 Task: Find connections with filter location Mwene-Ditu with filter topic #aiwith filter profile language French with filter current company Acuity Knowledge Partners with filter school Rani Laxmi Bai Memorial School (R.L.B.) with filter industry Civil Engineering with filter service category Outsourcing with filter keywords title Copy Editor
Action: Mouse moved to (594, 124)
Screenshot: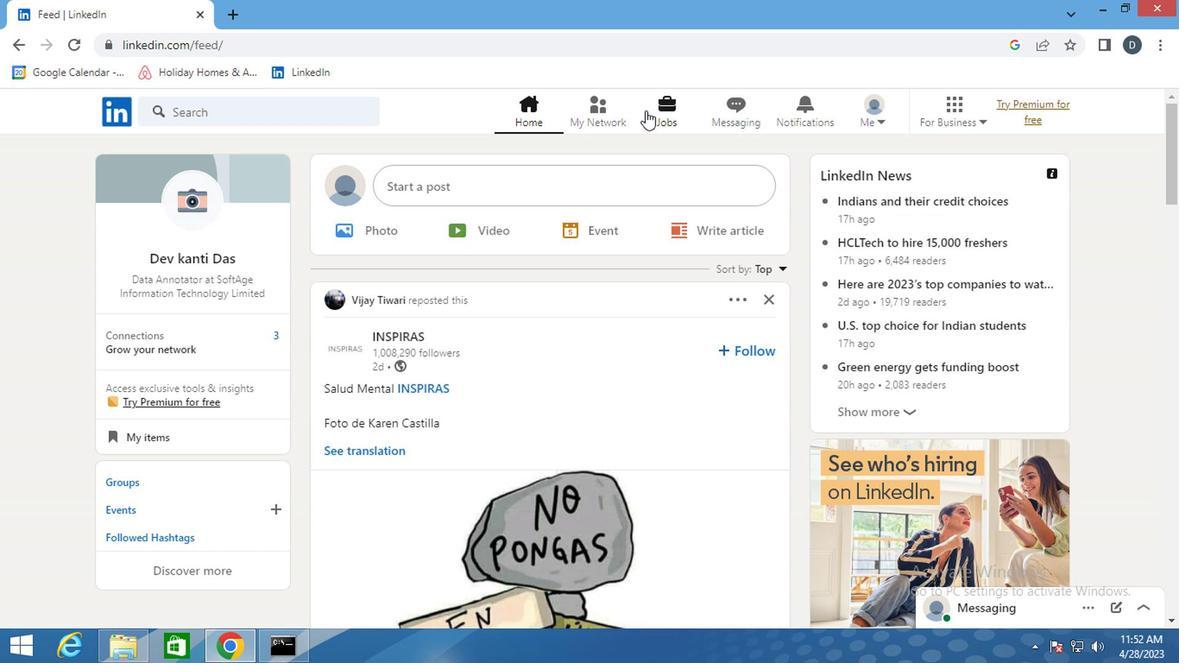 
Action: Mouse pressed left at (594, 124)
Screenshot: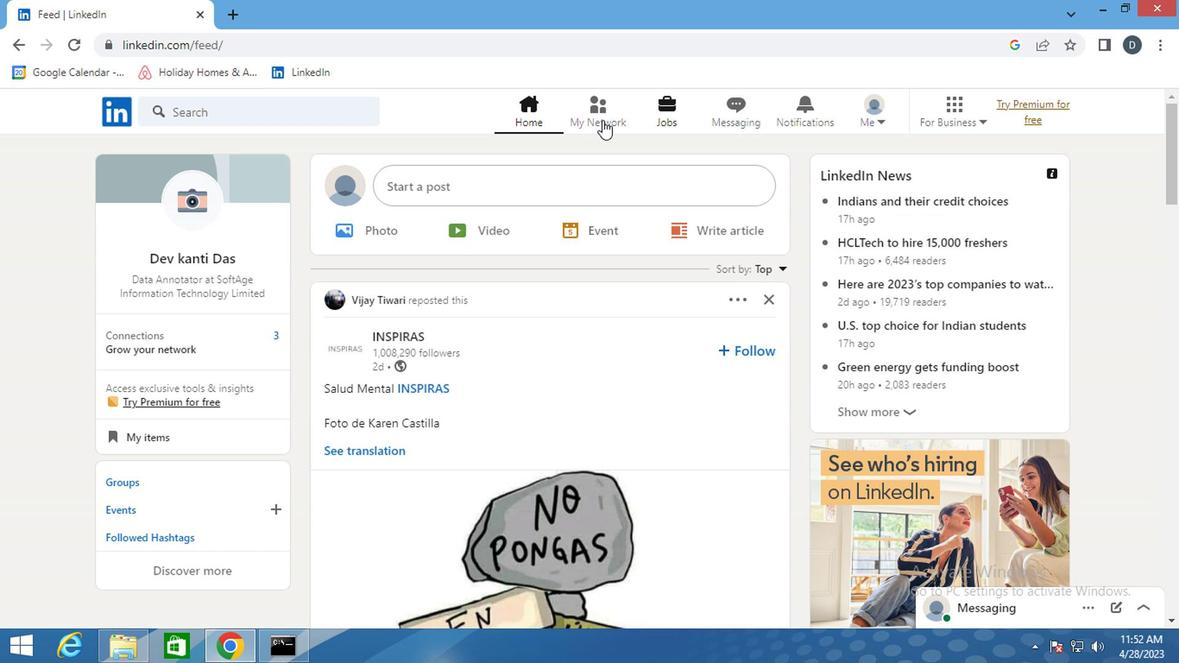 
Action: Mouse moved to (333, 208)
Screenshot: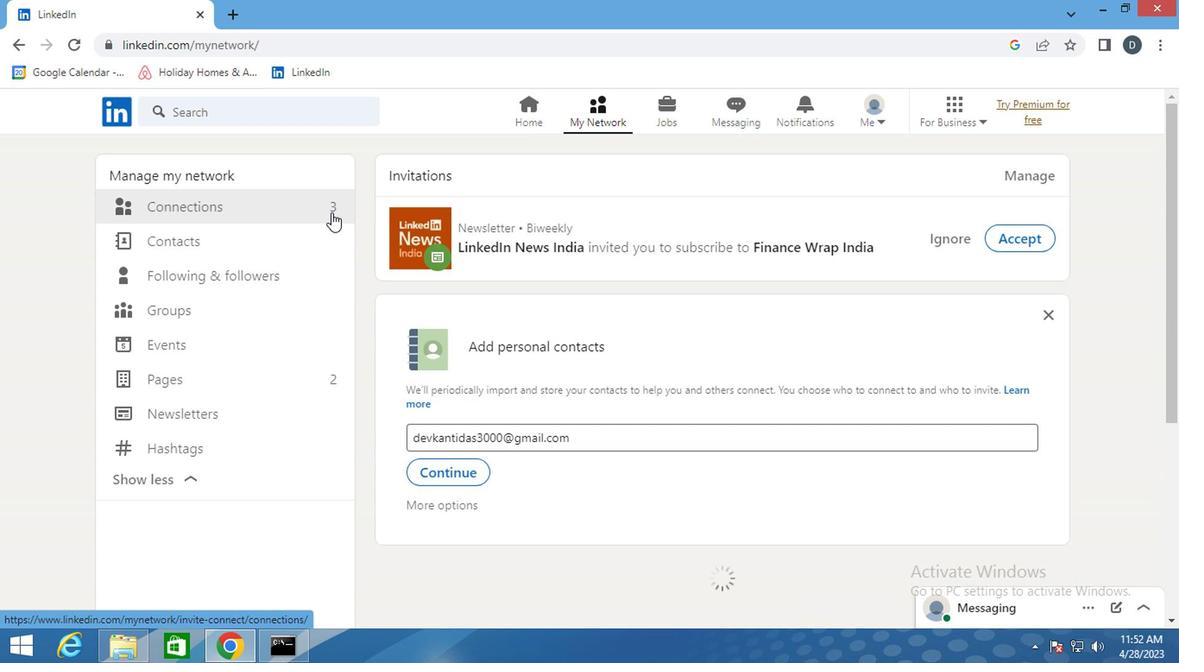 
Action: Mouse pressed left at (333, 208)
Screenshot: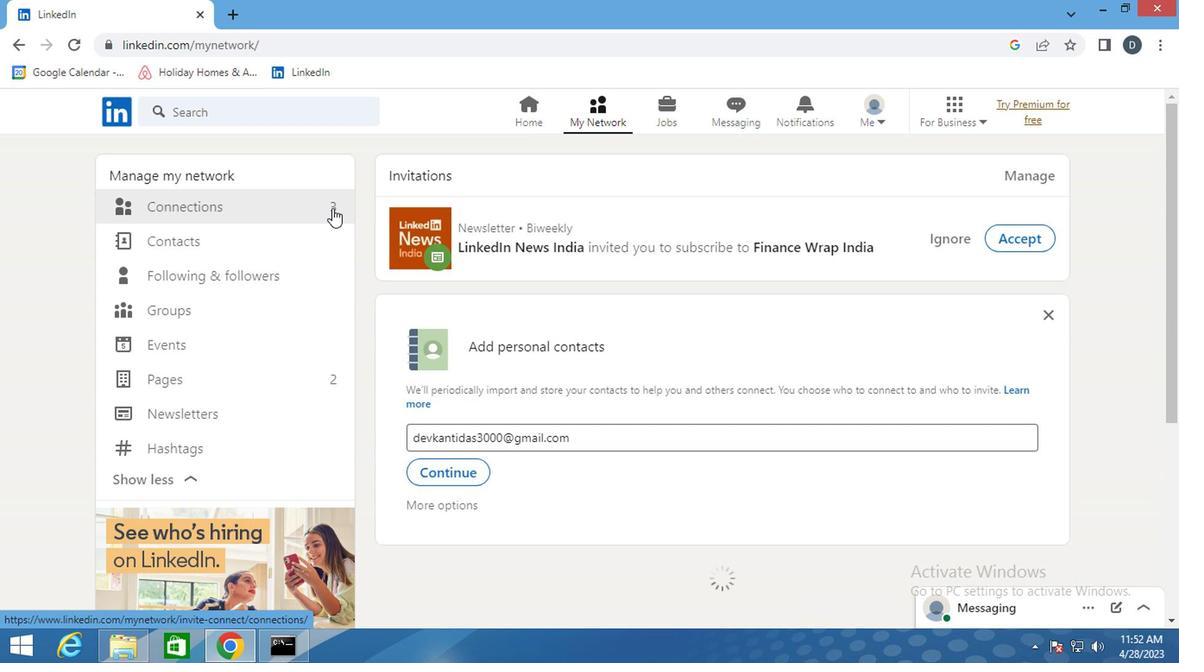 
Action: Mouse pressed left at (333, 208)
Screenshot: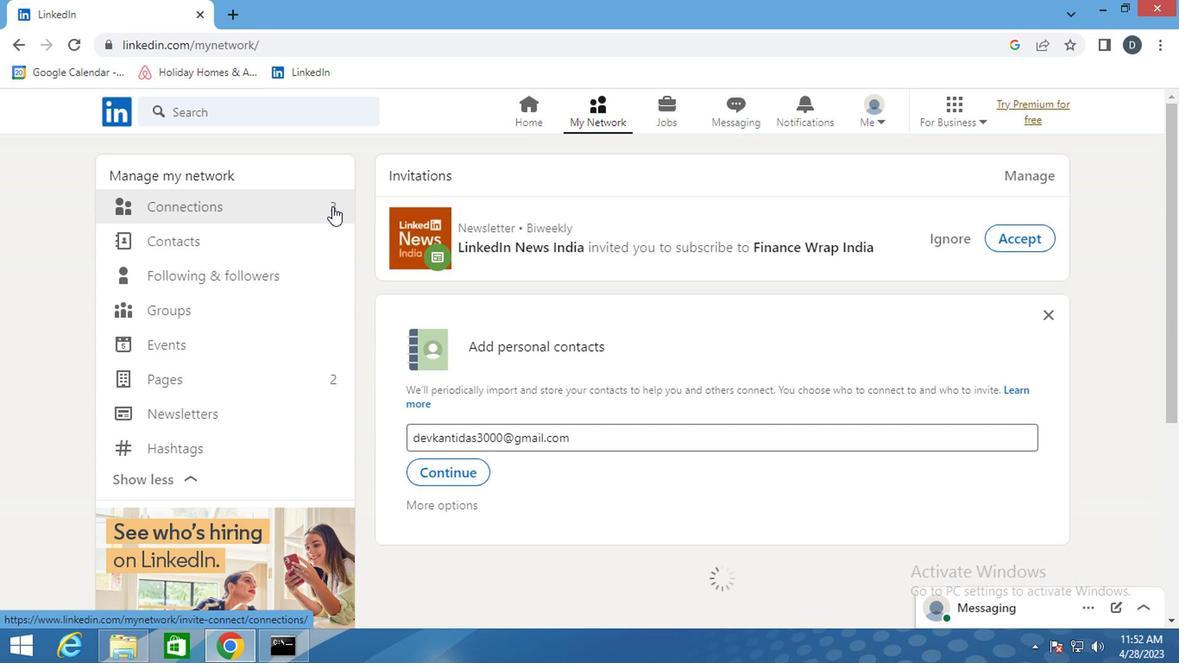 
Action: Mouse moved to (743, 202)
Screenshot: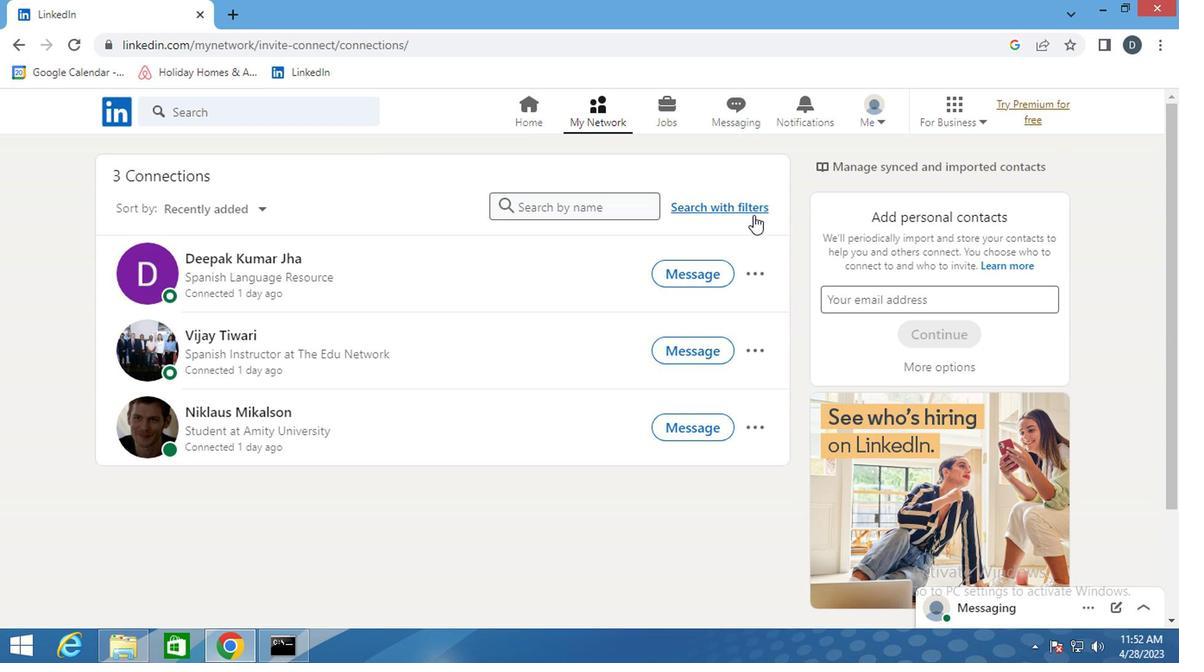 
Action: Mouse pressed left at (743, 202)
Screenshot: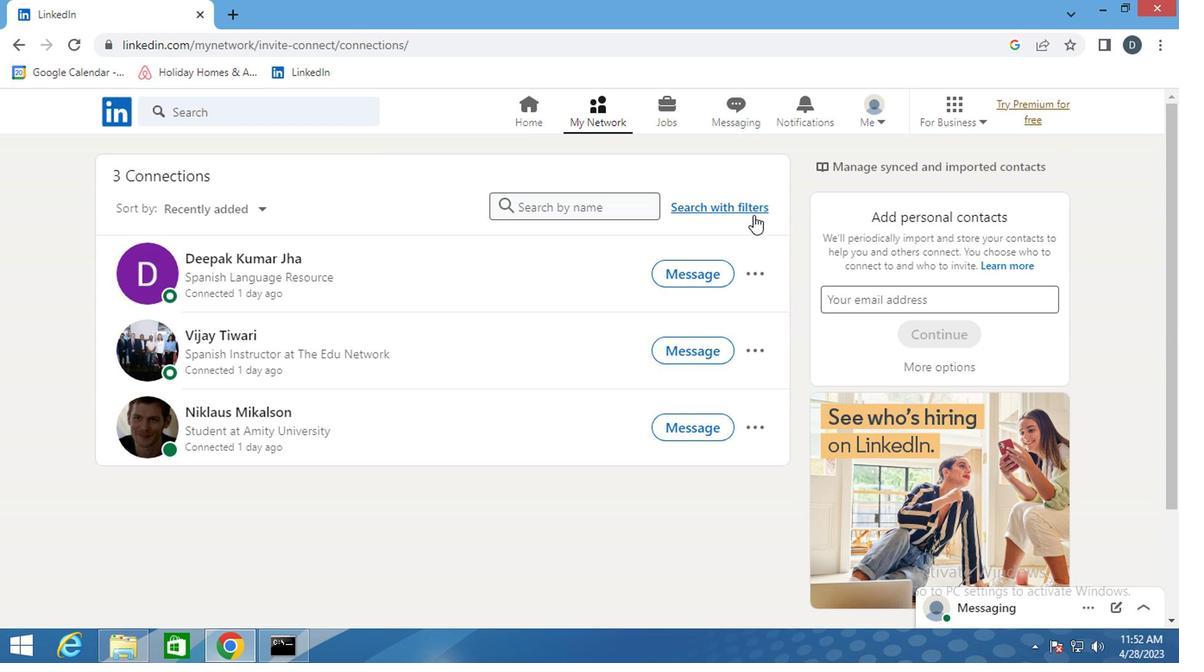 
Action: Mouse moved to (645, 163)
Screenshot: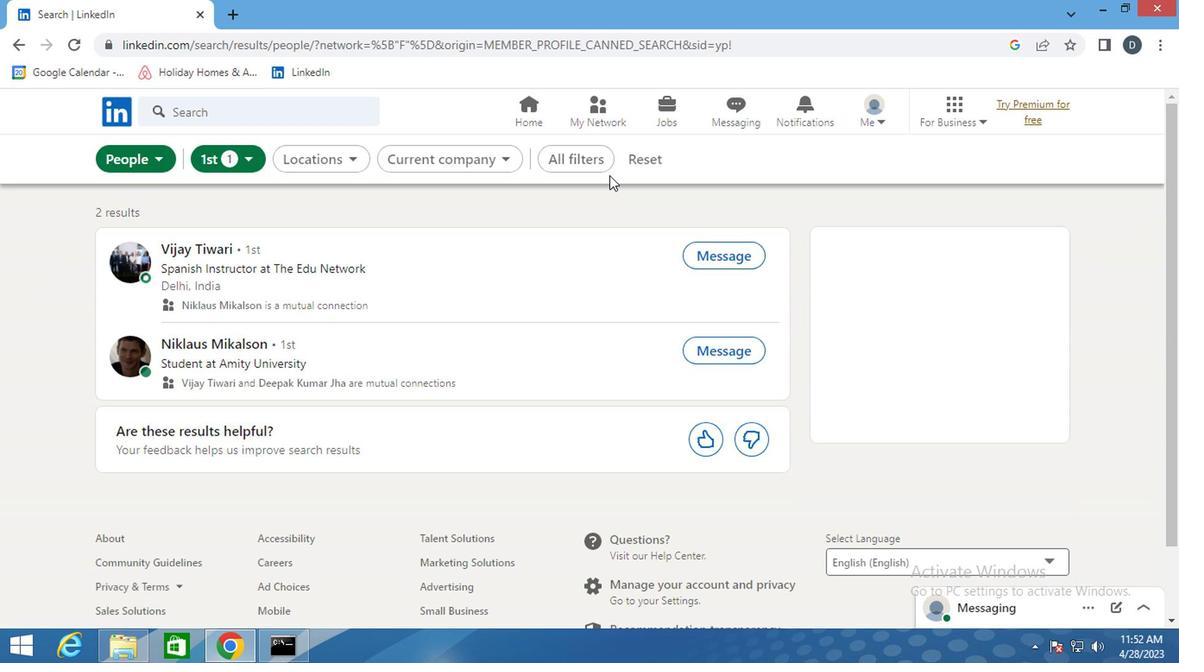 
Action: Mouse pressed left at (645, 163)
Screenshot: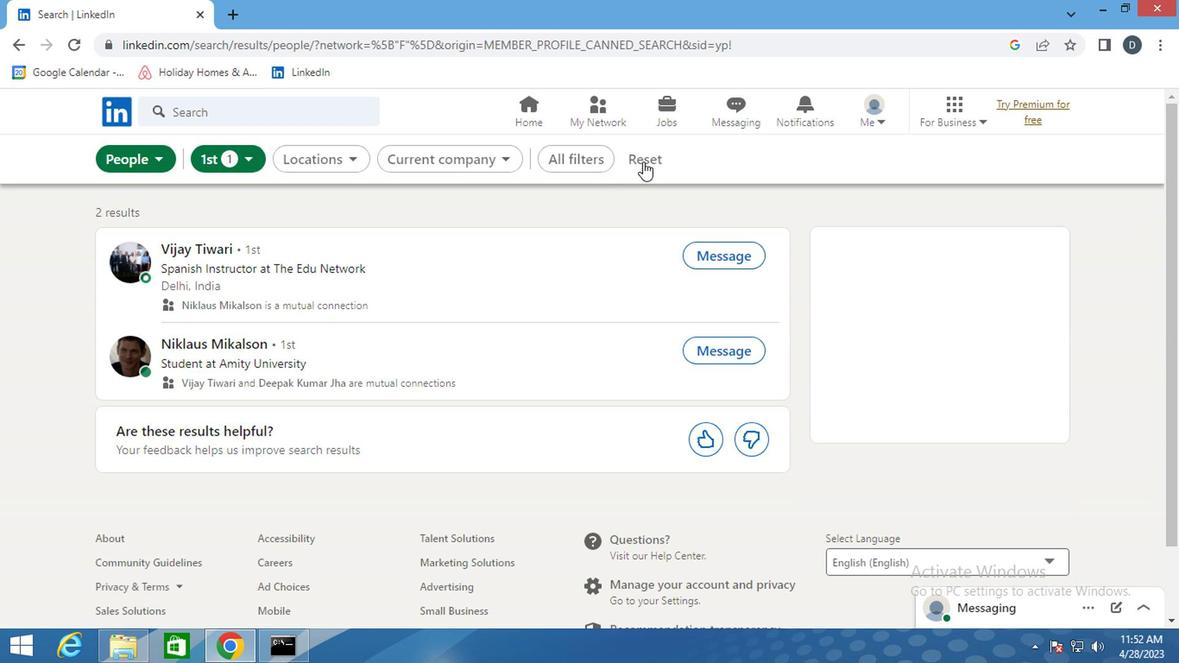 
Action: Mouse moved to (589, 159)
Screenshot: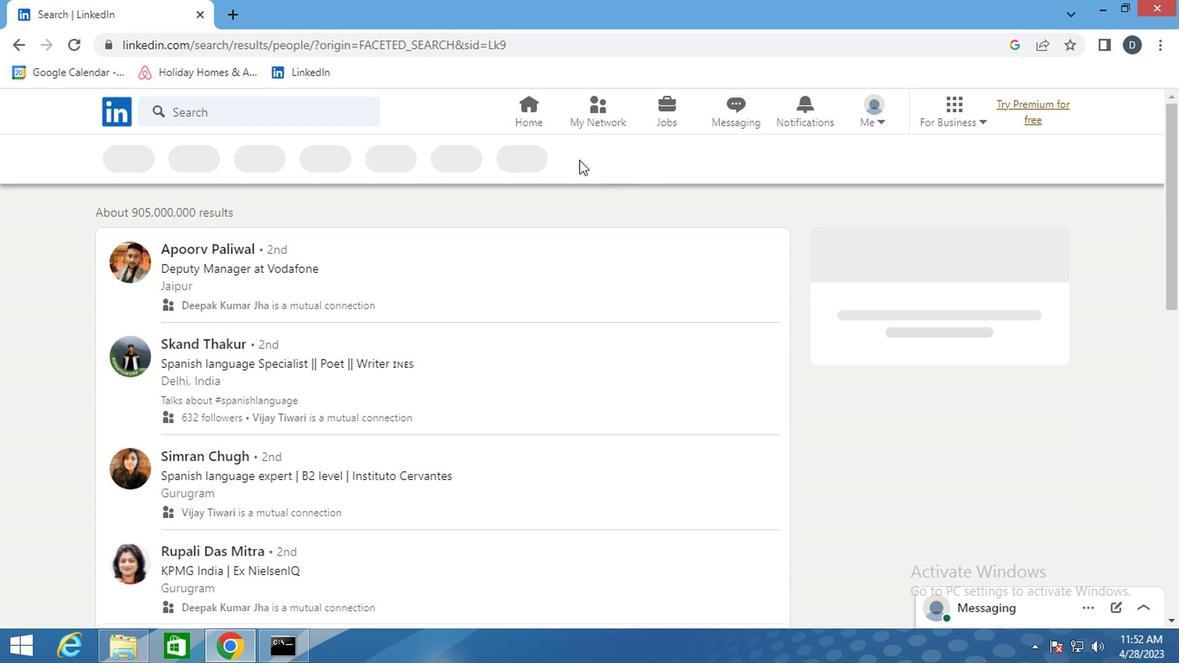 
Action: Mouse pressed left at (589, 159)
Screenshot: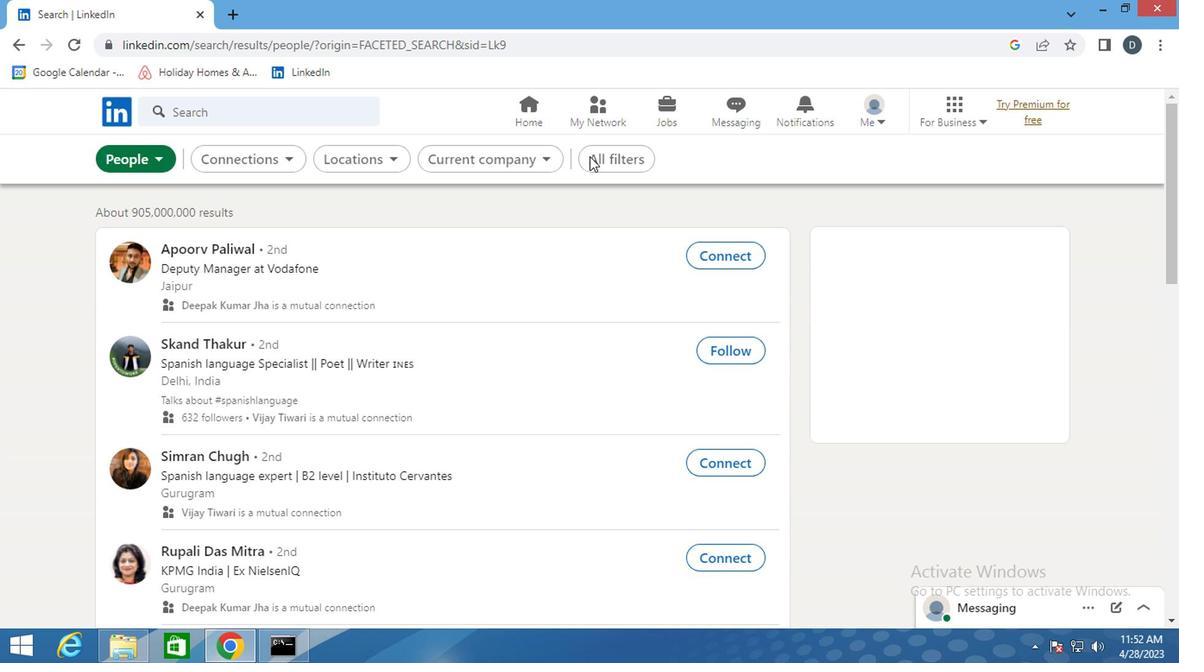 
Action: Mouse moved to (940, 386)
Screenshot: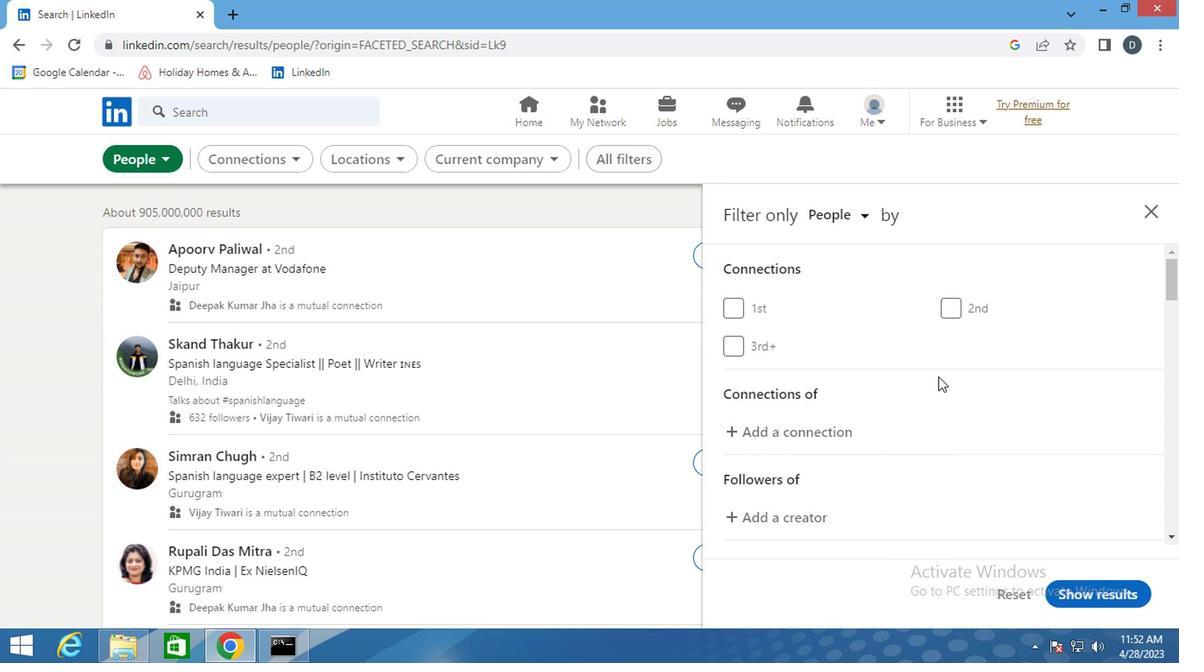 
Action: Mouse scrolled (940, 385) with delta (0, 0)
Screenshot: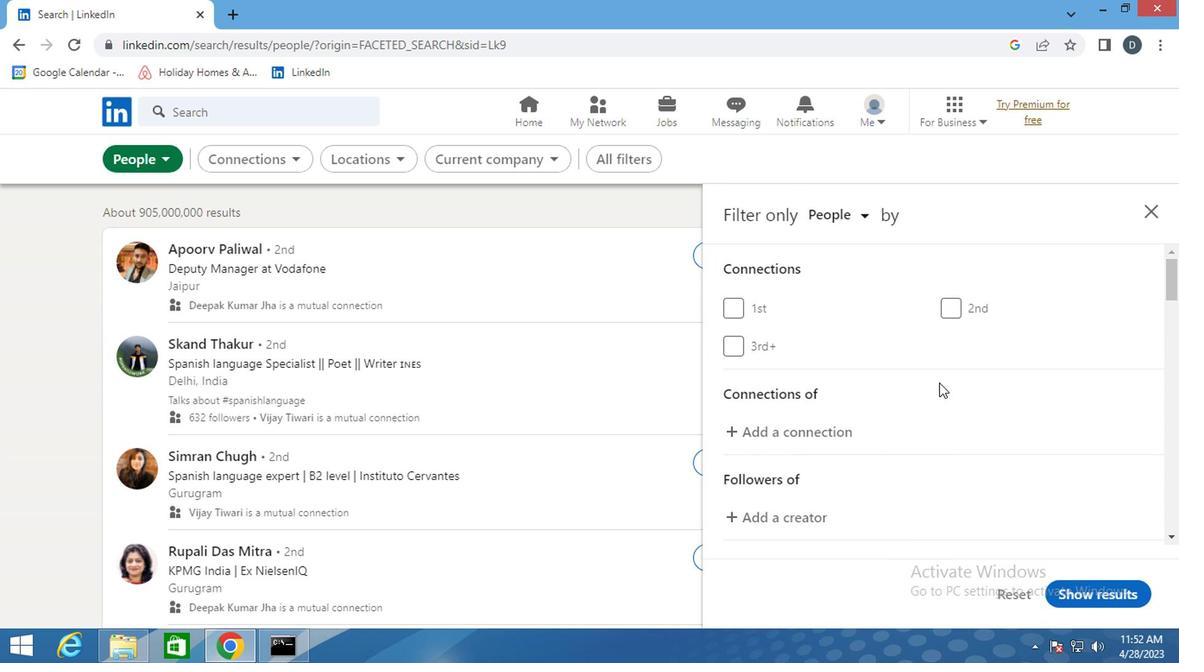 
Action: Mouse scrolled (940, 385) with delta (0, 0)
Screenshot: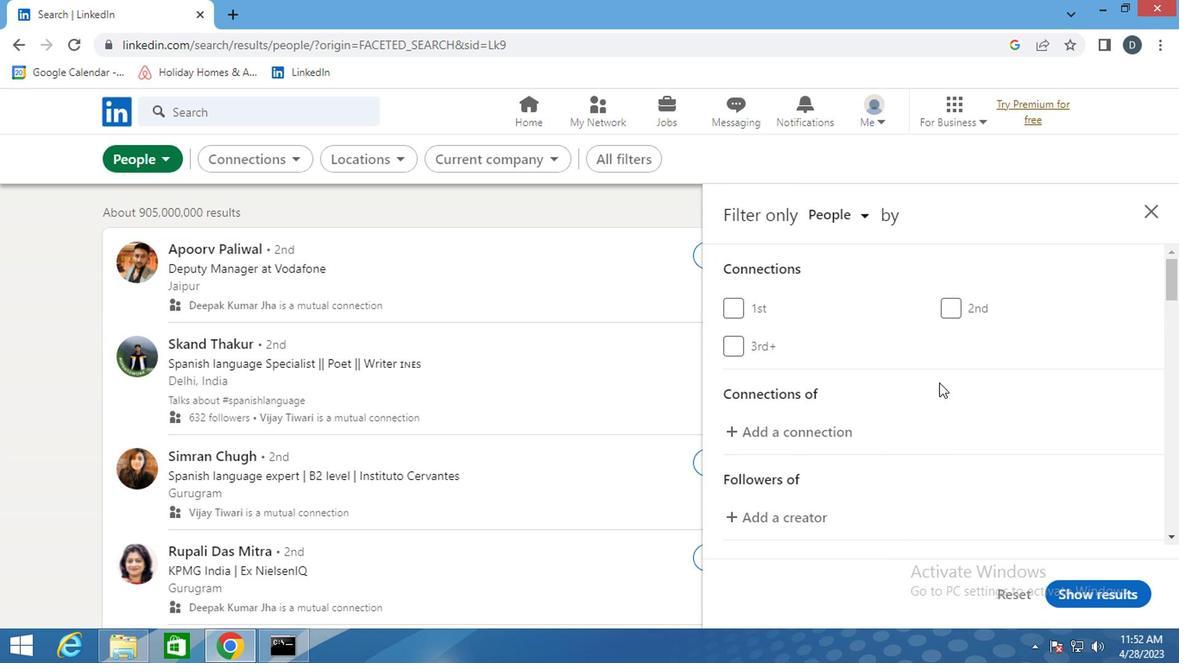 
Action: Mouse scrolled (940, 385) with delta (0, 0)
Screenshot: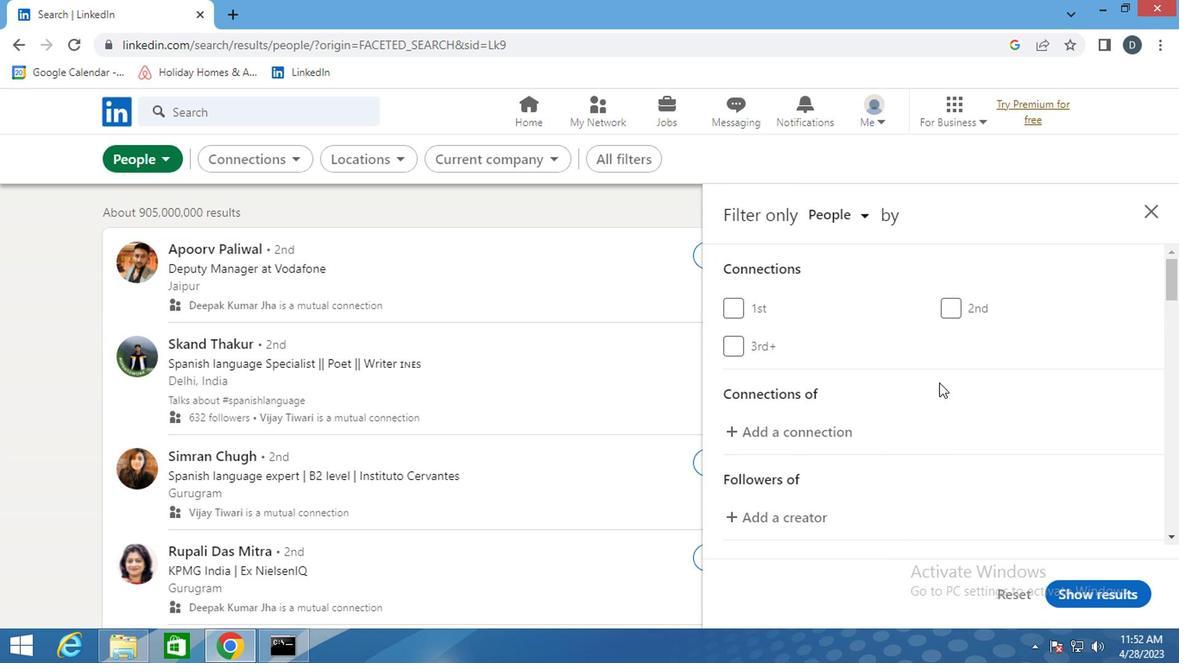 
Action: Mouse moved to (1031, 420)
Screenshot: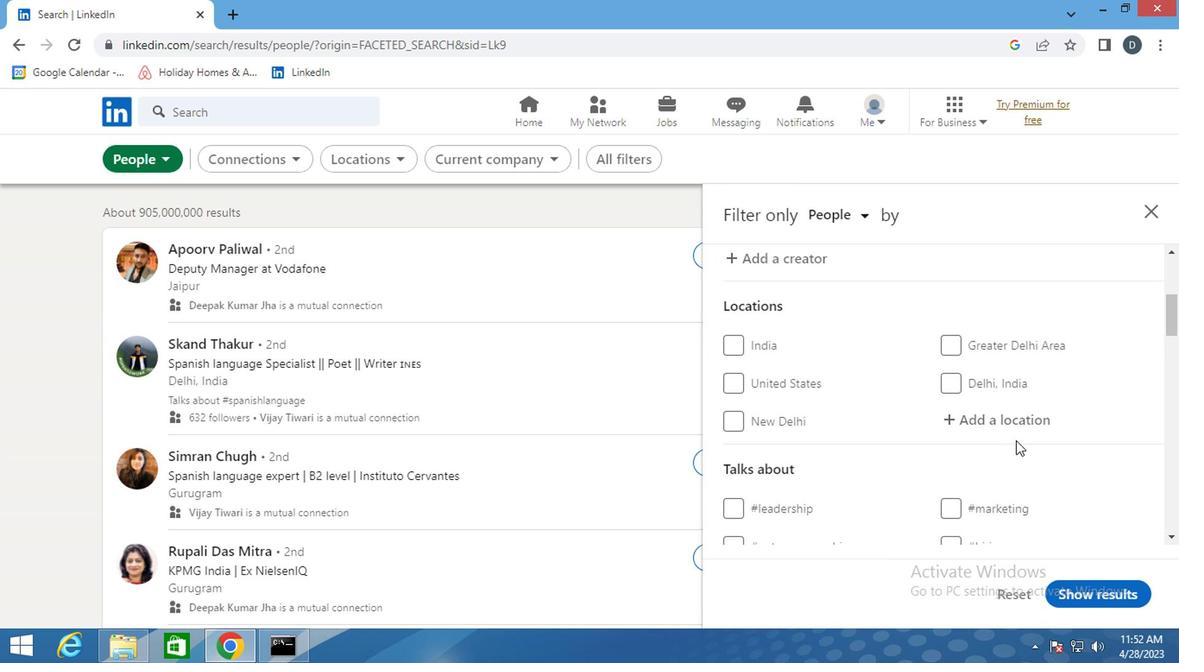 
Action: Mouse pressed left at (1031, 420)
Screenshot: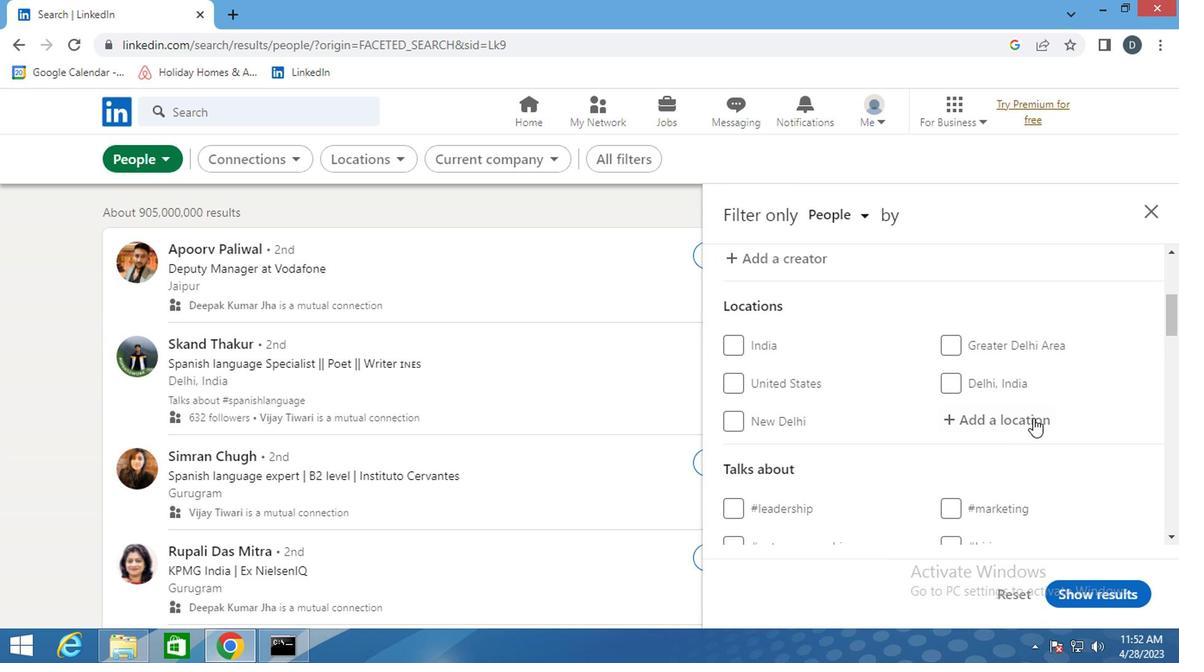 
Action: Key pressed <Key.shift_r>Mwene-<Key.shift>DITU
Screenshot: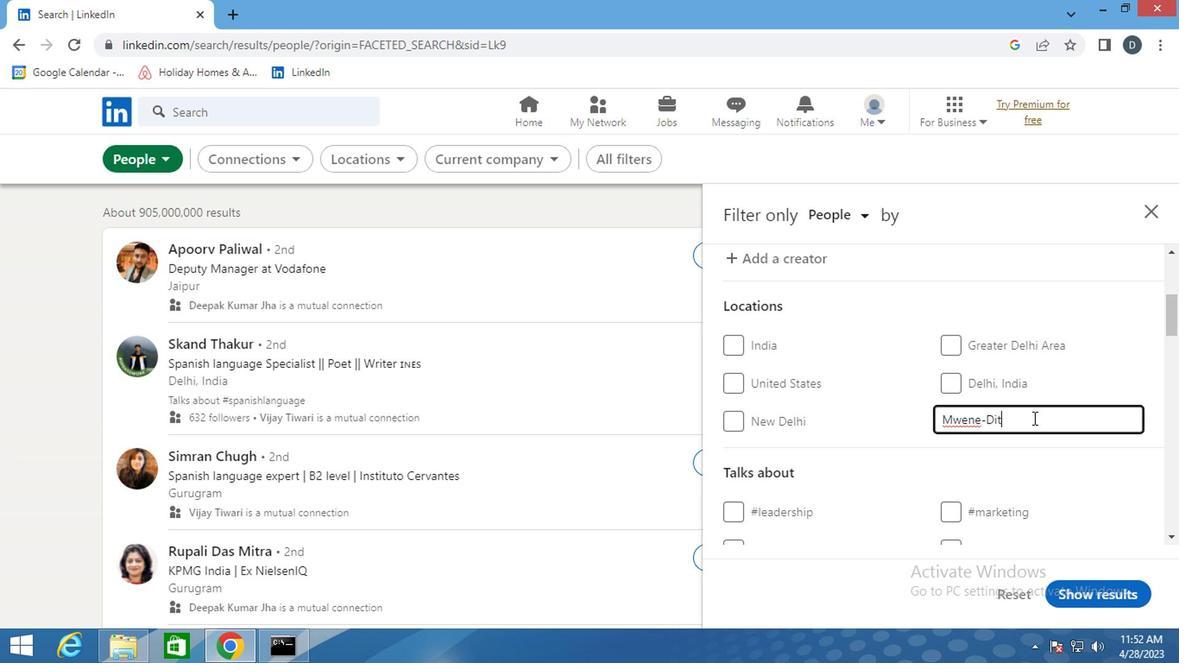 
Action: Mouse moved to (1021, 435)
Screenshot: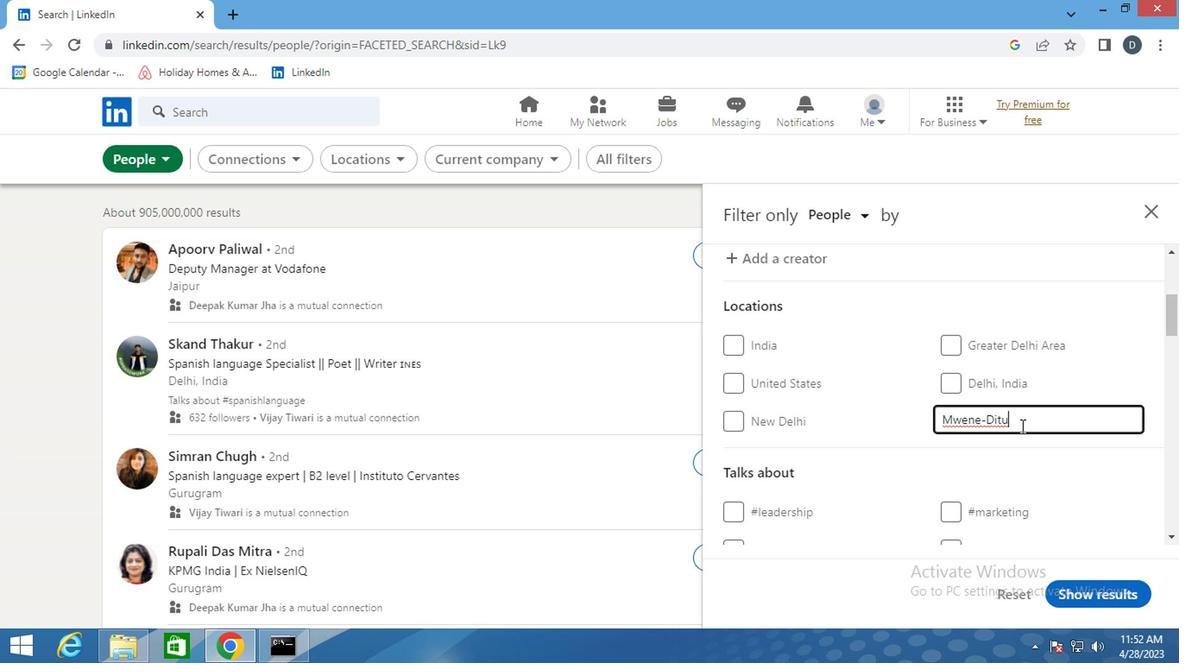 
Action: Mouse scrolled (1021, 435) with delta (0, 0)
Screenshot: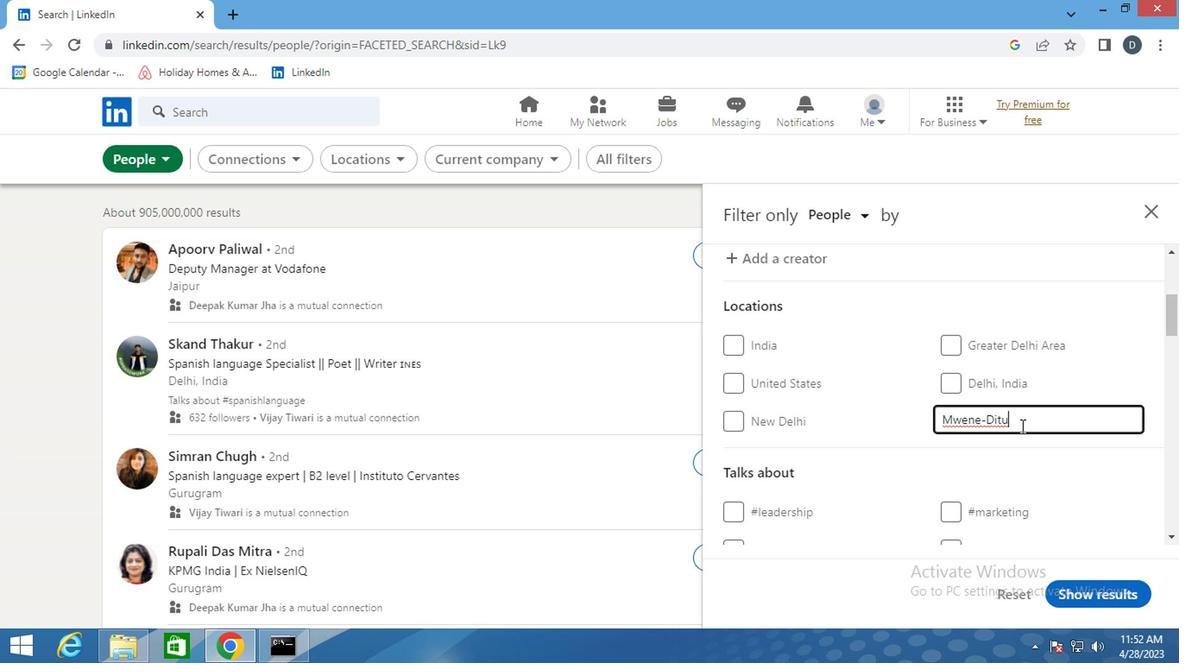 
Action: Mouse moved to (1023, 436)
Screenshot: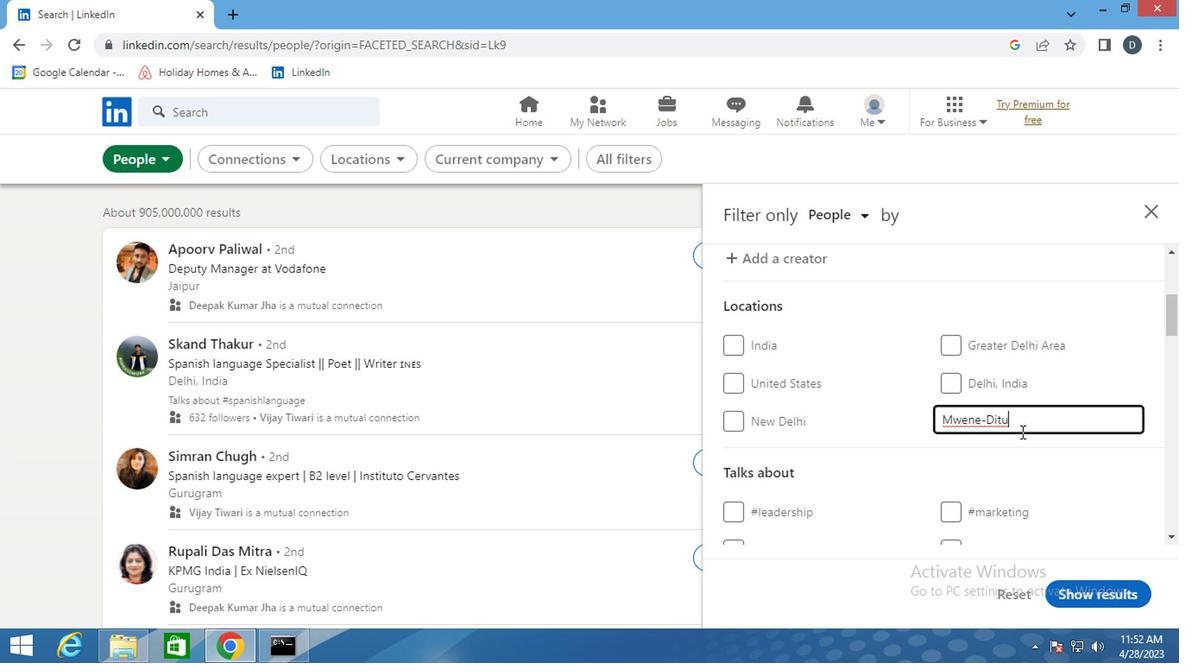 
Action: Mouse scrolled (1023, 435) with delta (0, -1)
Screenshot: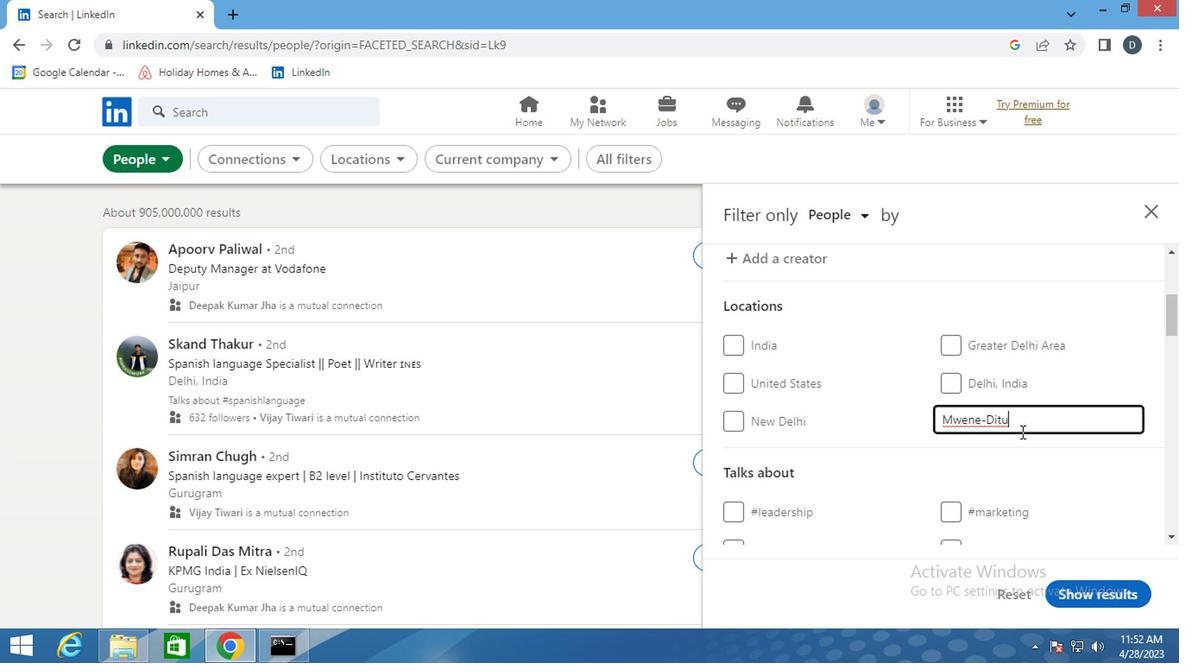 
Action: Mouse moved to (1012, 414)
Screenshot: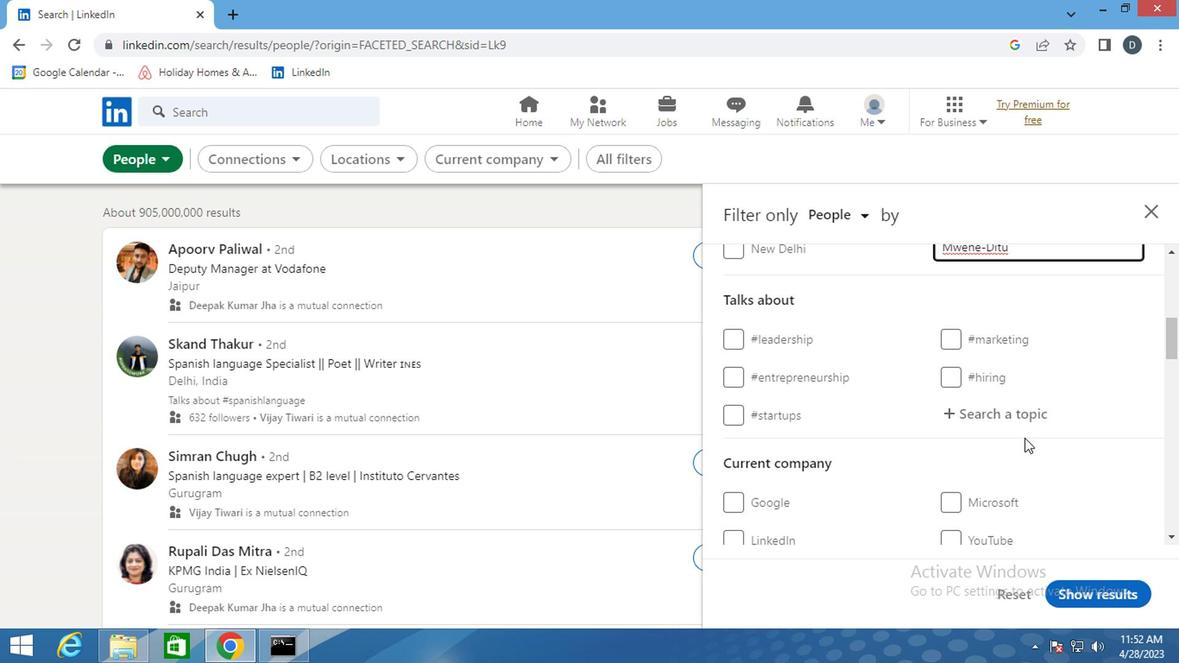
Action: Mouse pressed left at (1012, 414)
Screenshot: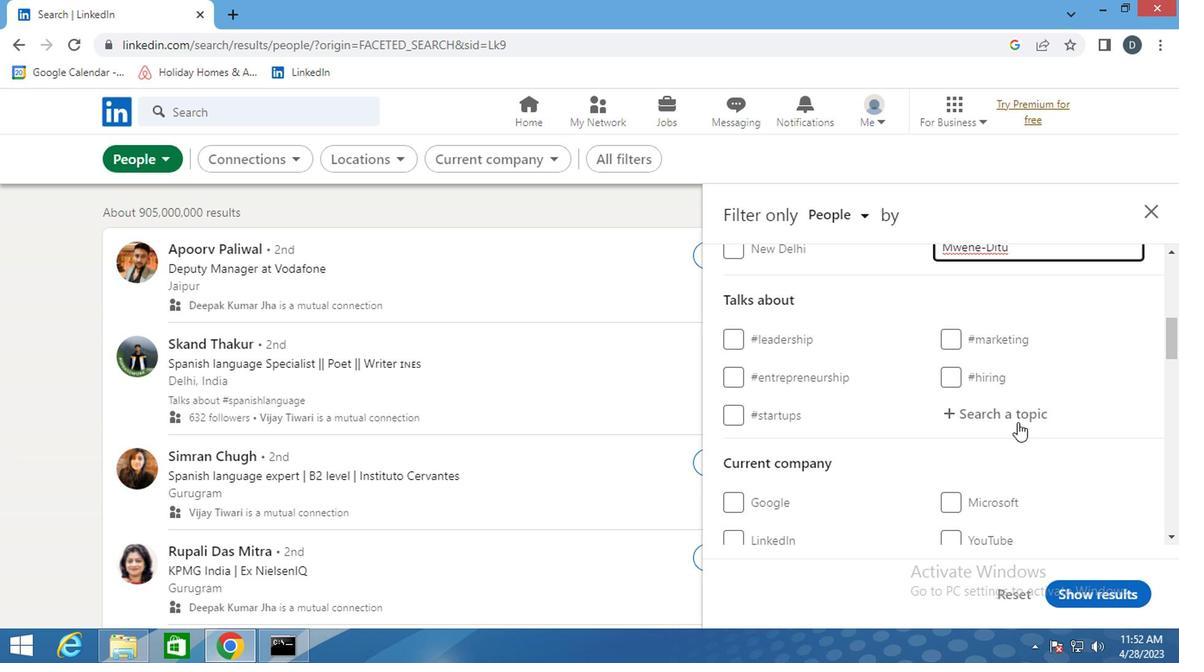 
Action: Key pressed <Key.shift><Key.shift>#AI
Screenshot: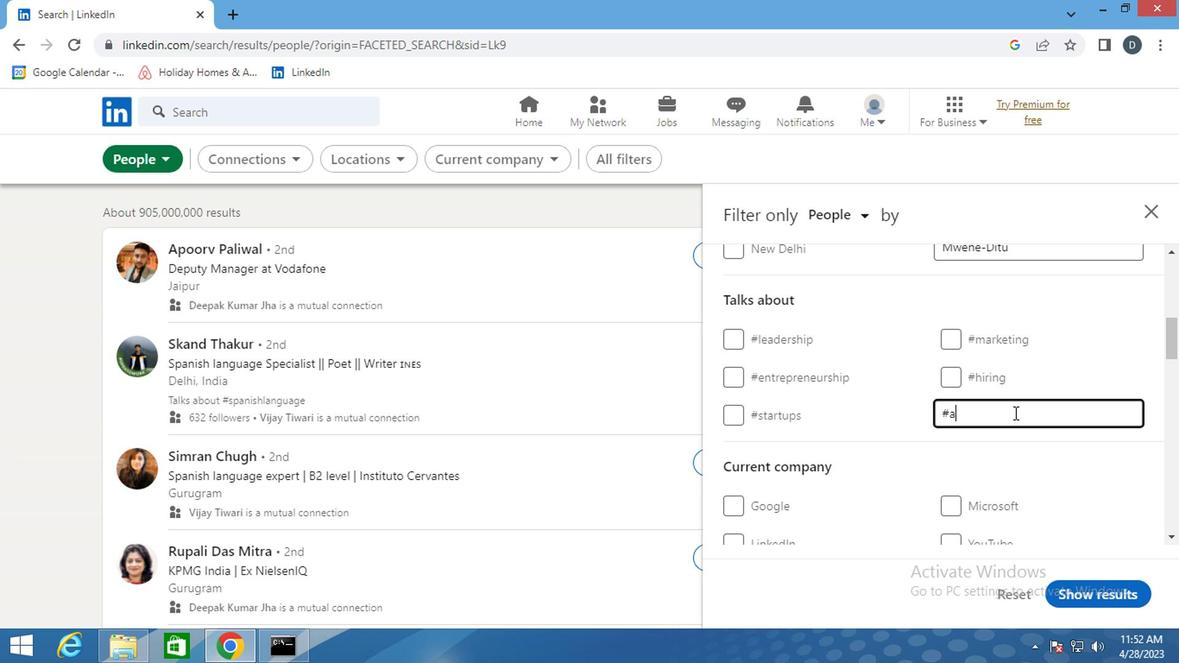
Action: Mouse moved to (989, 413)
Screenshot: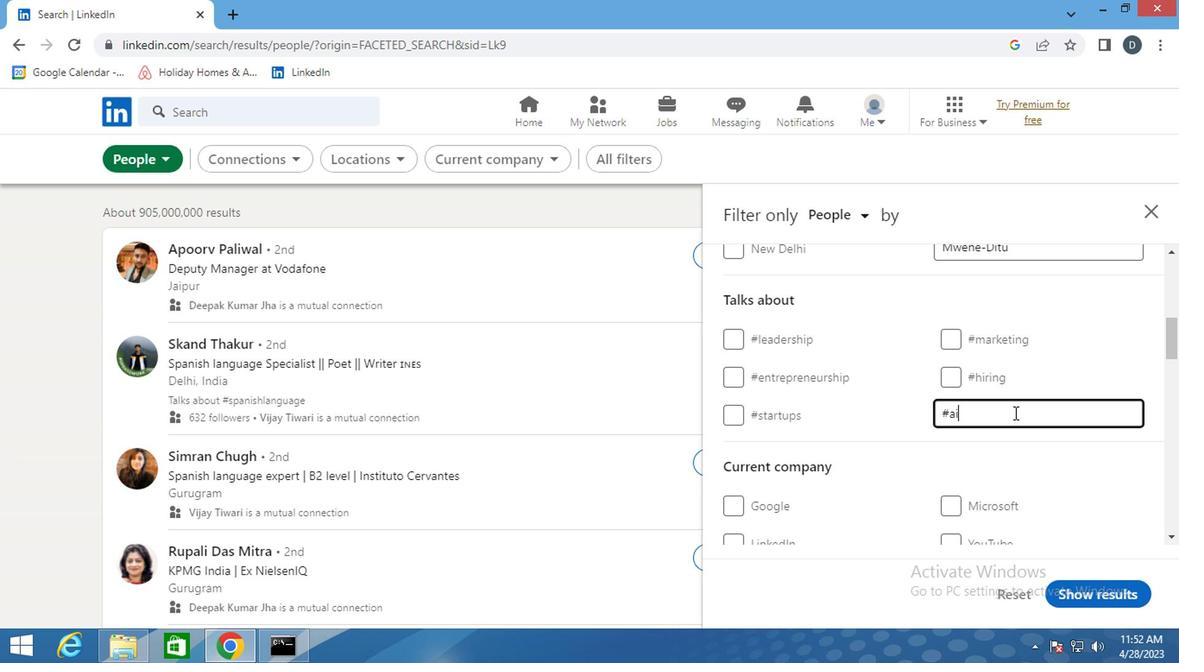 
Action: Mouse scrolled (989, 412) with delta (0, -1)
Screenshot: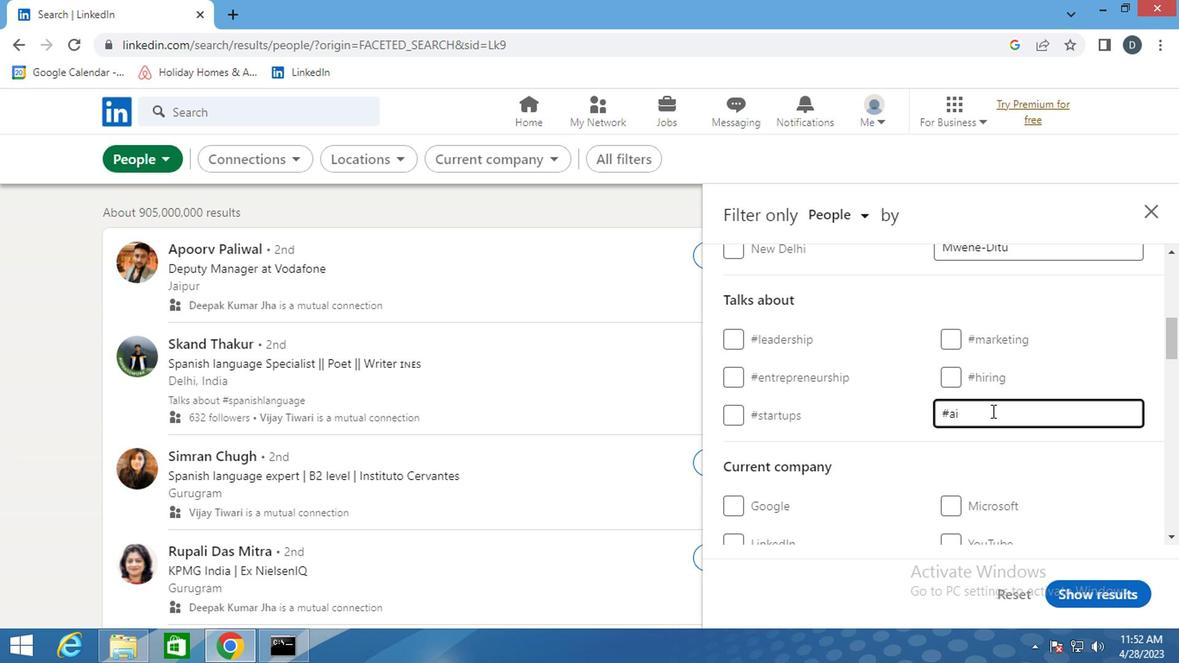 
Action: Mouse scrolled (989, 412) with delta (0, -1)
Screenshot: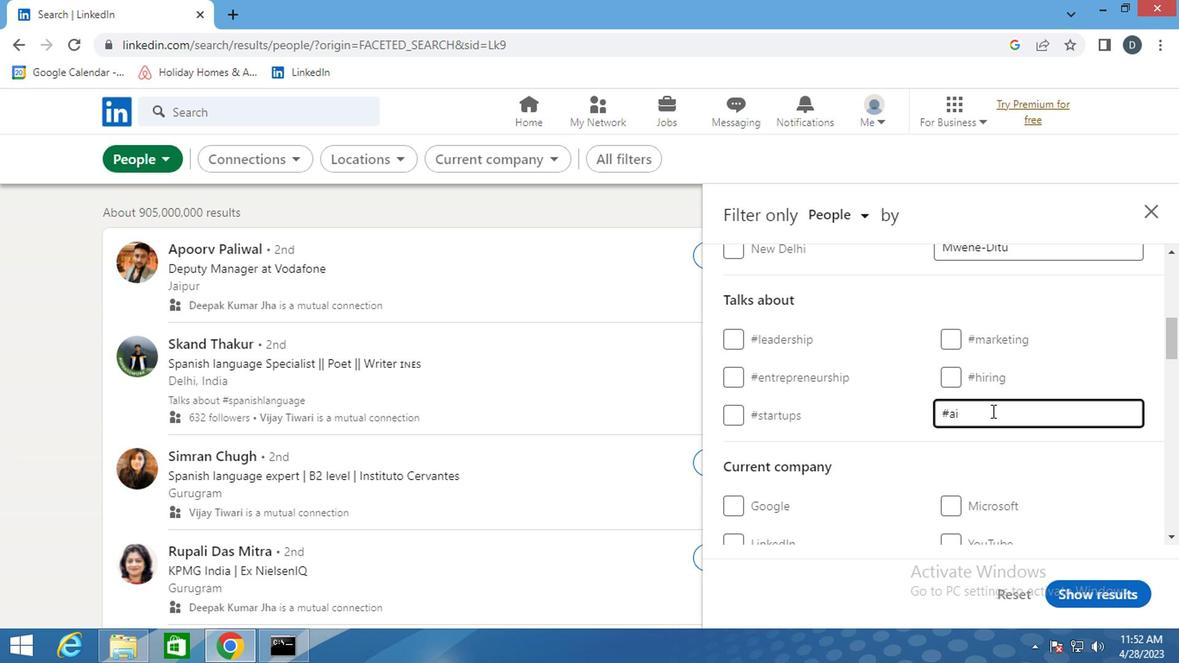 
Action: Mouse scrolled (989, 412) with delta (0, -1)
Screenshot: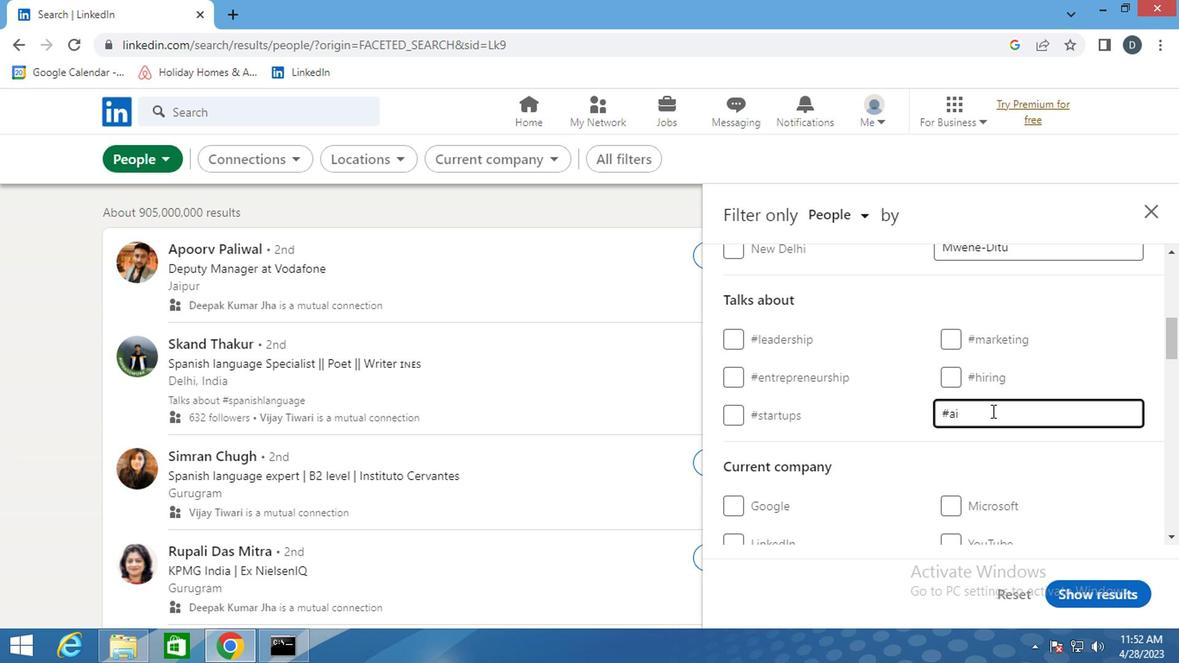 
Action: Mouse scrolled (989, 412) with delta (0, -1)
Screenshot: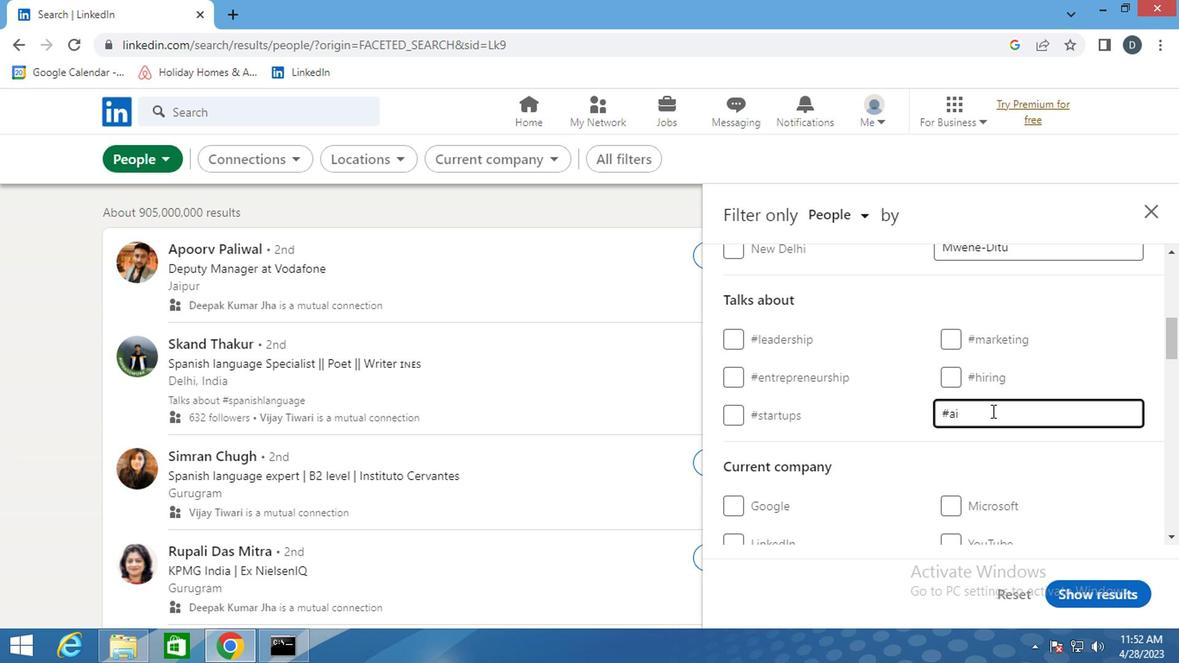
Action: Mouse scrolled (989, 412) with delta (0, -1)
Screenshot: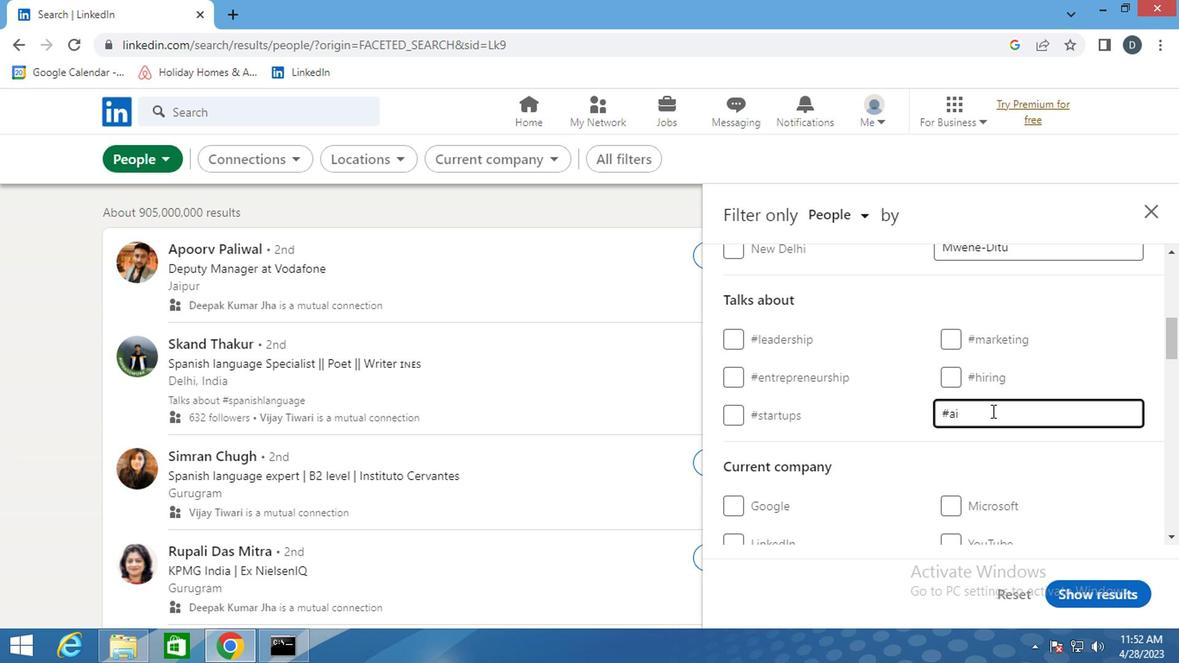 
Action: Mouse scrolled (989, 412) with delta (0, -1)
Screenshot: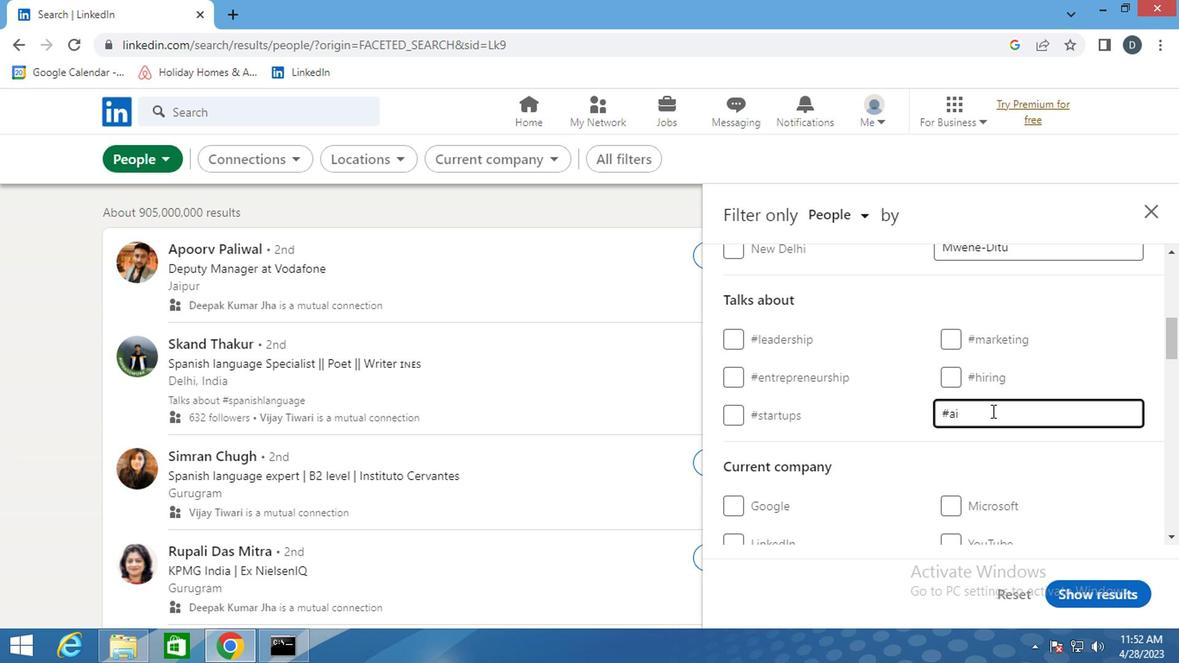 
Action: Mouse moved to (972, 408)
Screenshot: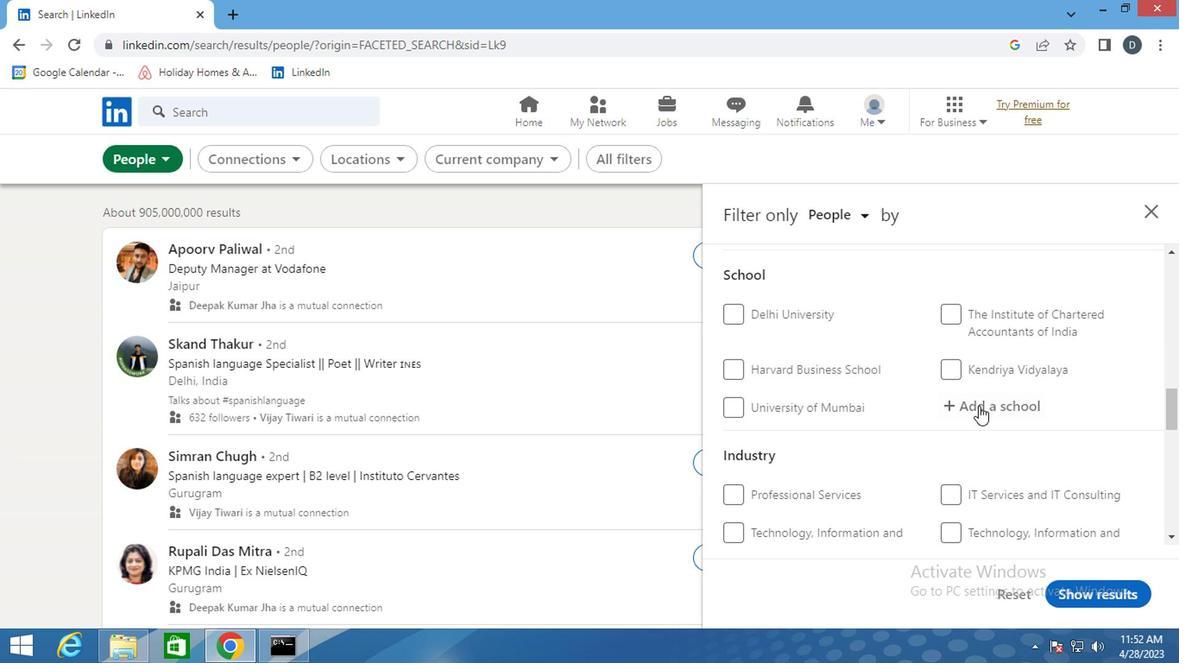 
Action: Mouse scrolled (972, 407) with delta (0, 0)
Screenshot: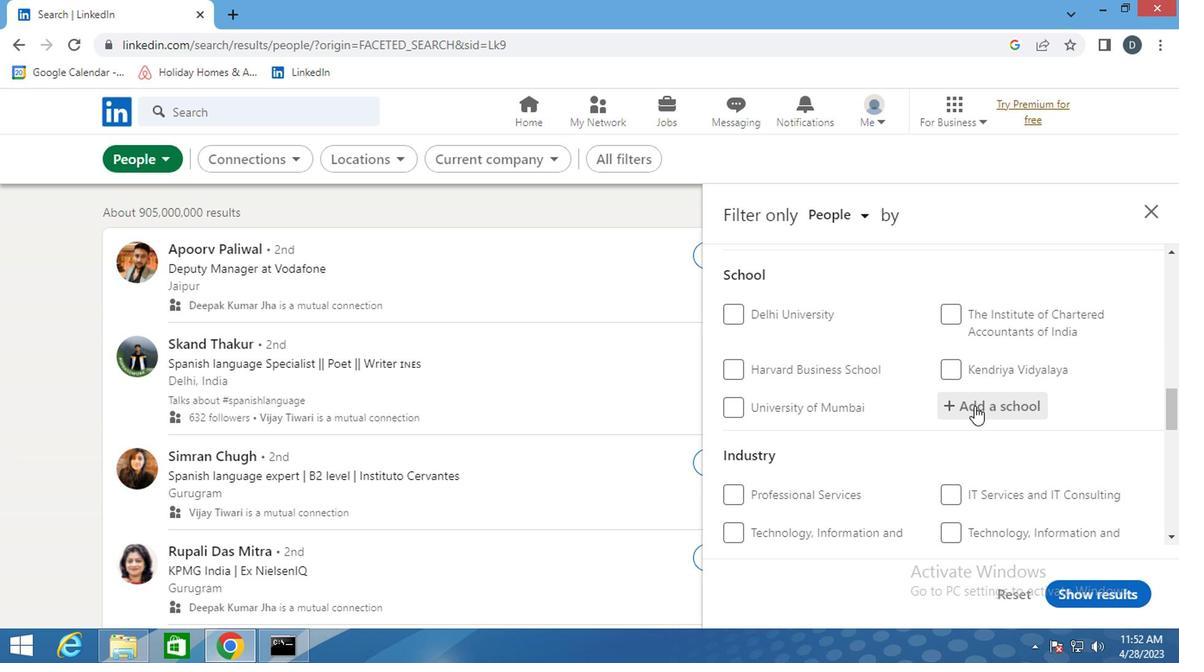 
Action: Mouse scrolled (972, 407) with delta (0, 0)
Screenshot: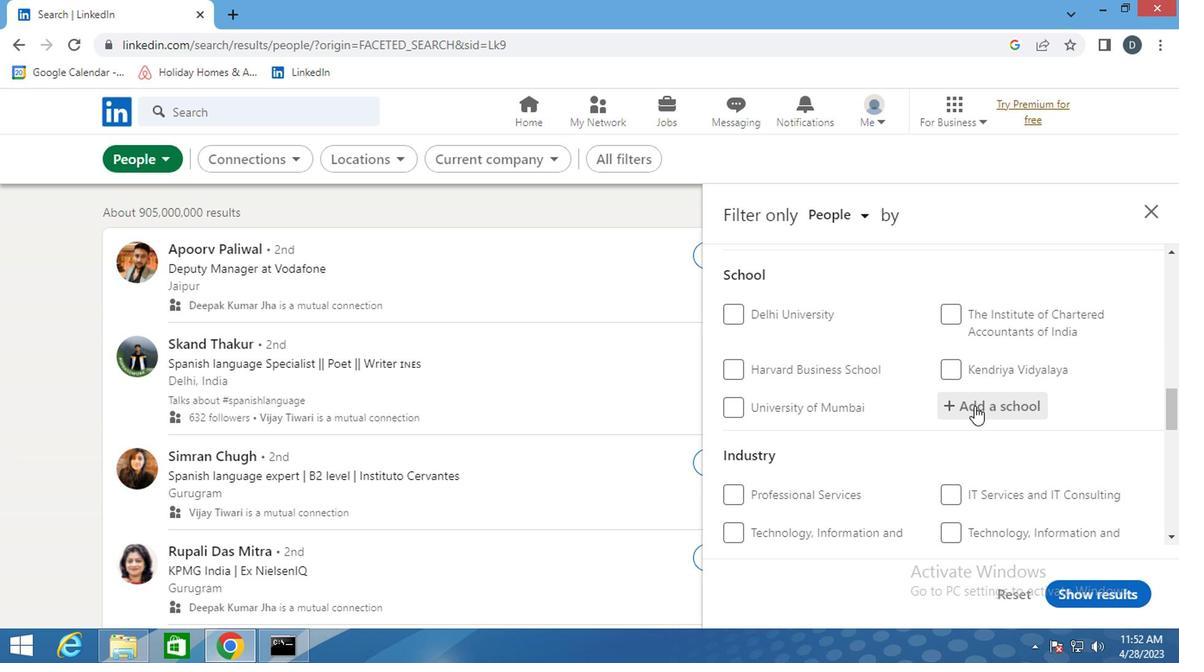 
Action: Mouse moved to (978, 404)
Screenshot: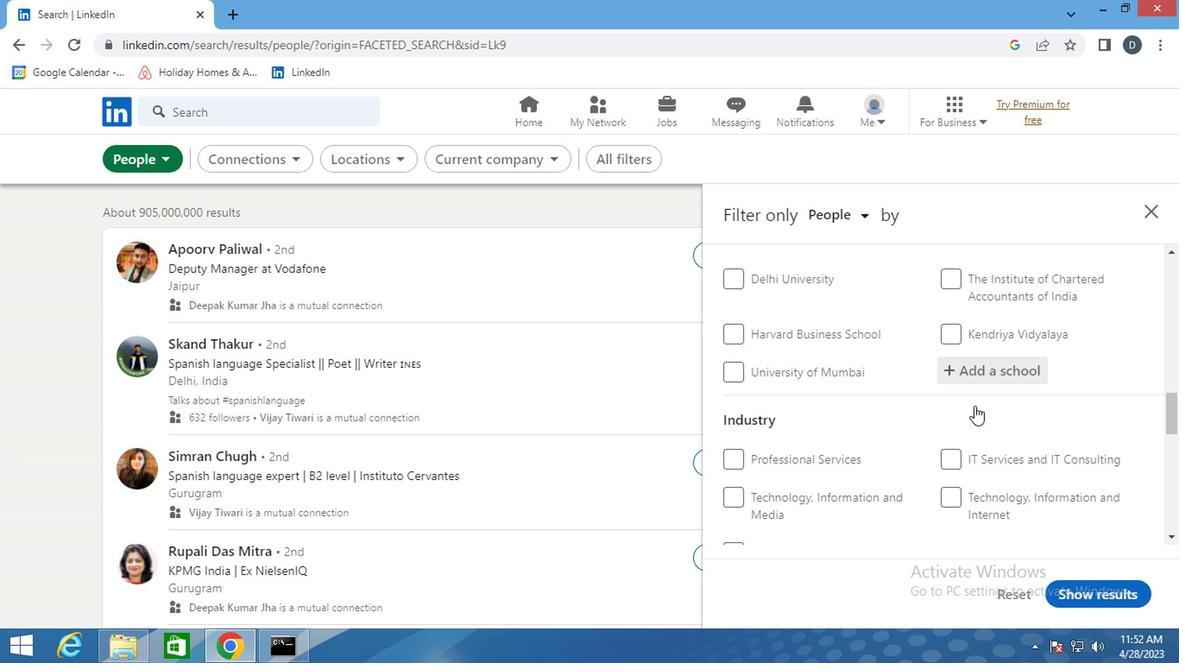 
Action: Mouse scrolled (978, 403) with delta (0, -1)
Screenshot: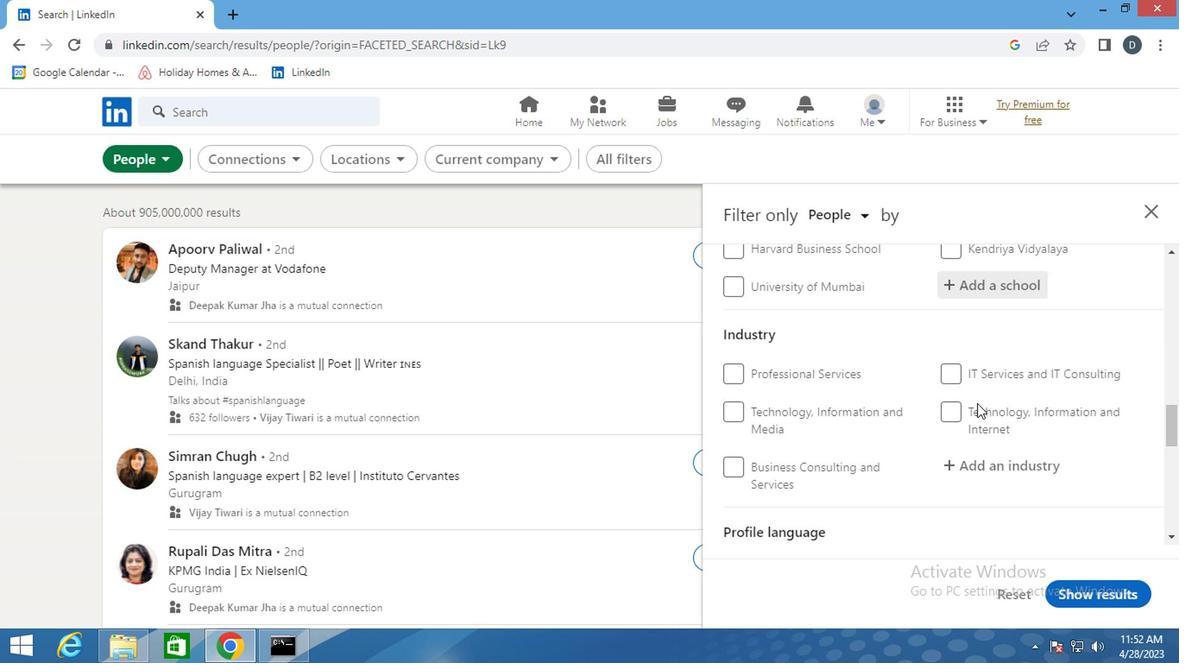 
Action: Mouse moved to (978, 403)
Screenshot: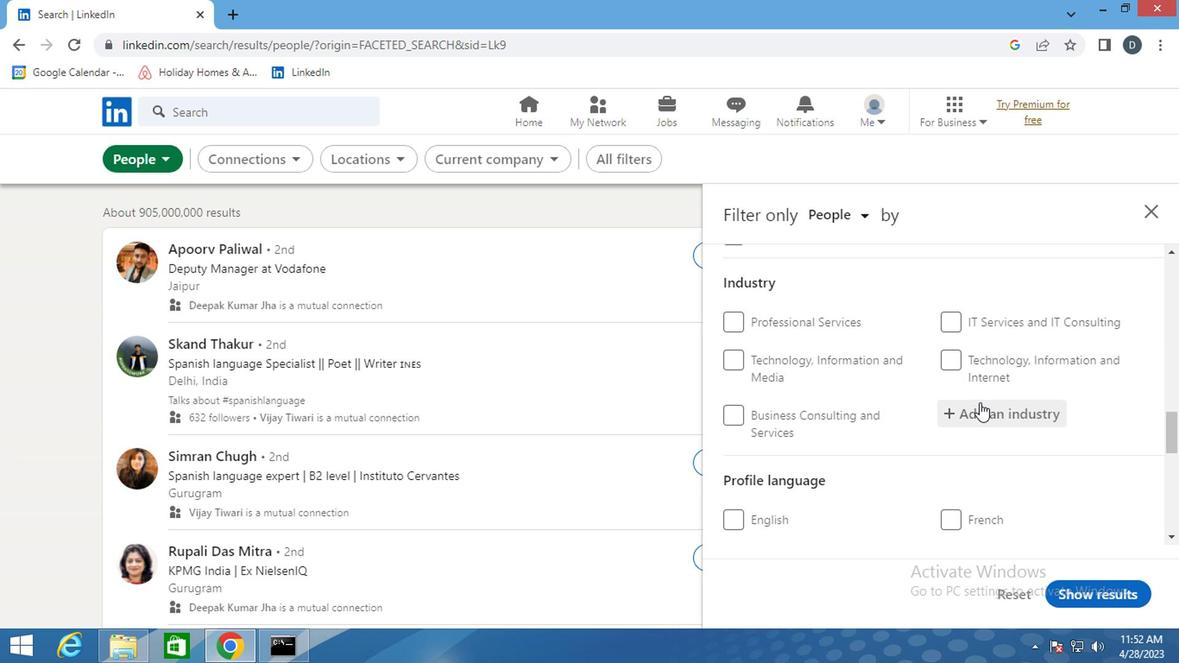 
Action: Mouse scrolled (978, 403) with delta (0, 0)
Screenshot: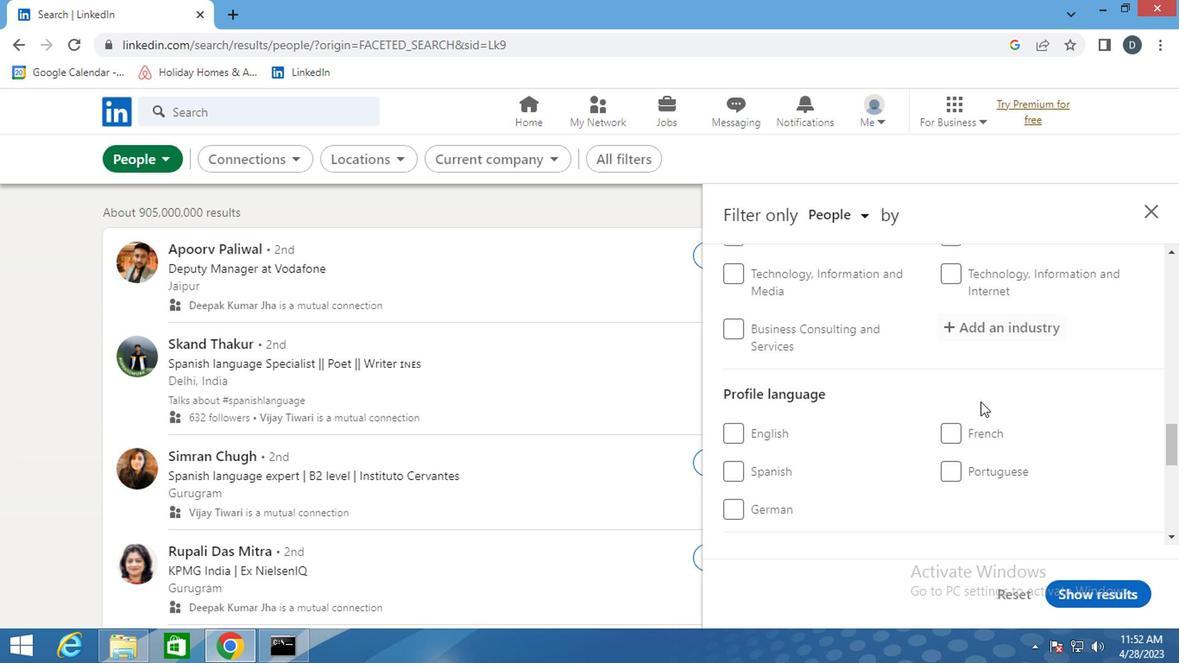 
Action: Mouse moved to (967, 341)
Screenshot: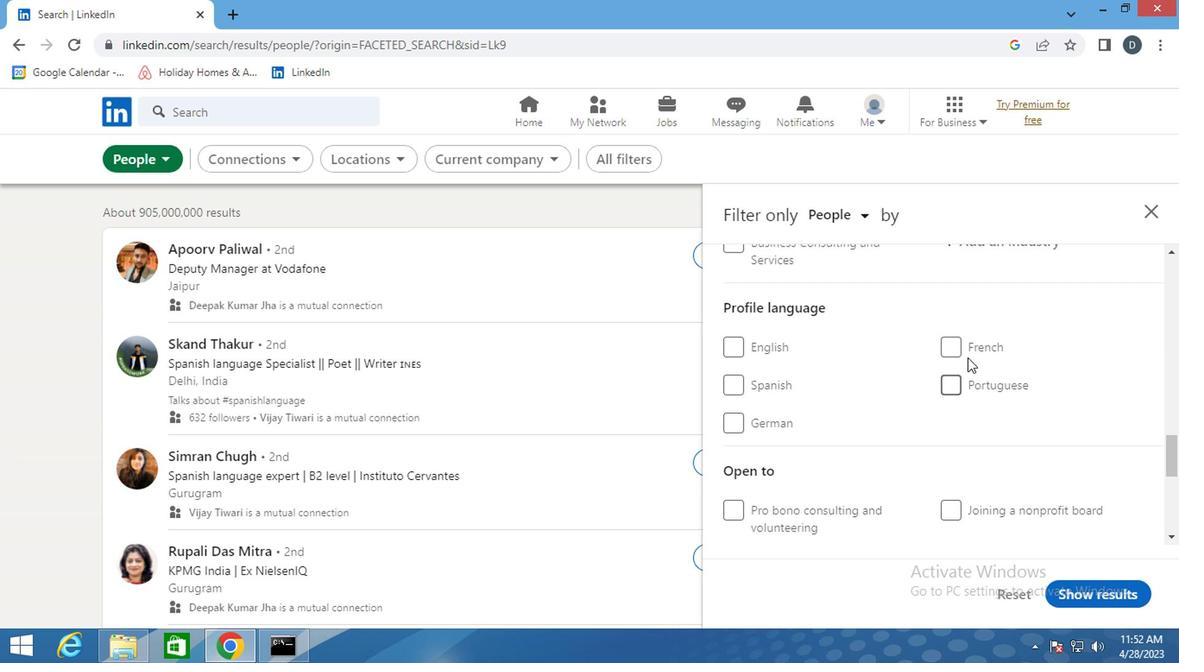 
Action: Mouse pressed left at (967, 341)
Screenshot: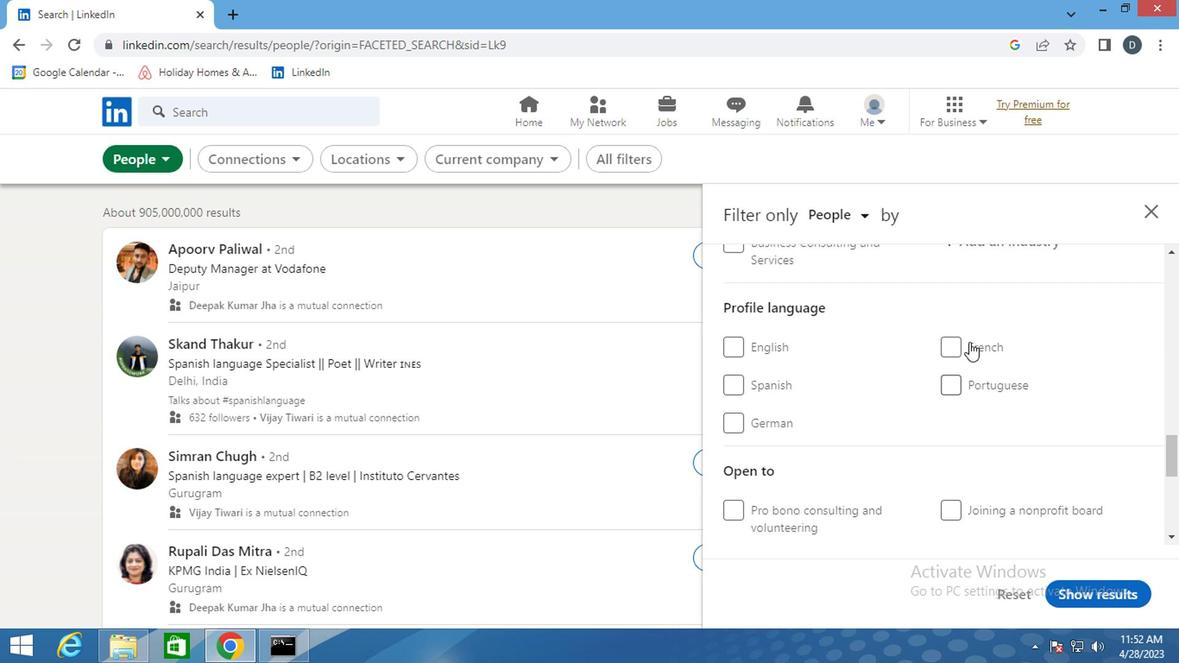 
Action: Mouse moved to (973, 361)
Screenshot: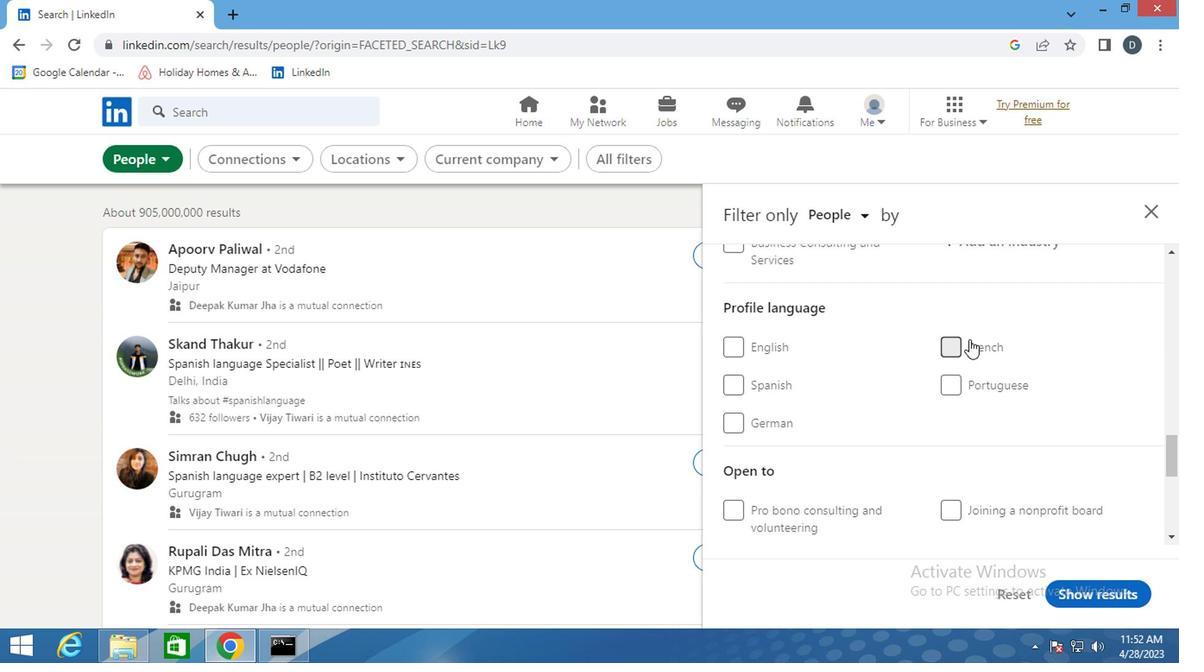 
Action: Mouse scrolled (973, 362) with delta (0, 0)
Screenshot: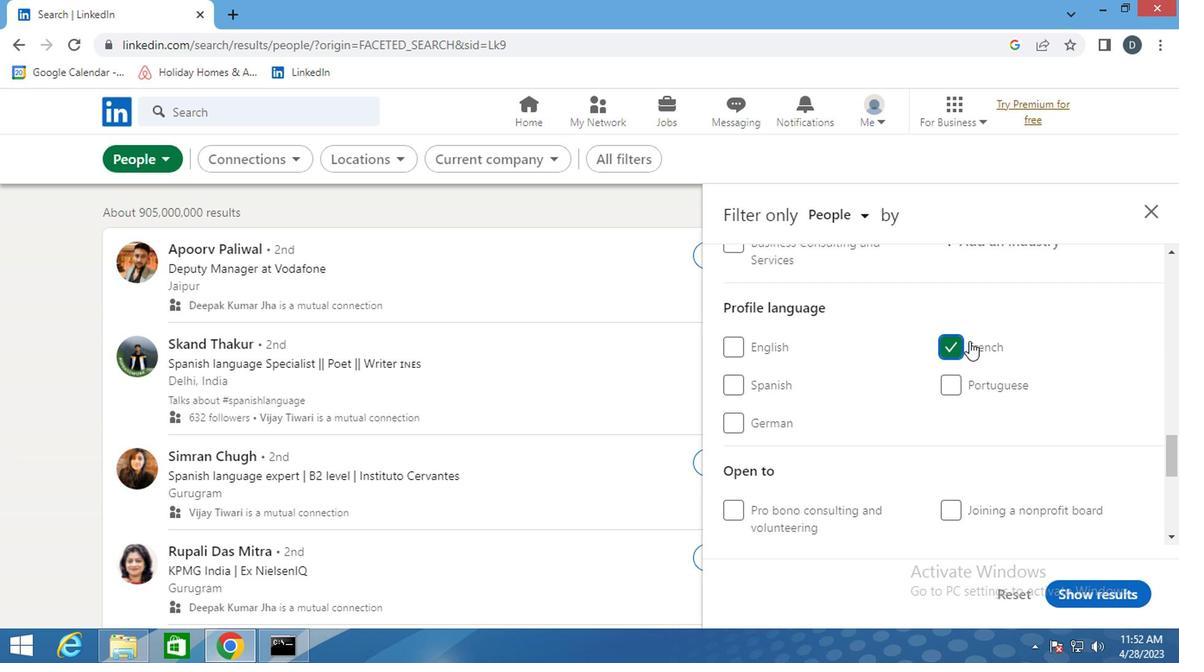 
Action: Mouse scrolled (973, 362) with delta (0, 0)
Screenshot: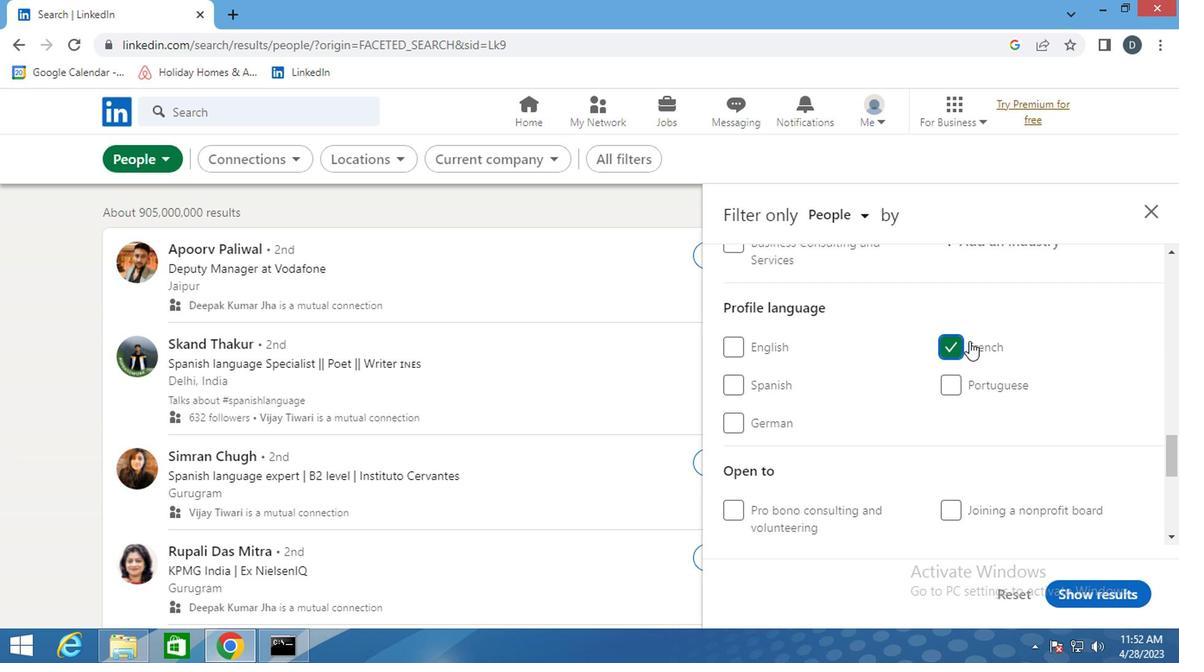 
Action: Mouse scrolled (973, 362) with delta (0, 0)
Screenshot: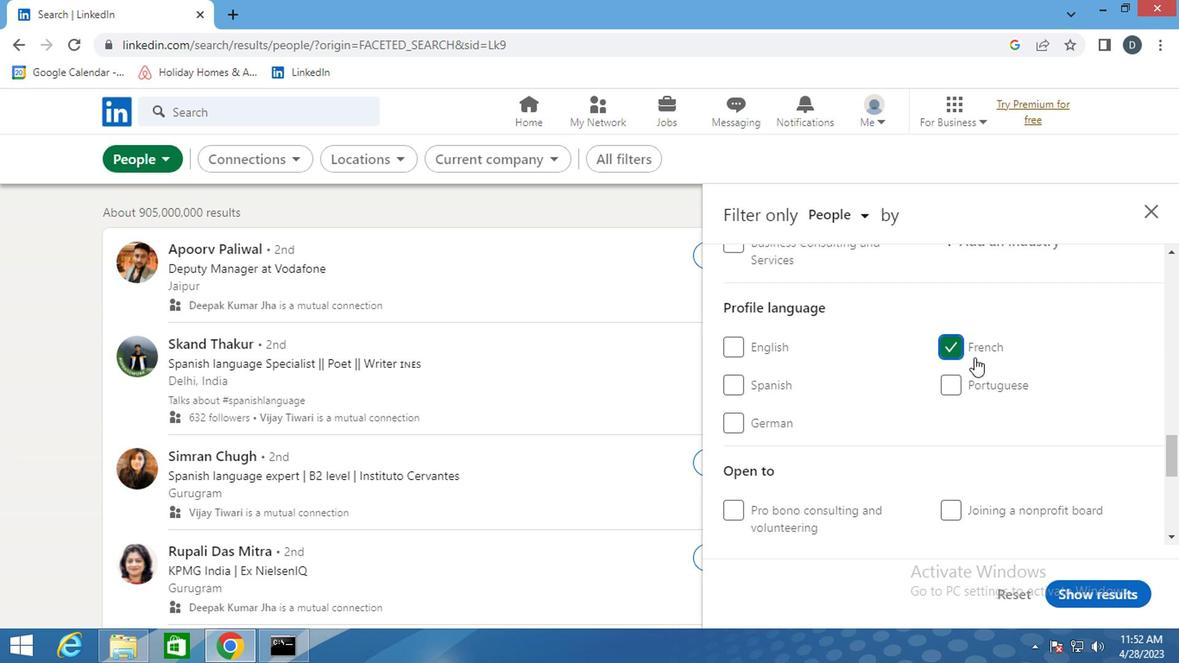 
Action: Mouse scrolled (973, 362) with delta (0, 0)
Screenshot: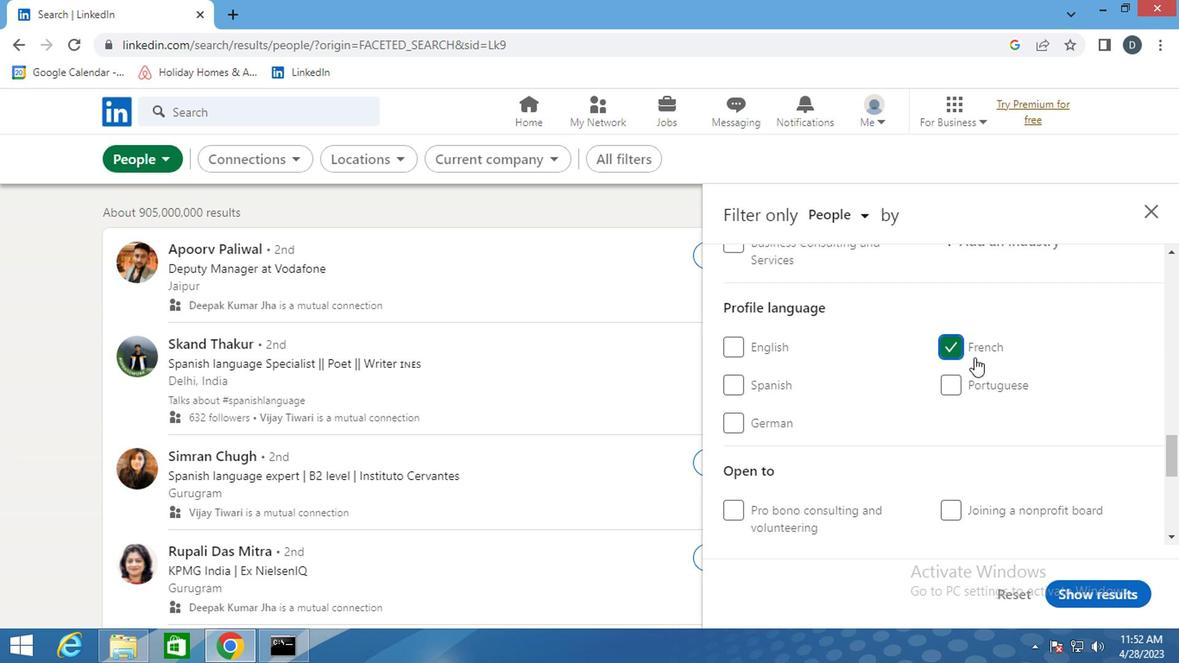 
Action: Mouse scrolled (973, 362) with delta (0, 0)
Screenshot: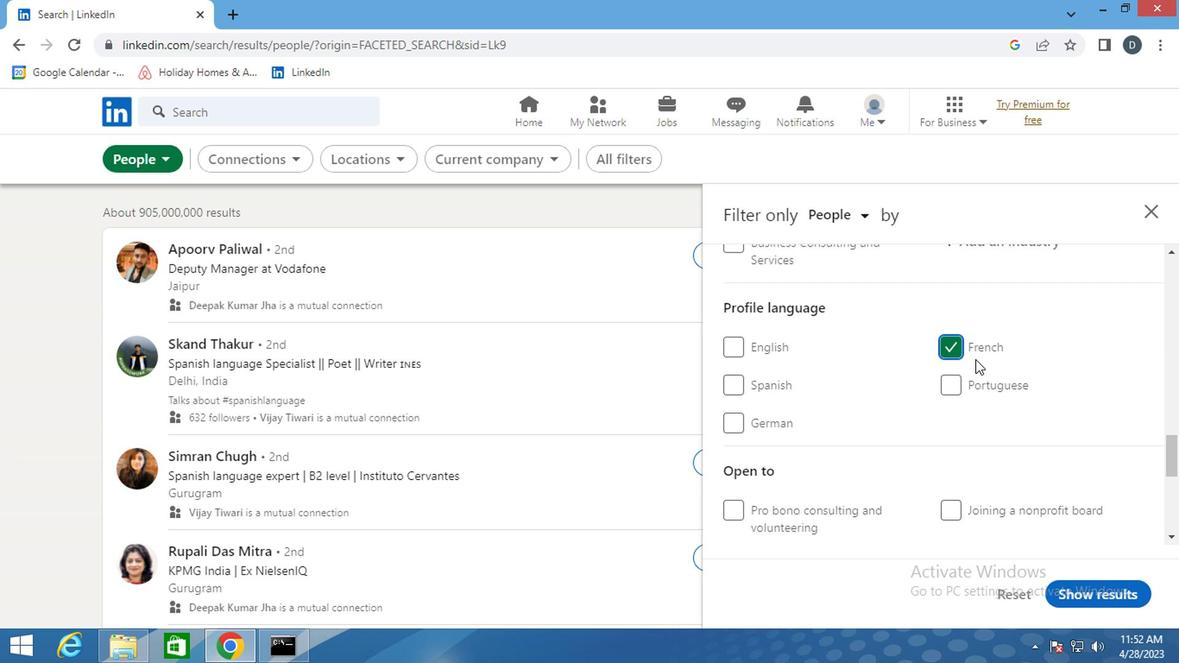 
Action: Mouse scrolled (973, 362) with delta (0, 0)
Screenshot: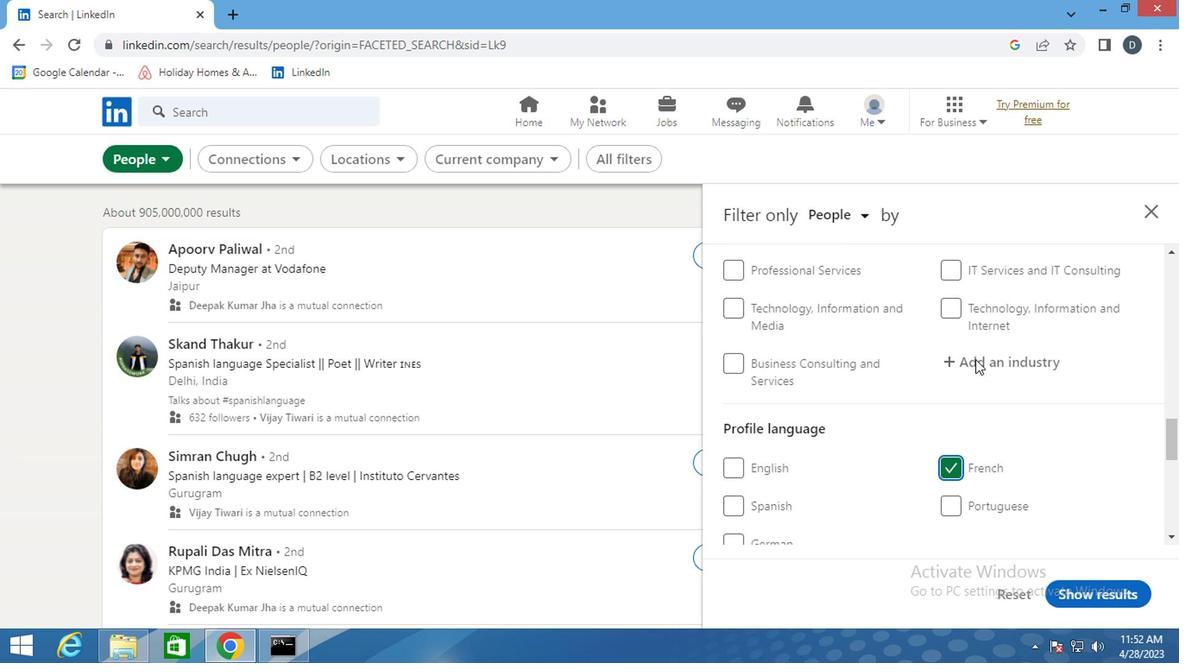 
Action: Mouse scrolled (973, 362) with delta (0, 0)
Screenshot: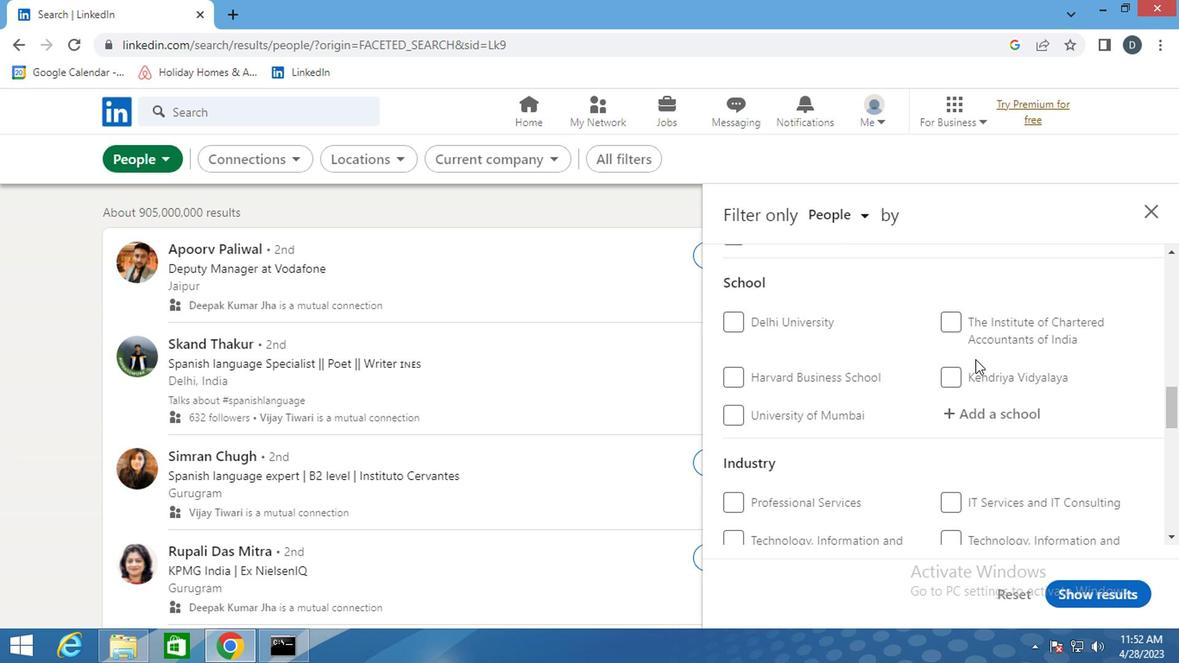 
Action: Mouse scrolled (973, 362) with delta (0, 0)
Screenshot: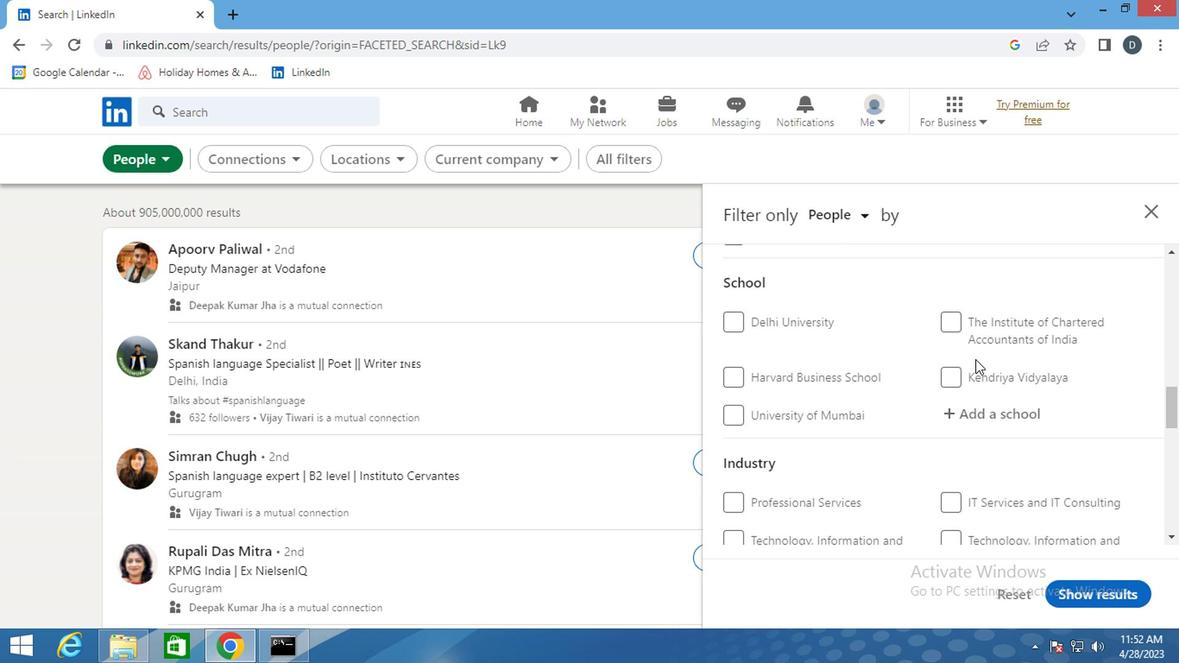 
Action: Mouse moved to (989, 400)
Screenshot: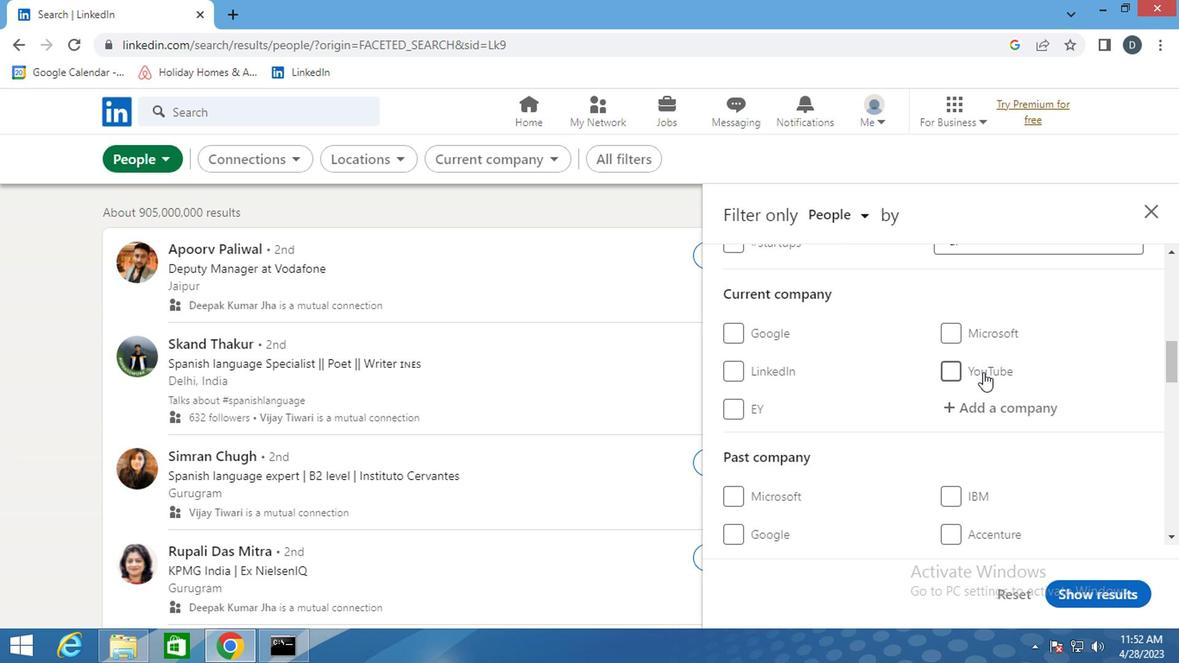 
Action: Mouse pressed left at (989, 400)
Screenshot: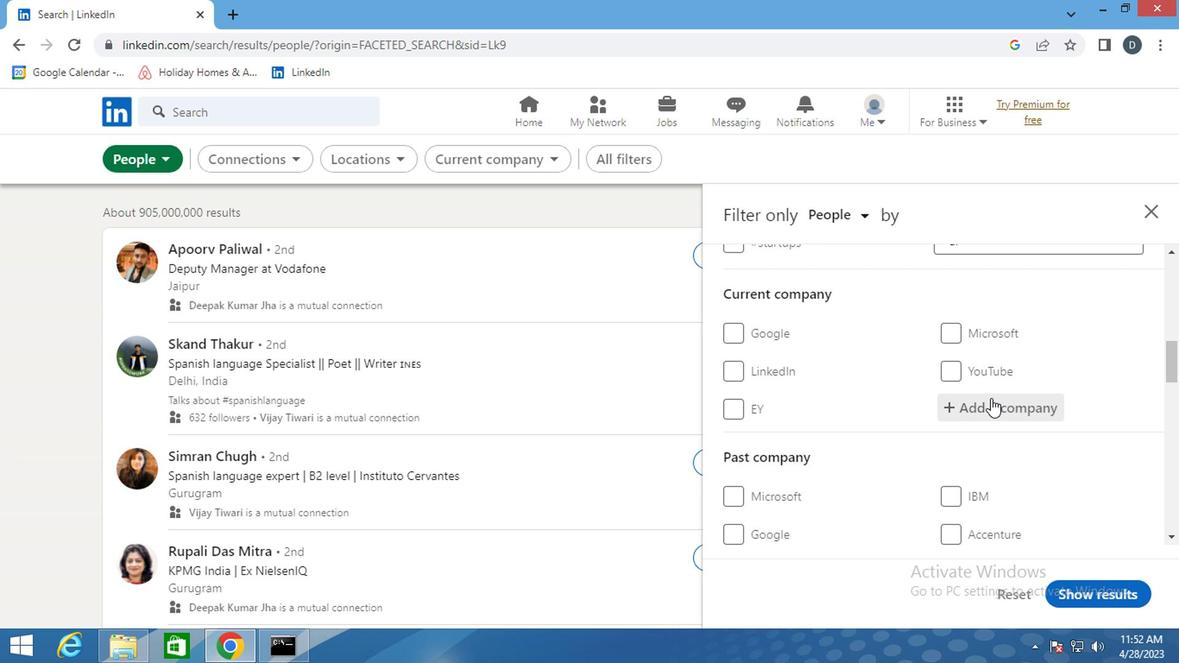 
Action: Key pressed <Key.shift>ACUITY
Screenshot: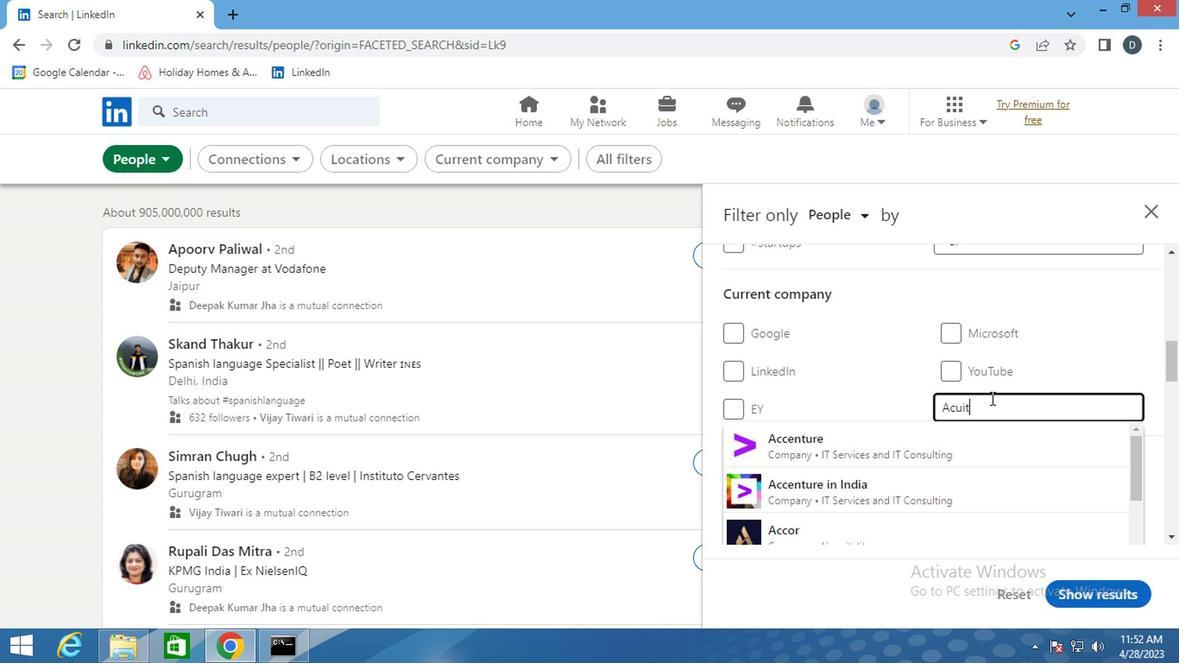 
Action: Mouse moved to (969, 441)
Screenshot: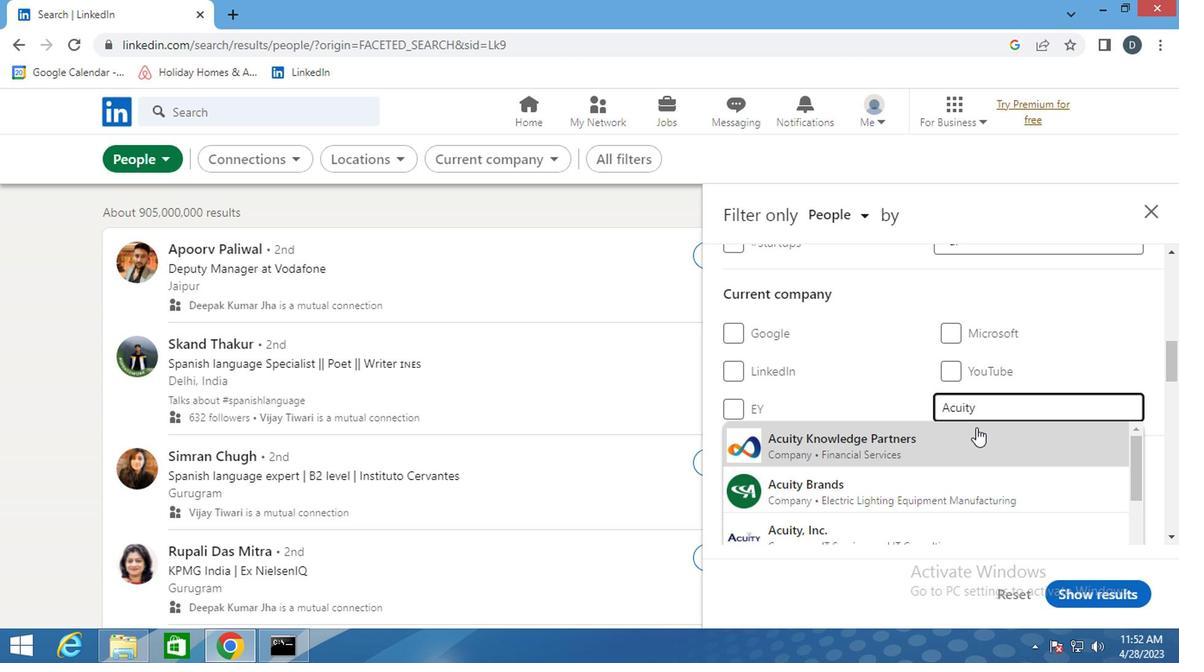 
Action: Mouse pressed left at (969, 441)
Screenshot: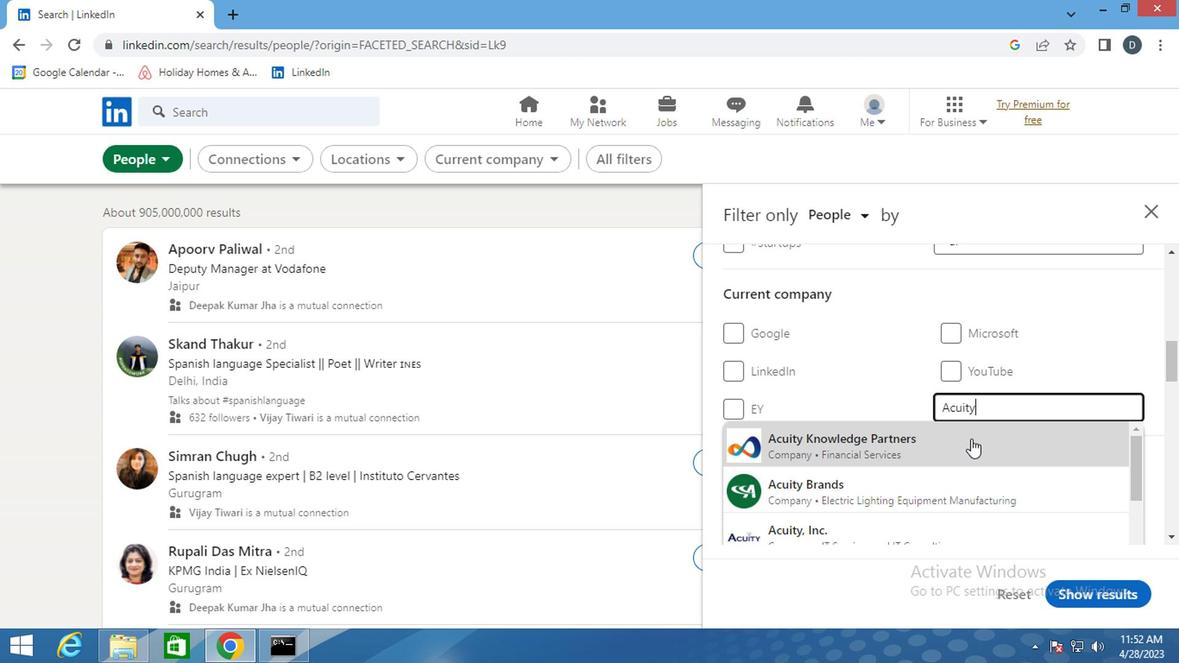 
Action: Mouse scrolled (969, 439) with delta (0, -1)
Screenshot: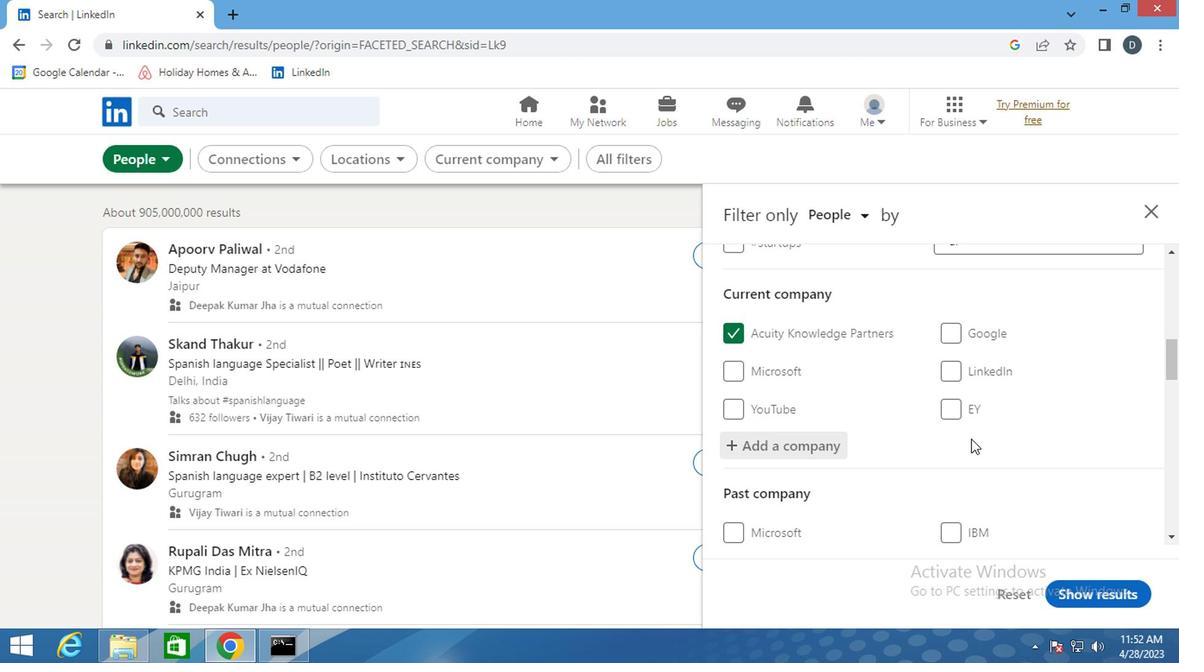 
Action: Mouse scrolled (969, 439) with delta (0, -1)
Screenshot: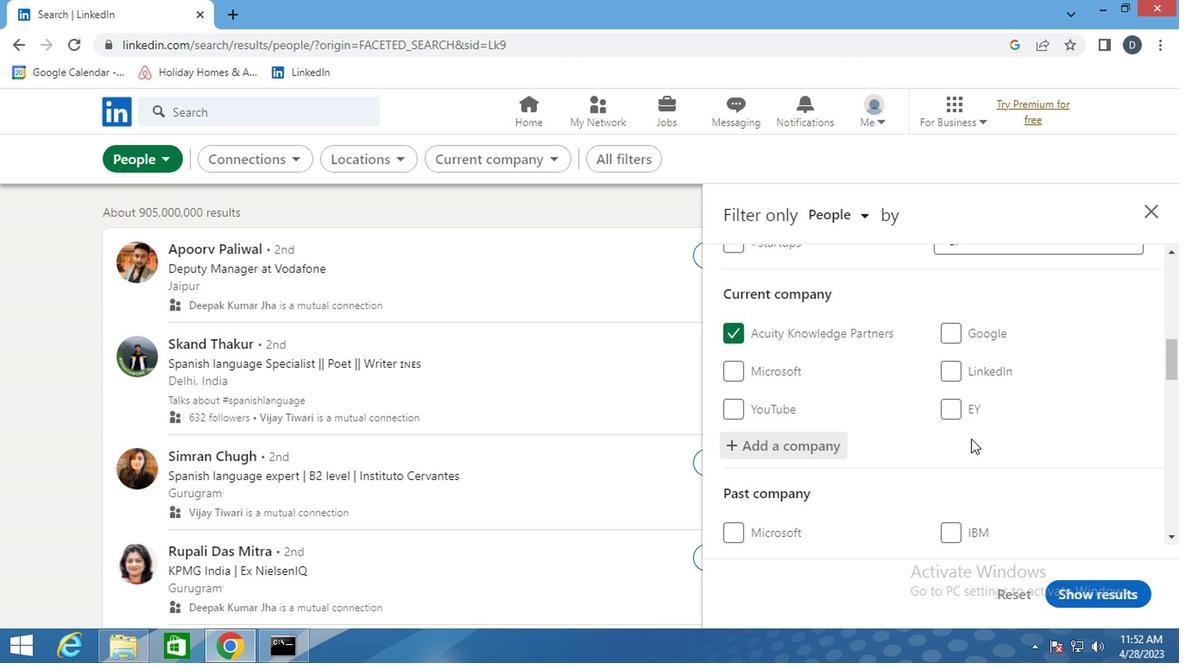 
Action: Mouse scrolled (969, 439) with delta (0, -1)
Screenshot: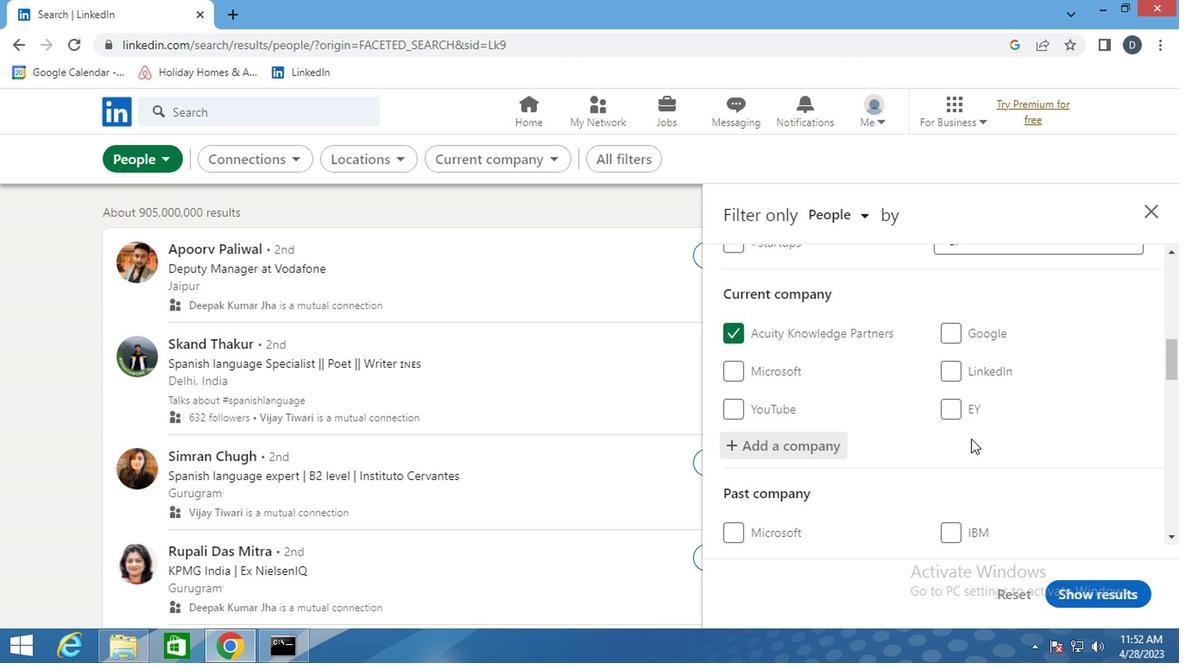 
Action: Mouse scrolled (969, 439) with delta (0, -1)
Screenshot: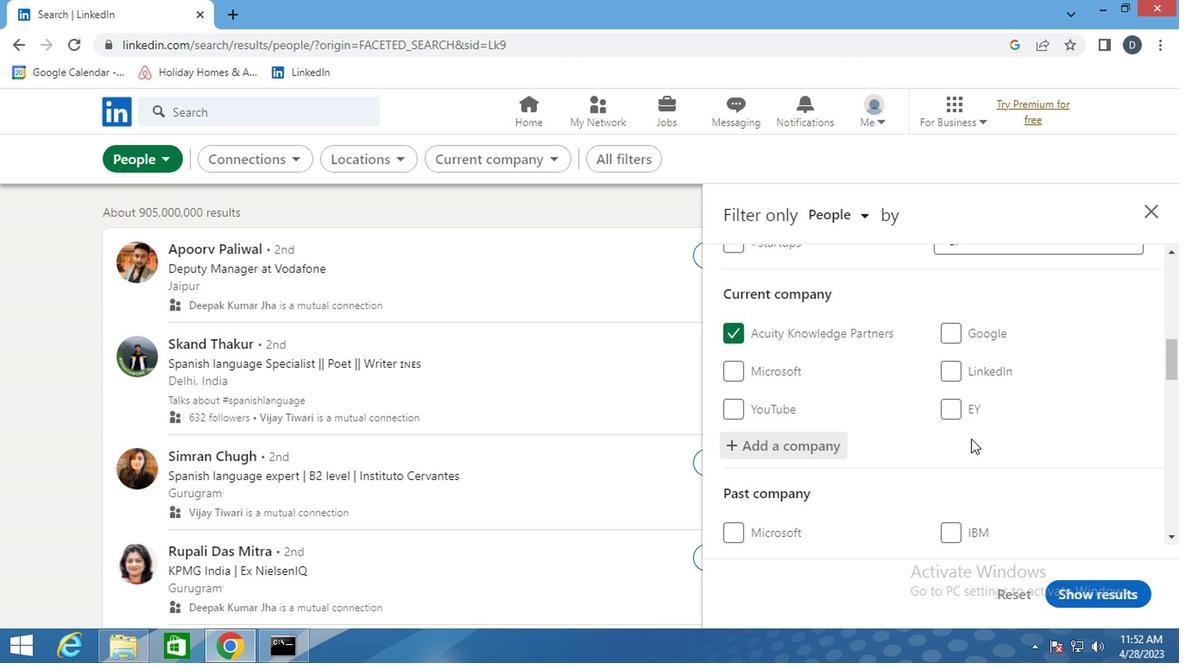 
Action: Mouse moved to (981, 447)
Screenshot: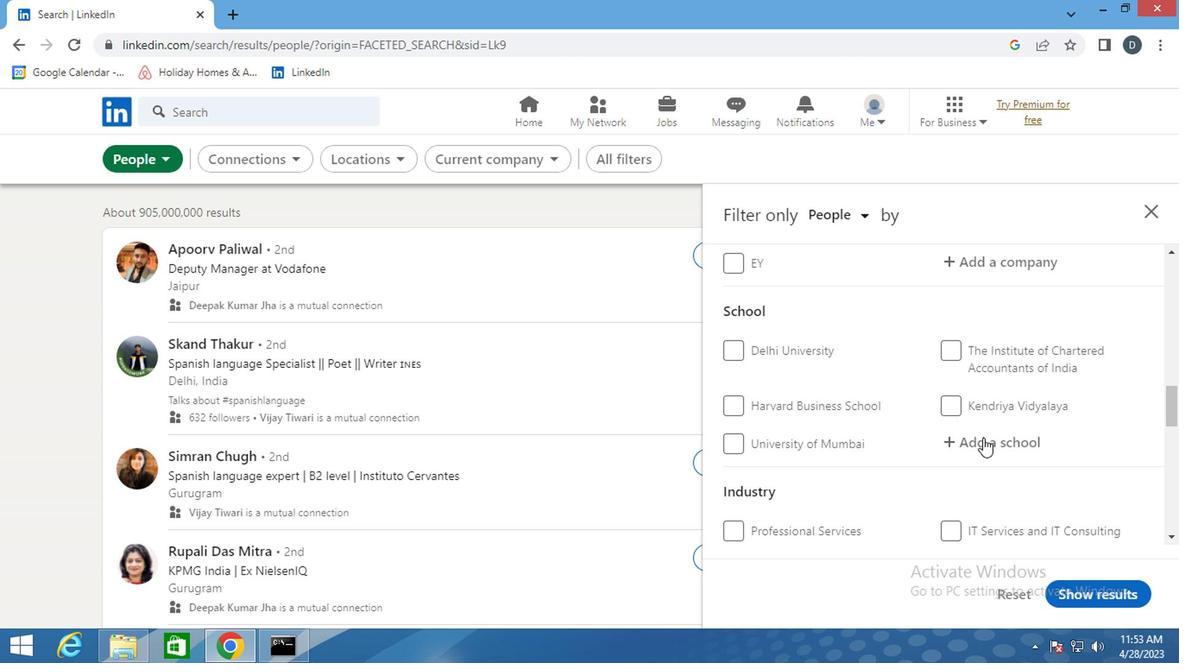 
Action: Mouse pressed left at (981, 447)
Screenshot: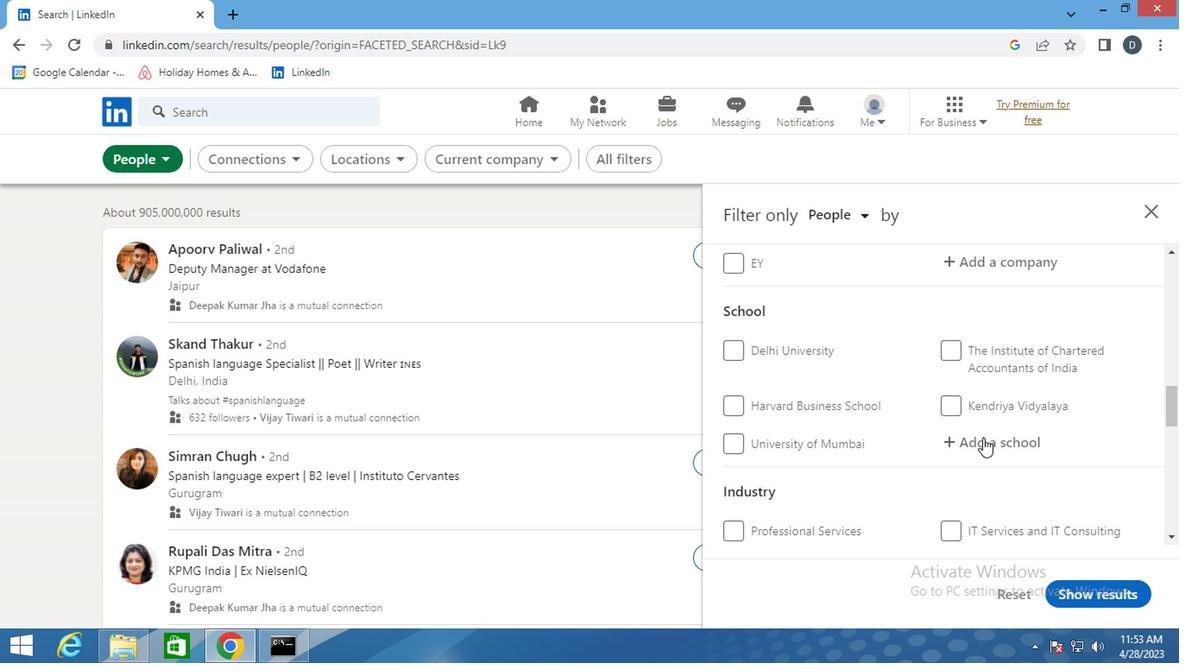 
Action: Key pressed <Key.shift>RANI<Key.space><Key.shift>LAXMI
Screenshot: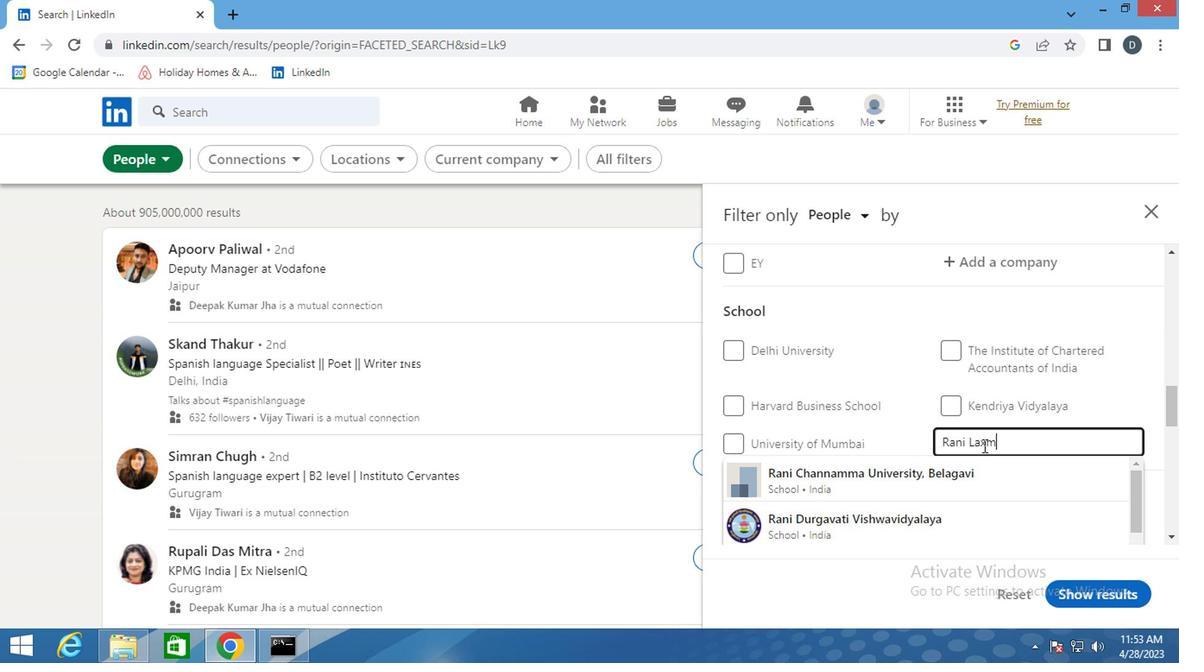 
Action: Mouse moved to (984, 485)
Screenshot: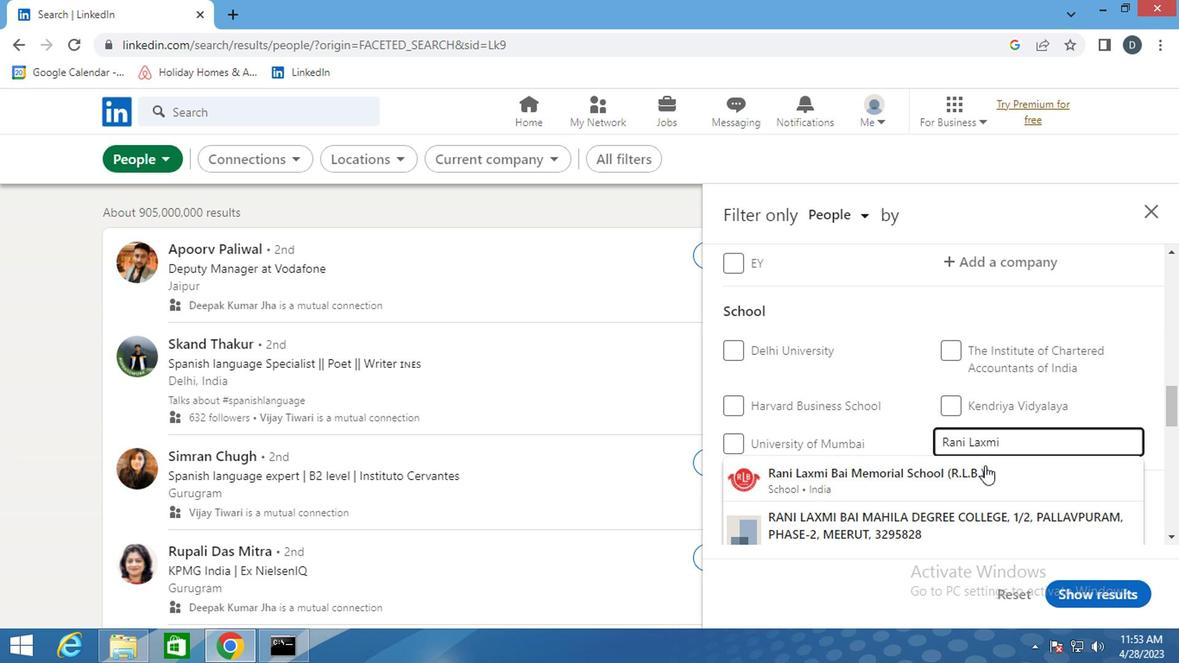 
Action: Mouse pressed left at (984, 485)
Screenshot: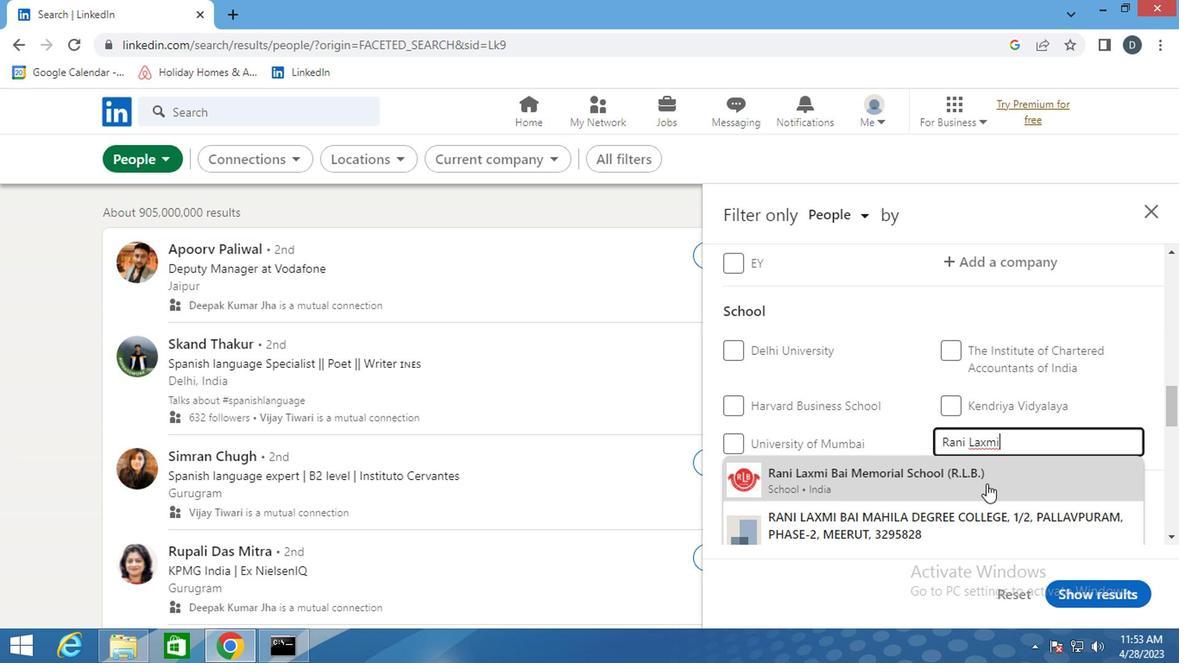
Action: Mouse scrolled (984, 484) with delta (0, 0)
Screenshot: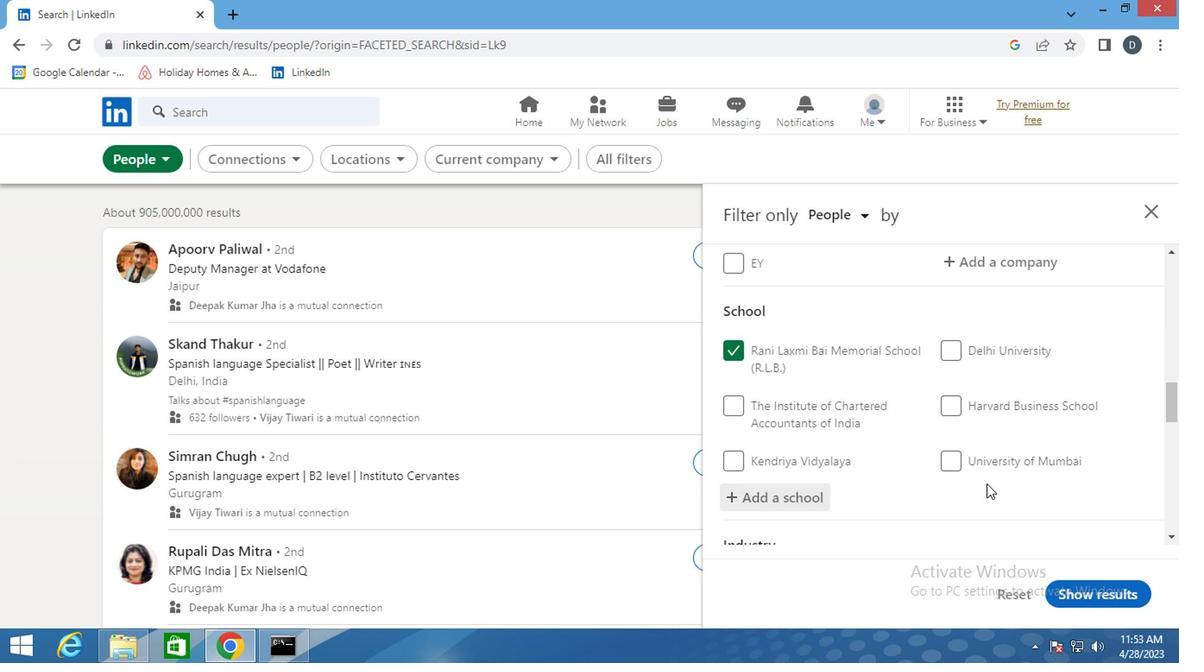 
Action: Mouse scrolled (984, 484) with delta (0, 0)
Screenshot: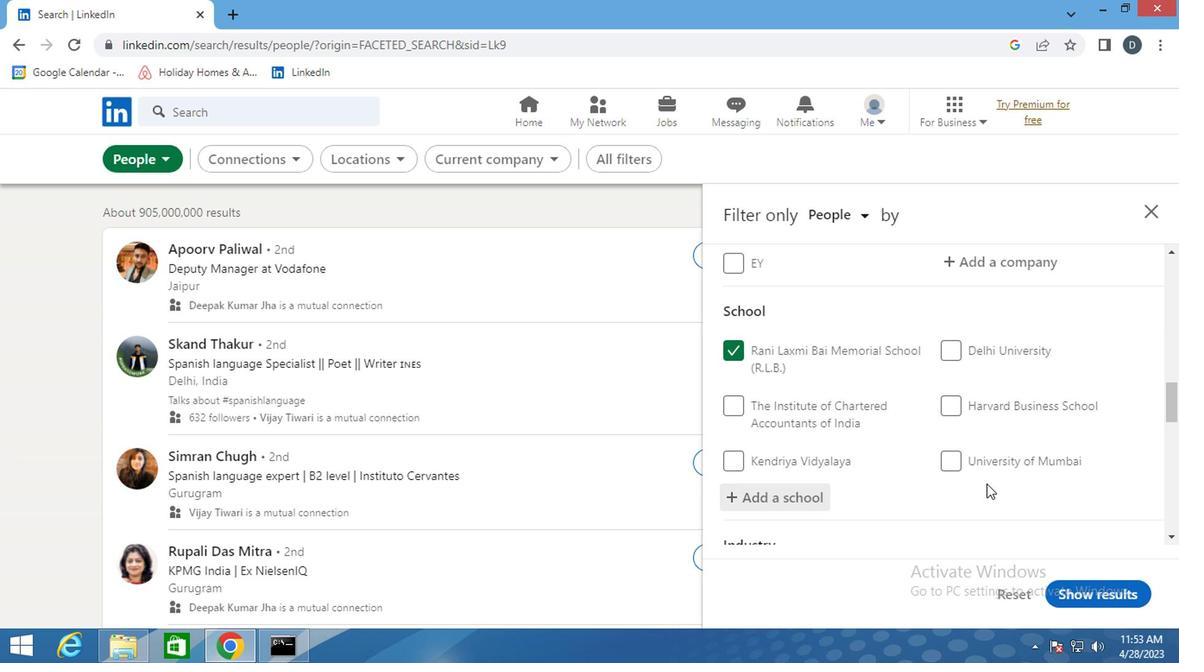 
Action: Mouse scrolled (984, 484) with delta (0, 0)
Screenshot: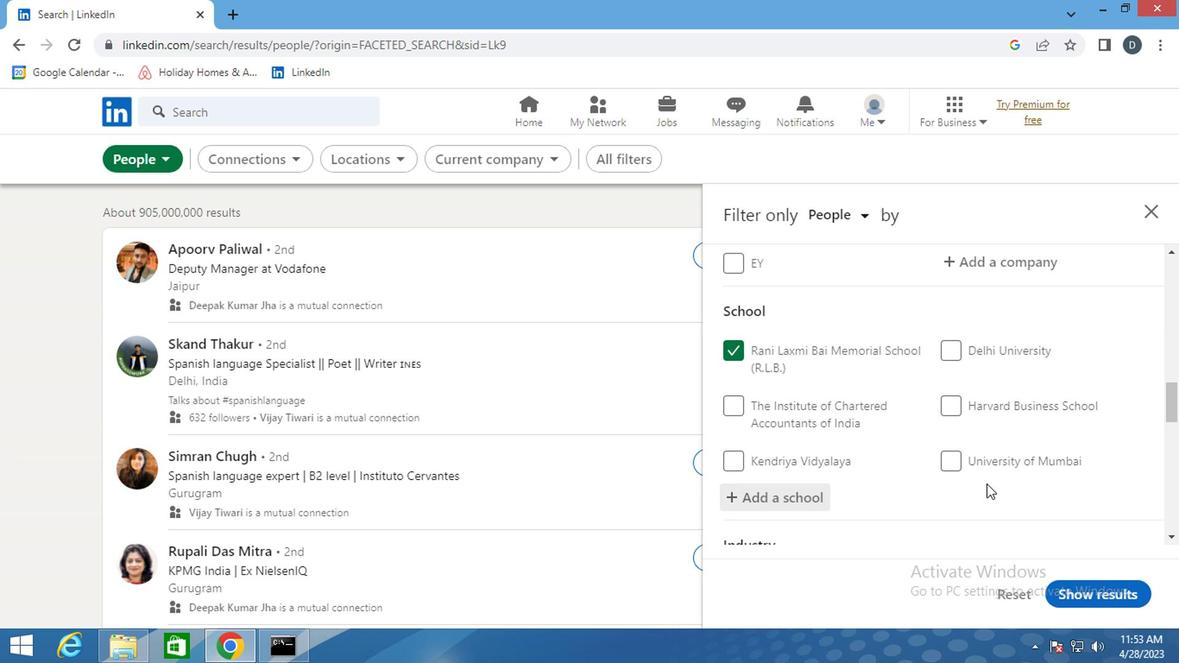 
Action: Mouse moved to (994, 424)
Screenshot: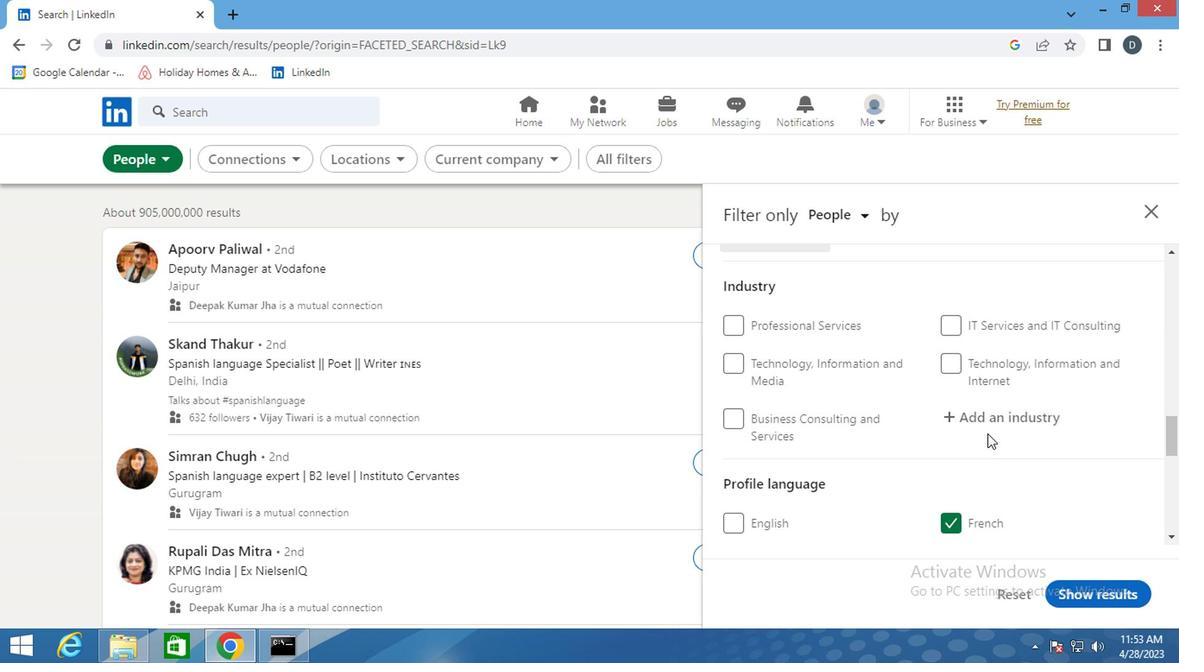 
Action: Mouse pressed left at (994, 424)
Screenshot: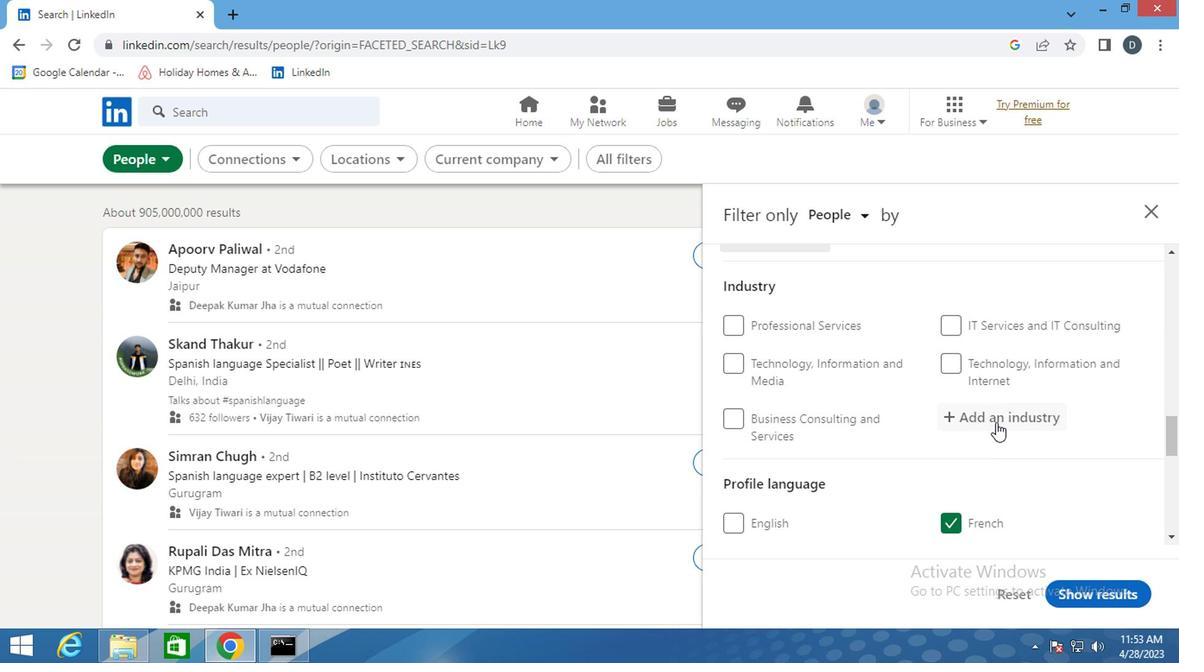 
Action: Key pressed <Key.shift>CIVIL<Key.space>
Screenshot: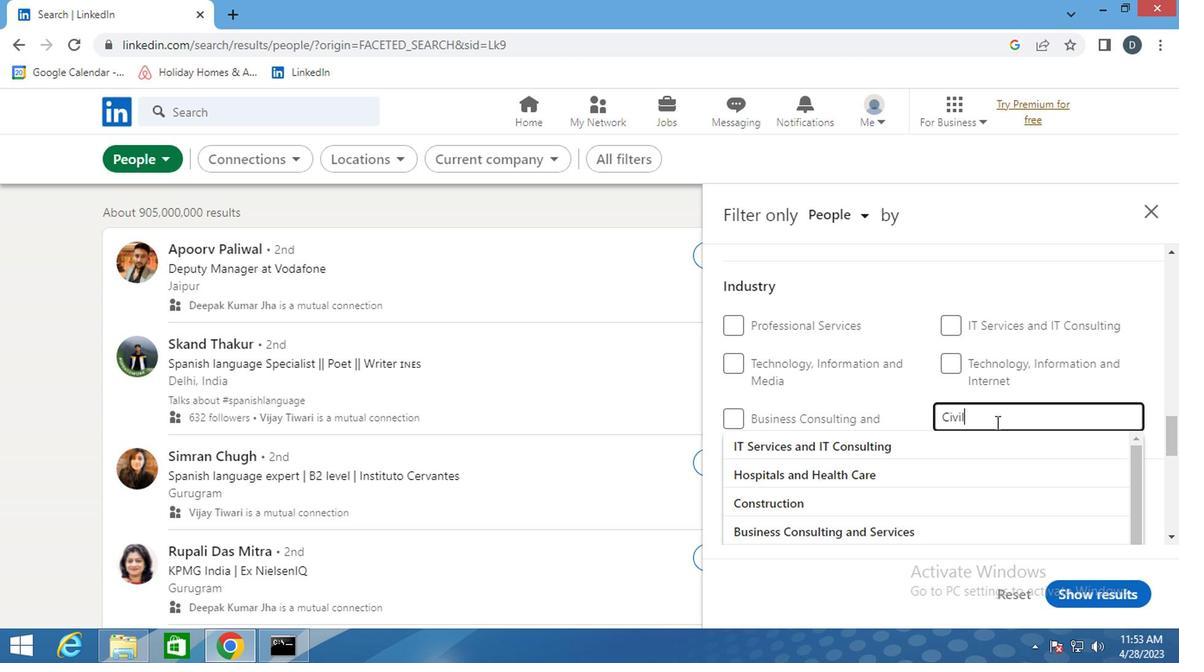 
Action: Mouse moved to (992, 435)
Screenshot: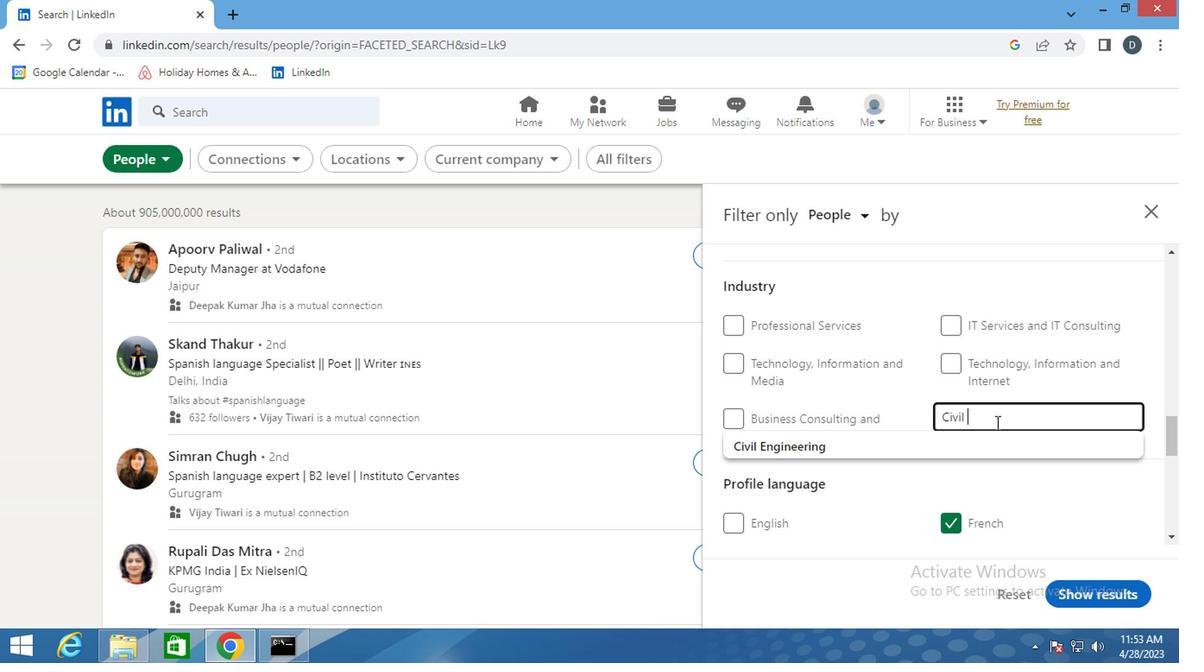 
Action: Mouse pressed left at (992, 435)
Screenshot: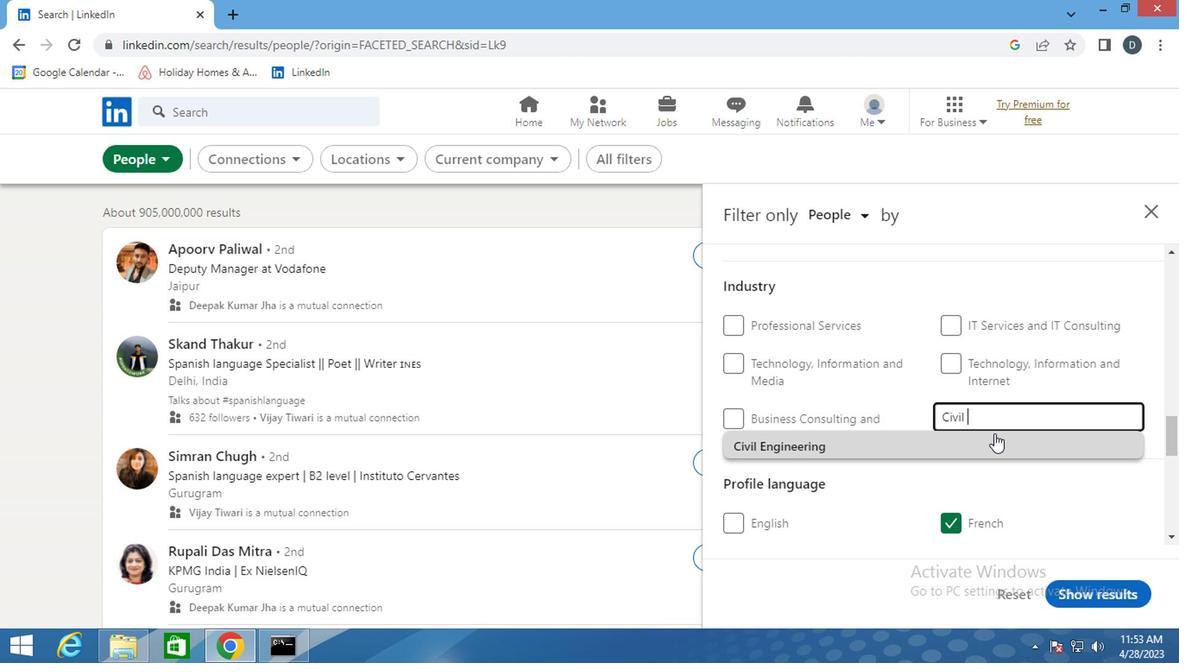 
Action: Mouse scrolled (992, 435) with delta (0, 0)
Screenshot: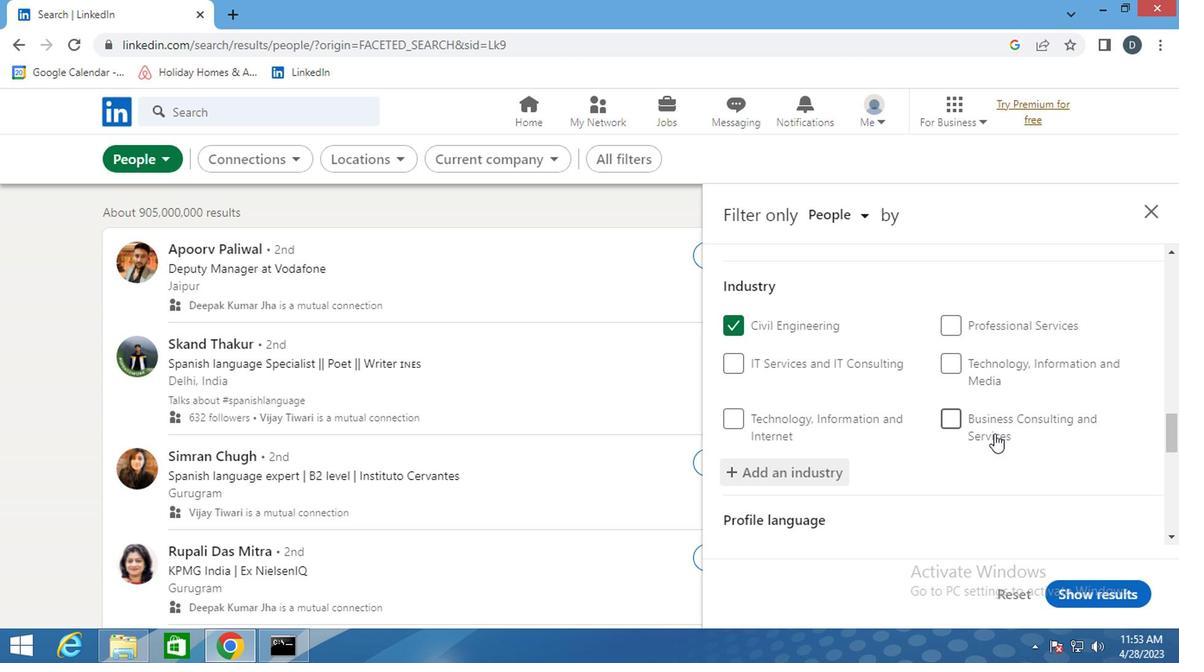 
Action: Mouse scrolled (992, 435) with delta (0, 0)
Screenshot: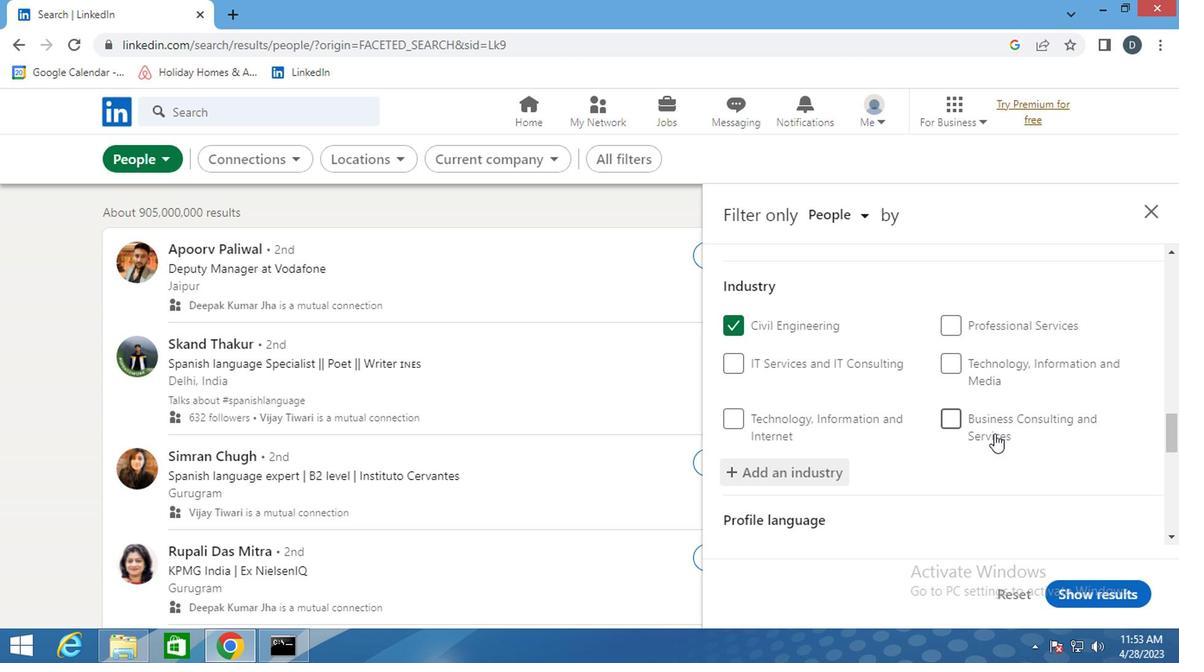 
Action: Mouse scrolled (992, 435) with delta (0, 0)
Screenshot: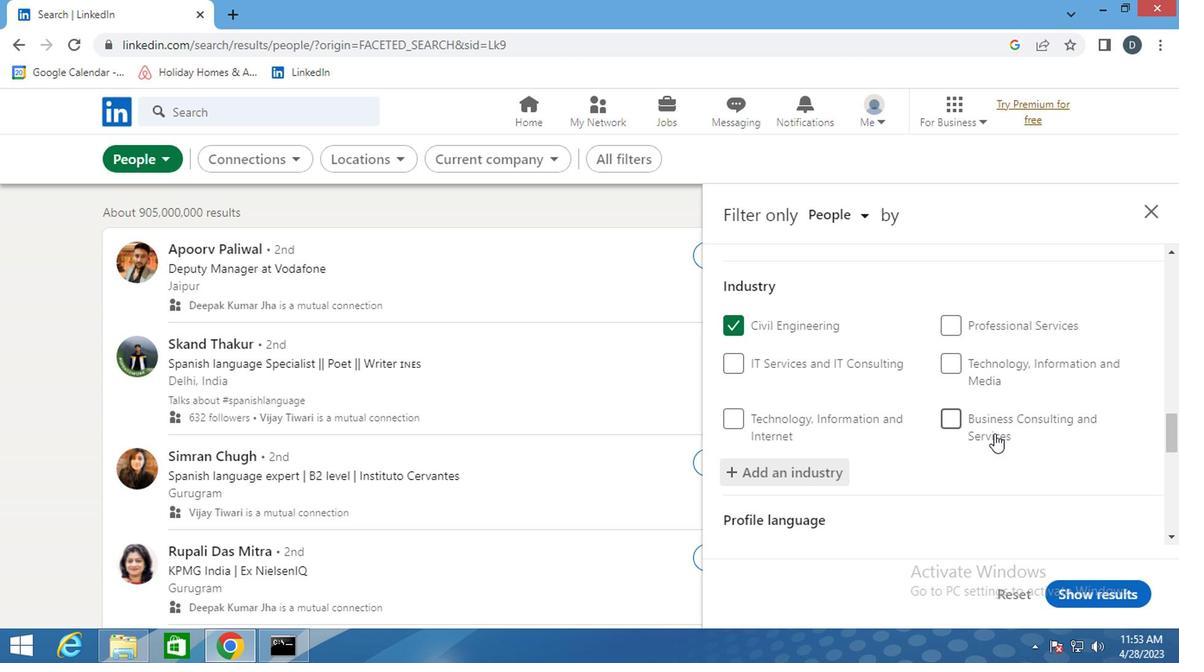 
Action: Mouse moved to (975, 457)
Screenshot: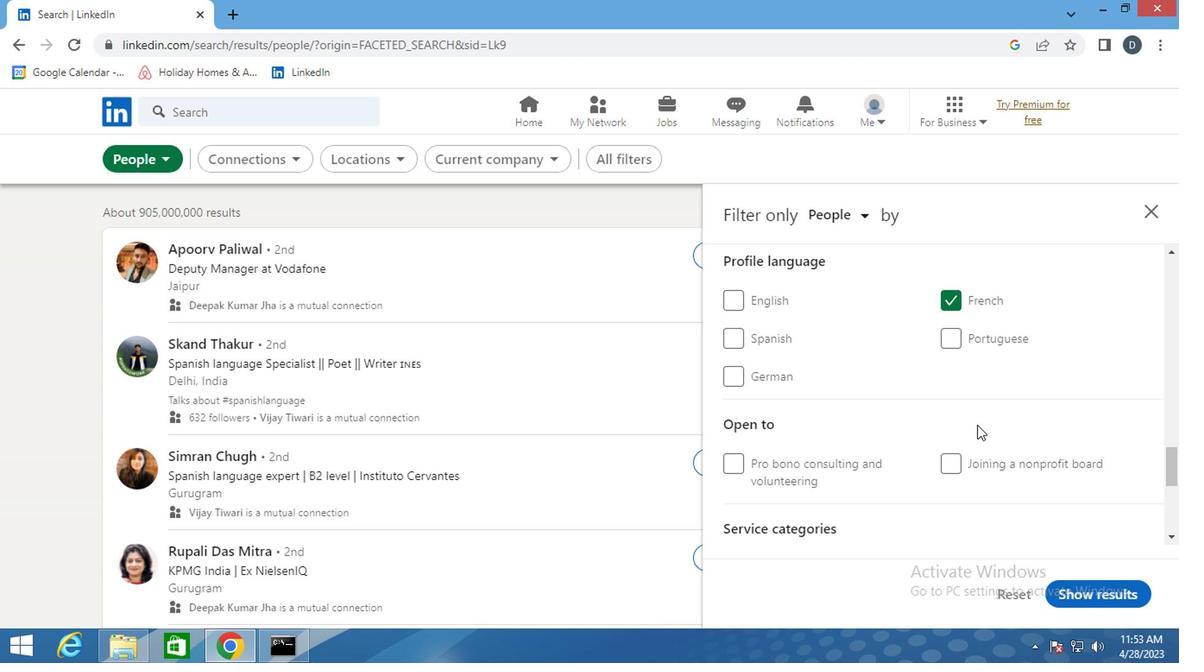 
Action: Mouse scrolled (975, 456) with delta (0, 0)
Screenshot: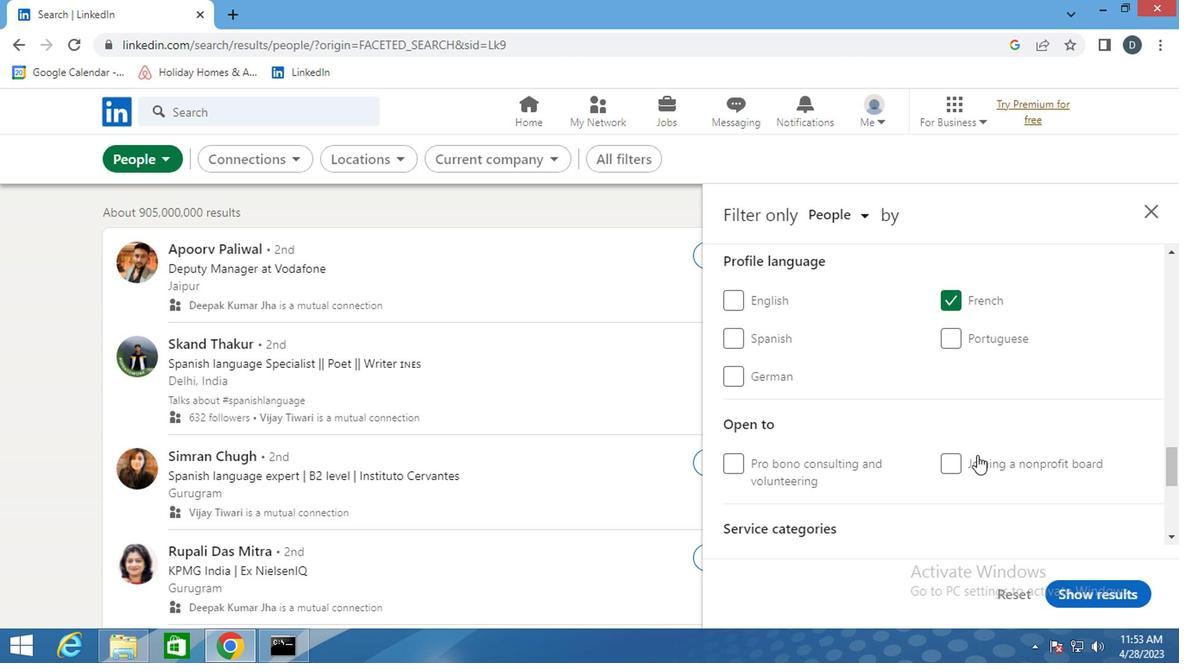
Action: Mouse scrolled (975, 456) with delta (0, 0)
Screenshot: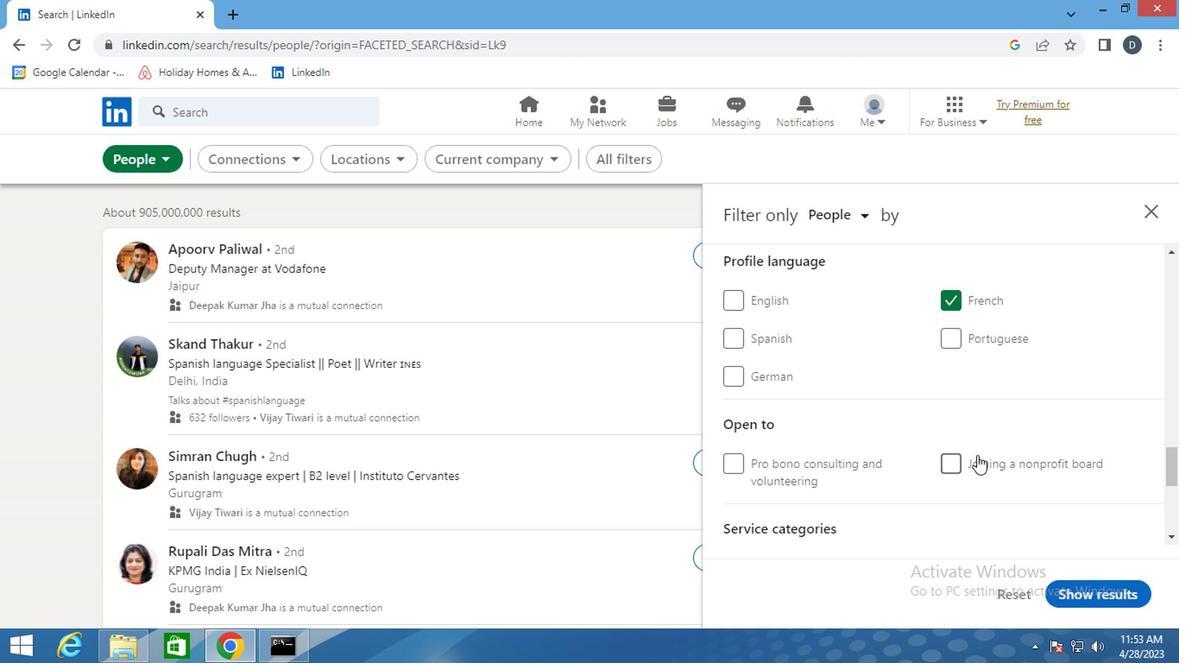 
Action: Mouse moved to (969, 471)
Screenshot: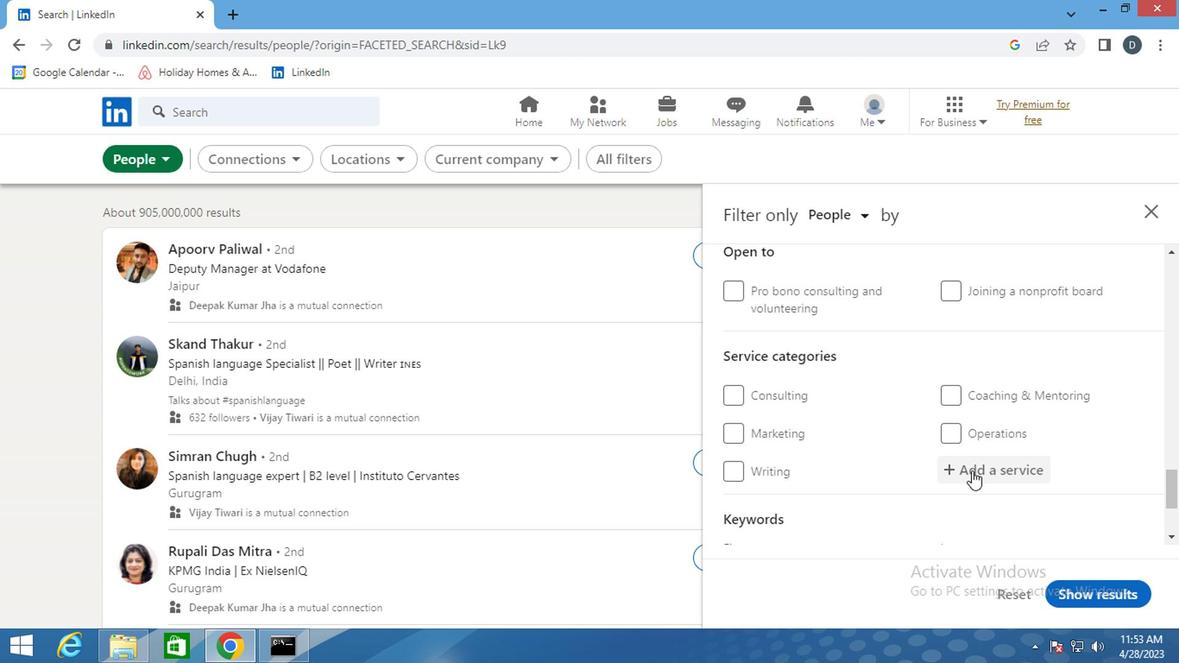 
Action: Mouse pressed left at (969, 471)
Screenshot: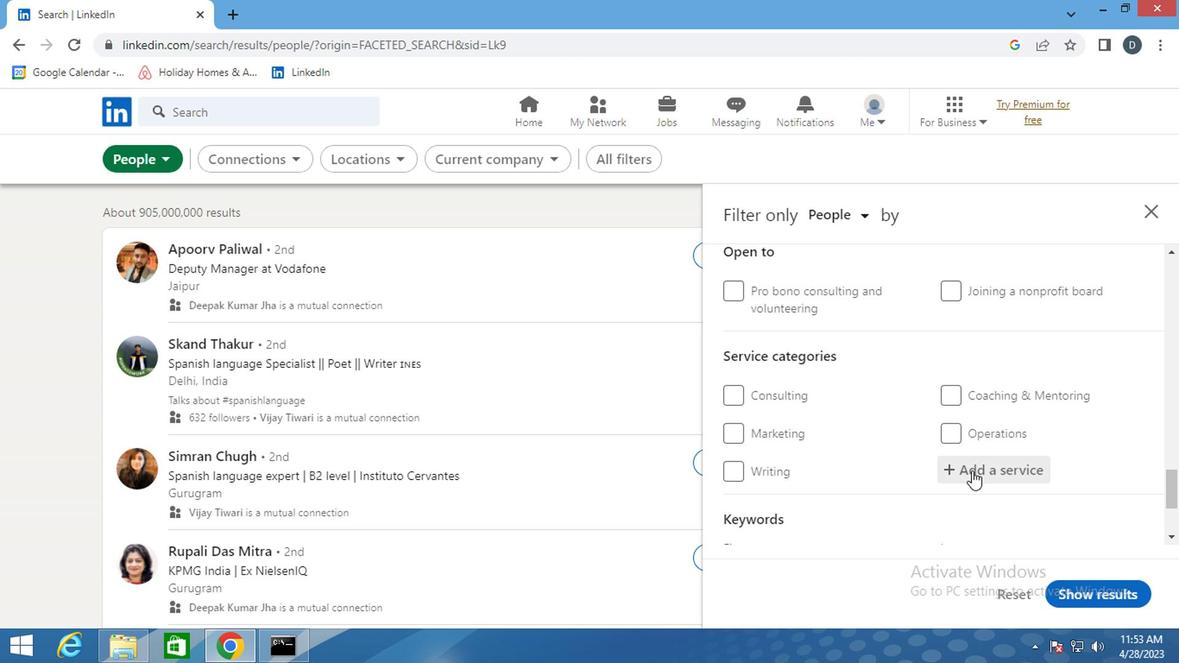 
Action: Mouse moved to (982, 456)
Screenshot: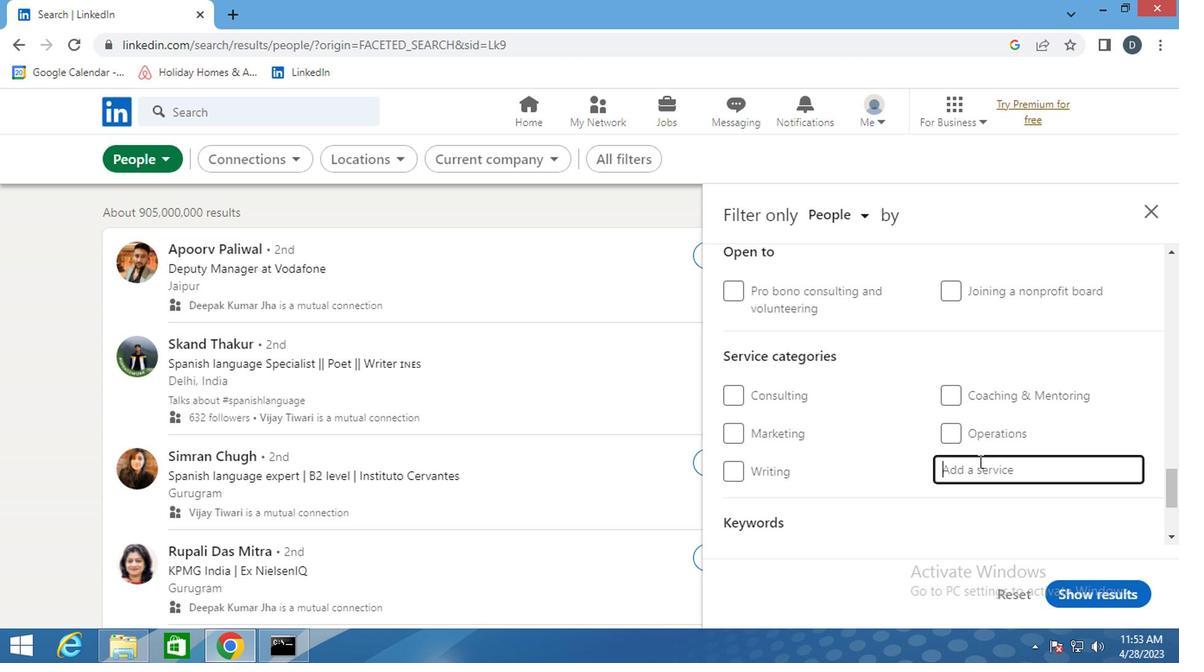 
Action: Mouse scrolled (982, 455) with delta (0, -1)
Screenshot: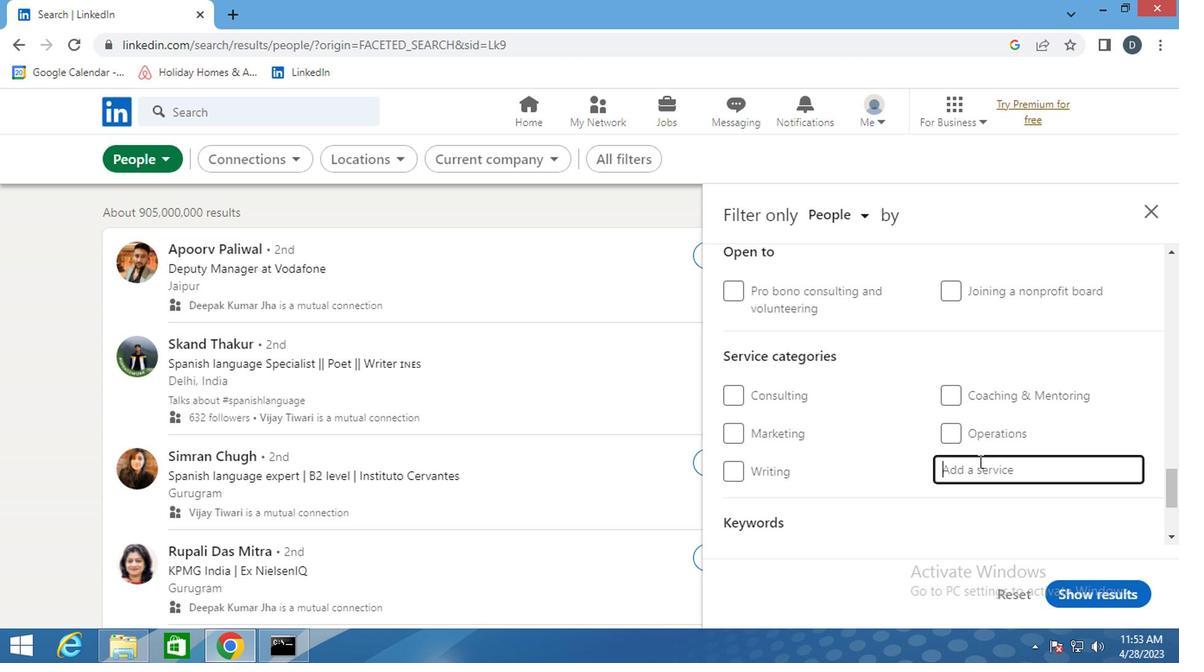 
Action: Mouse moved to (991, 449)
Screenshot: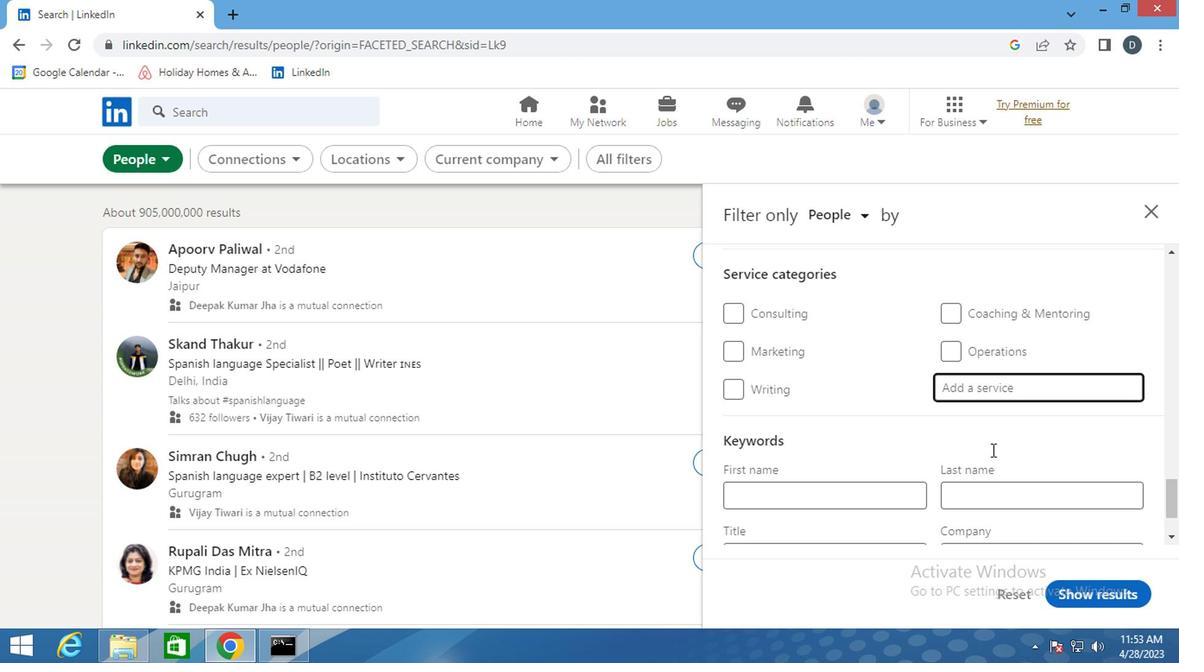 
Action: Key pressed <Key.shift>OUTSO
Screenshot: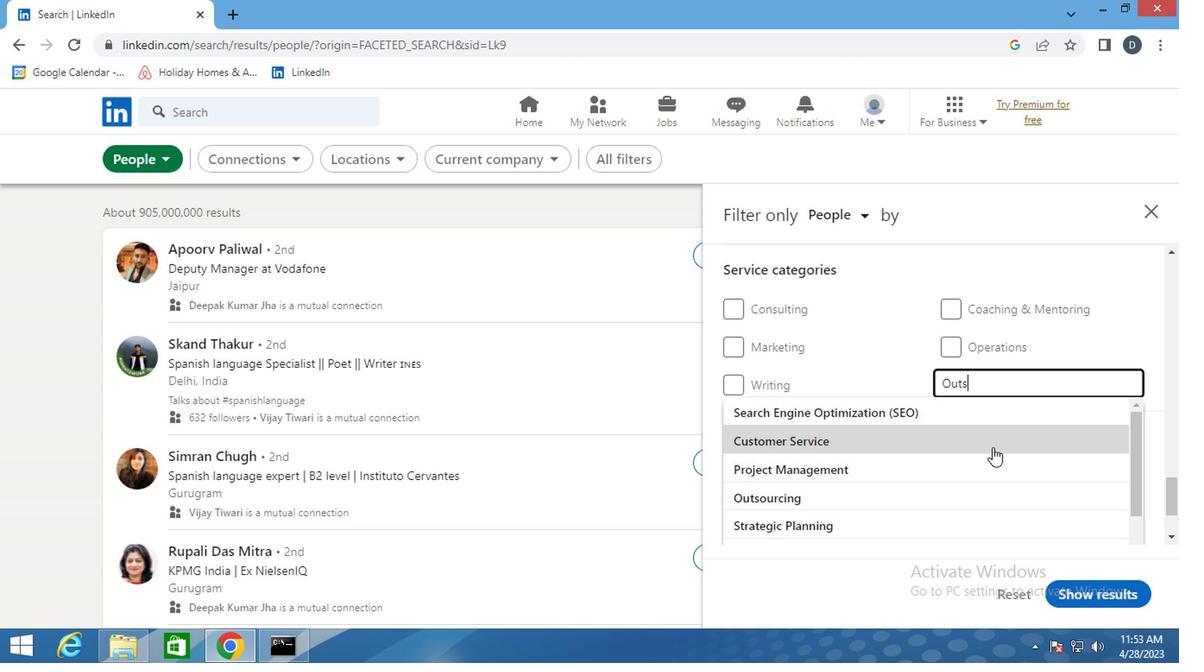 
Action: Mouse moved to (967, 408)
Screenshot: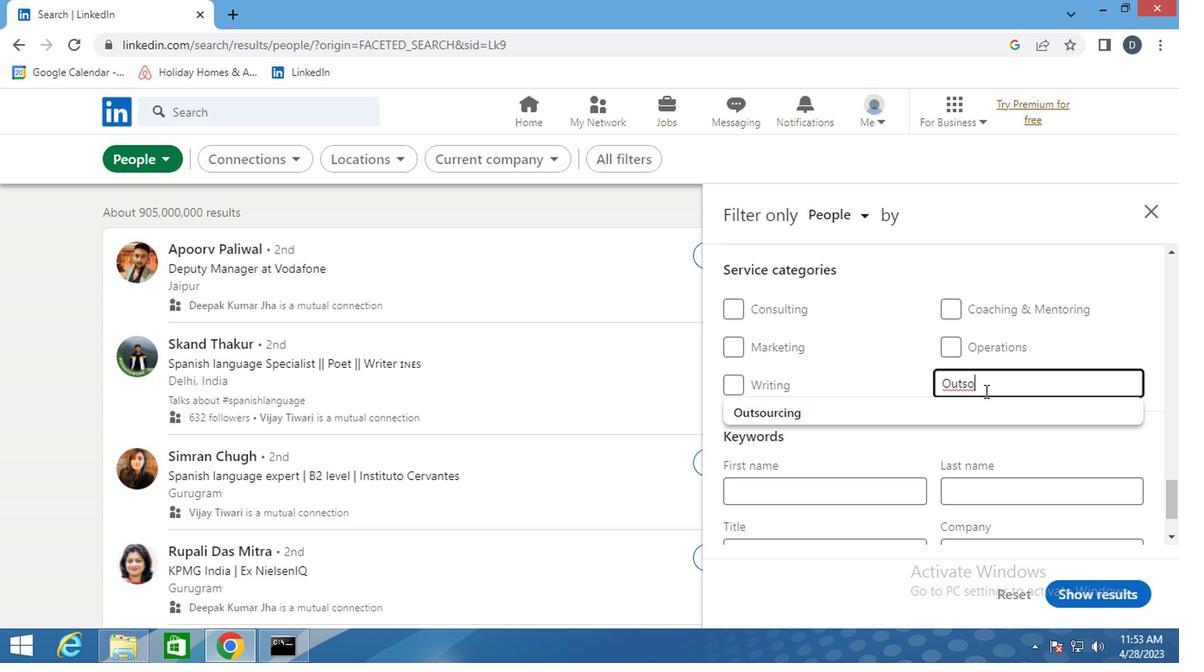 
Action: Mouse pressed left at (967, 408)
Screenshot: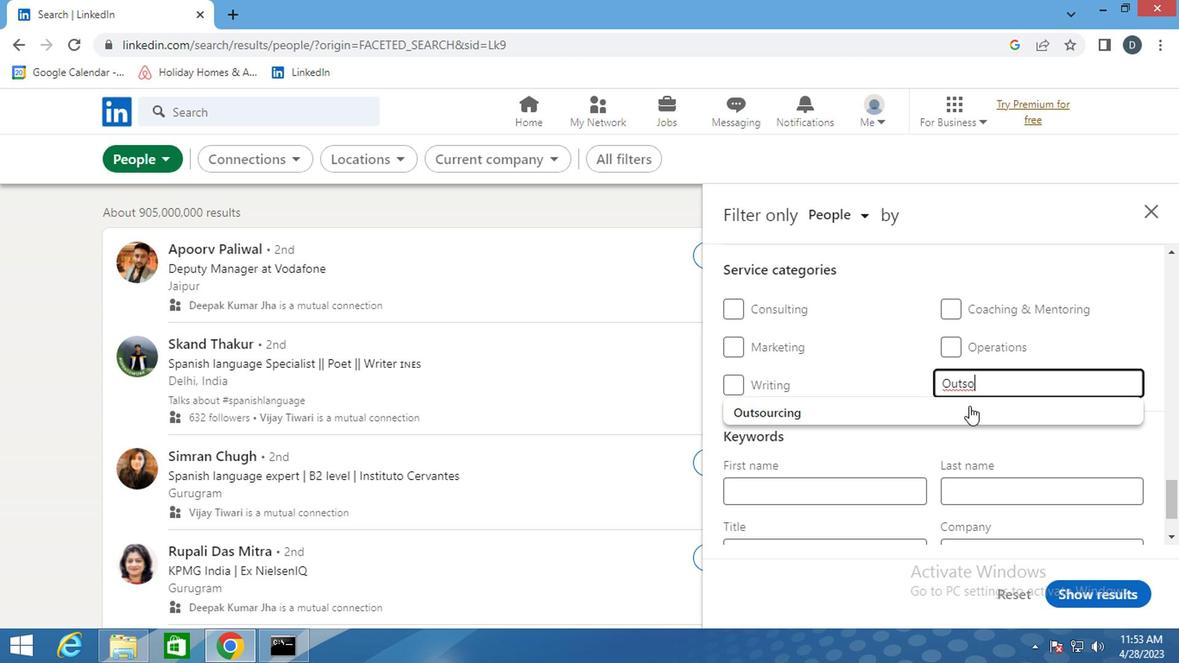 
Action: Mouse moved to (967, 408)
Screenshot: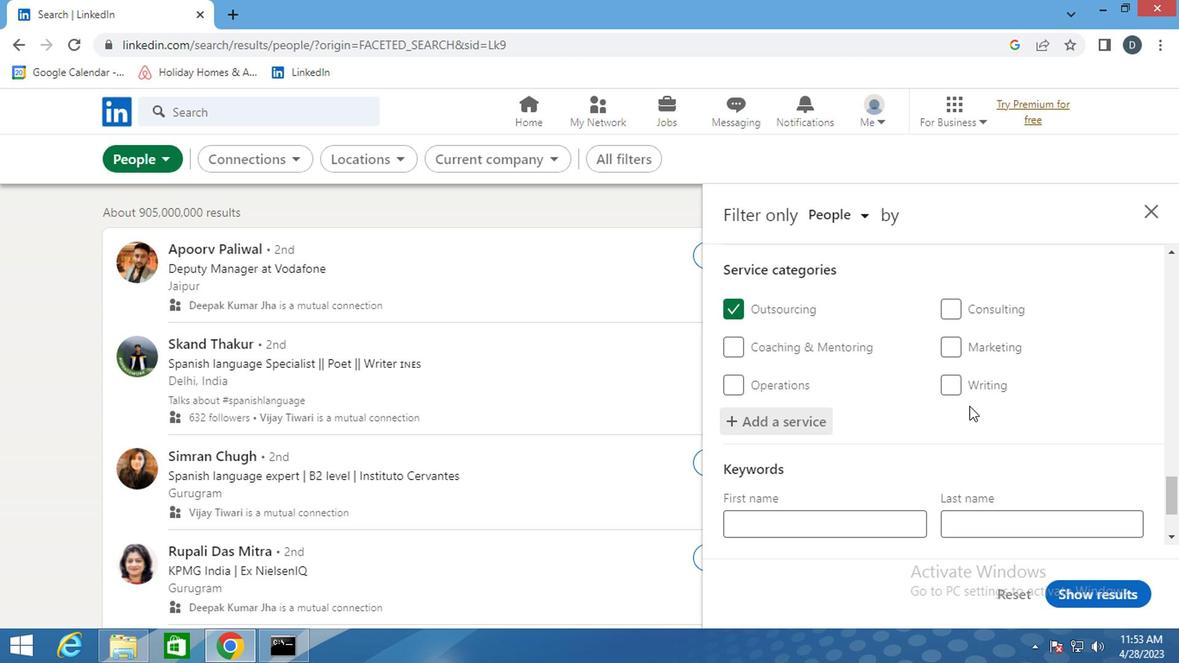
Action: Mouse scrolled (967, 407) with delta (0, 0)
Screenshot: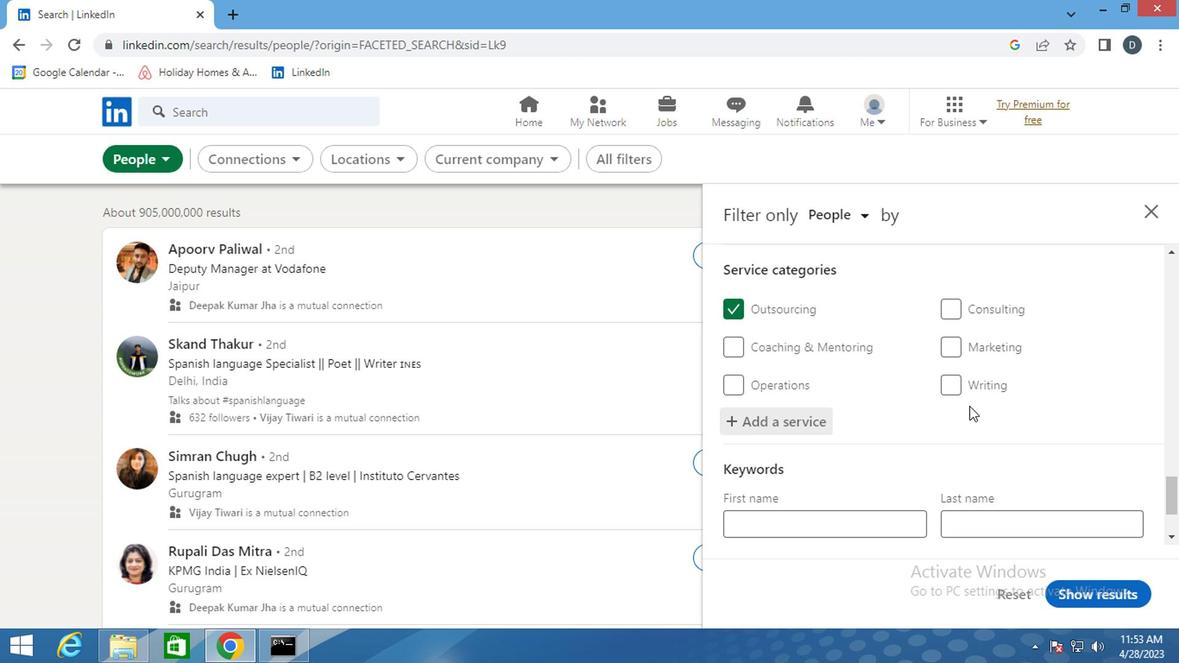 
Action: Mouse moved to (967, 408)
Screenshot: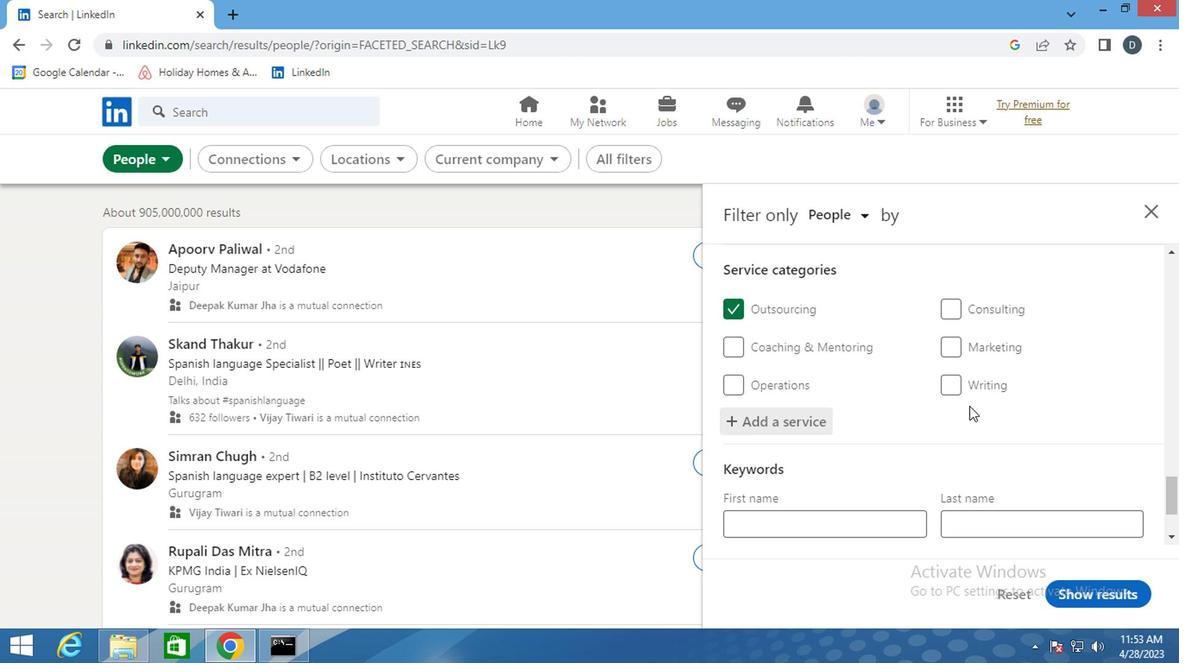 
Action: Mouse scrolled (967, 407) with delta (0, 0)
Screenshot: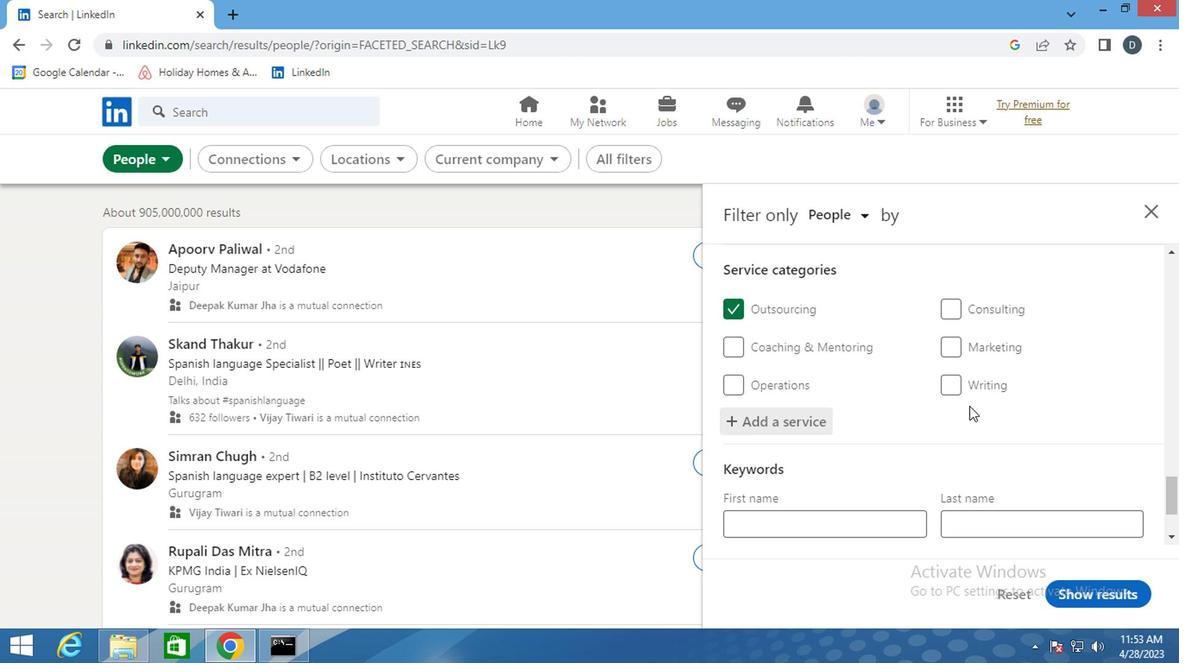 
Action: Mouse scrolled (967, 407) with delta (0, 0)
Screenshot: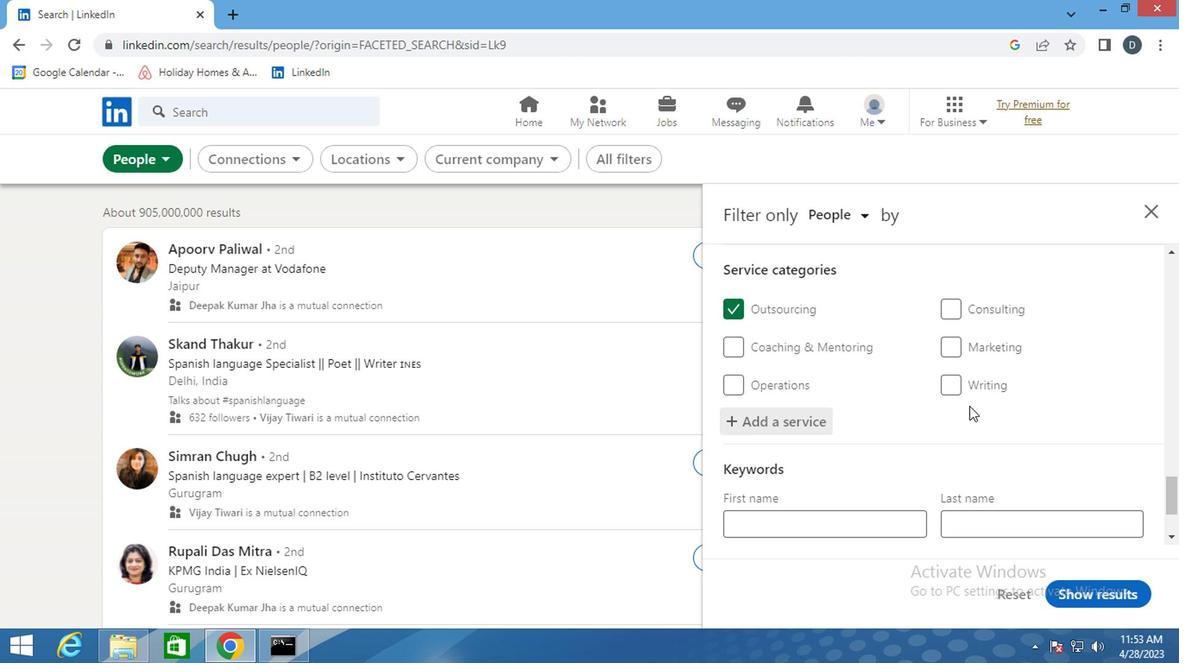
Action: Mouse moved to (967, 409)
Screenshot: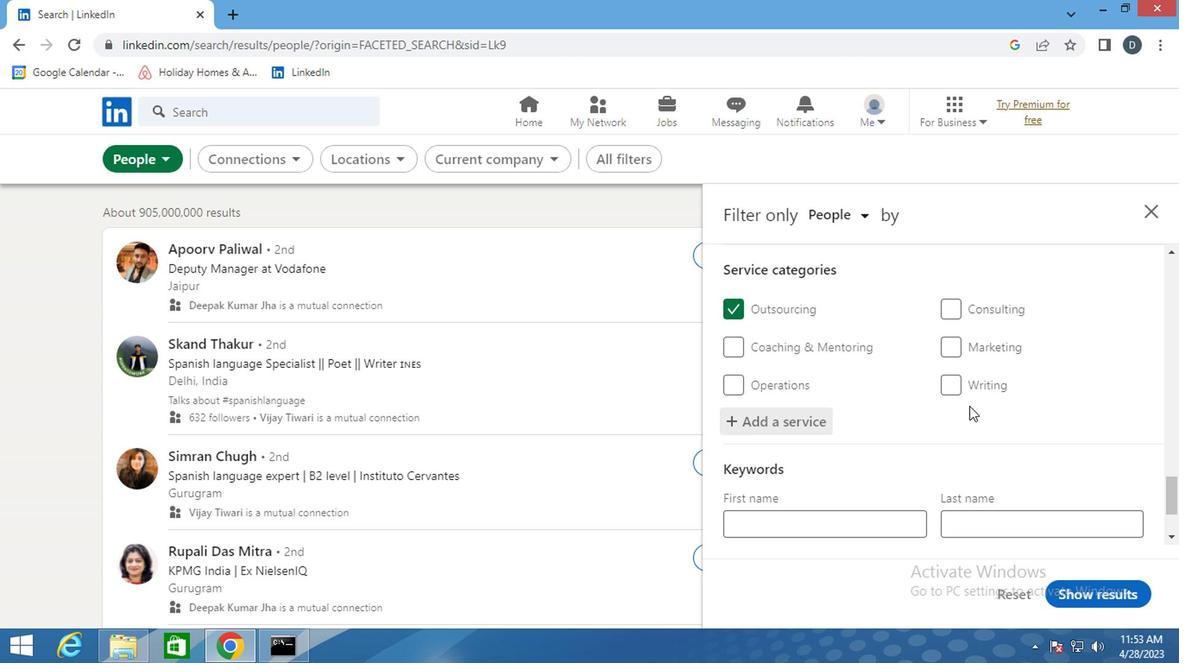 
Action: Mouse scrolled (967, 409) with delta (0, 0)
Screenshot: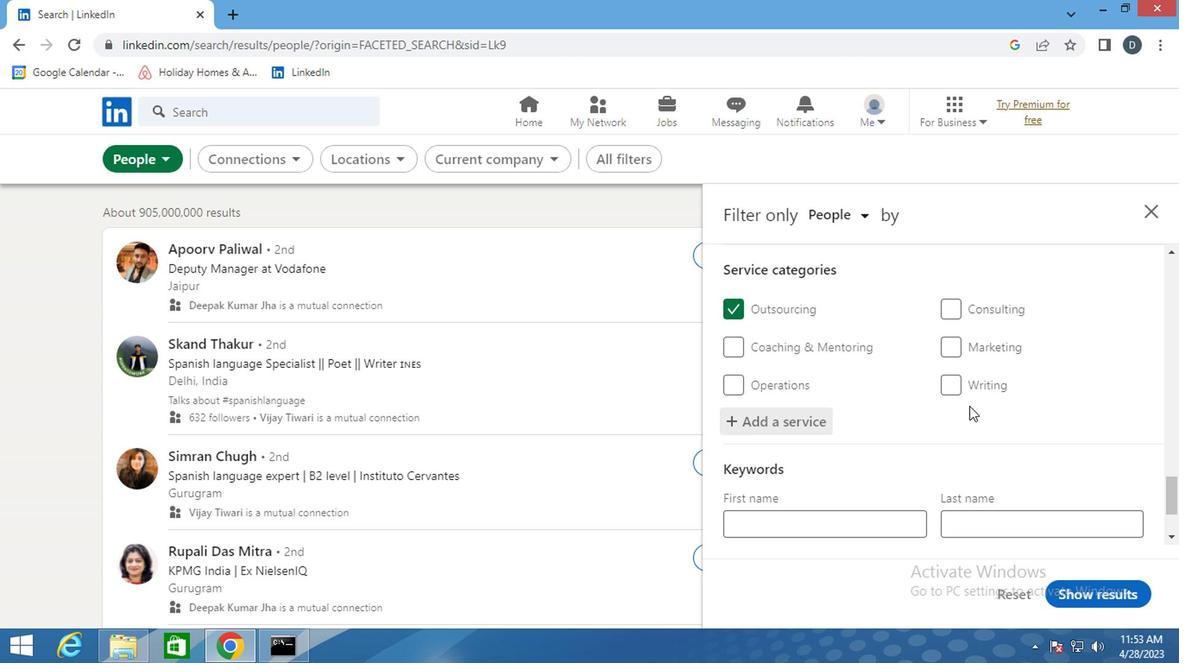 
Action: Mouse moved to (967, 410)
Screenshot: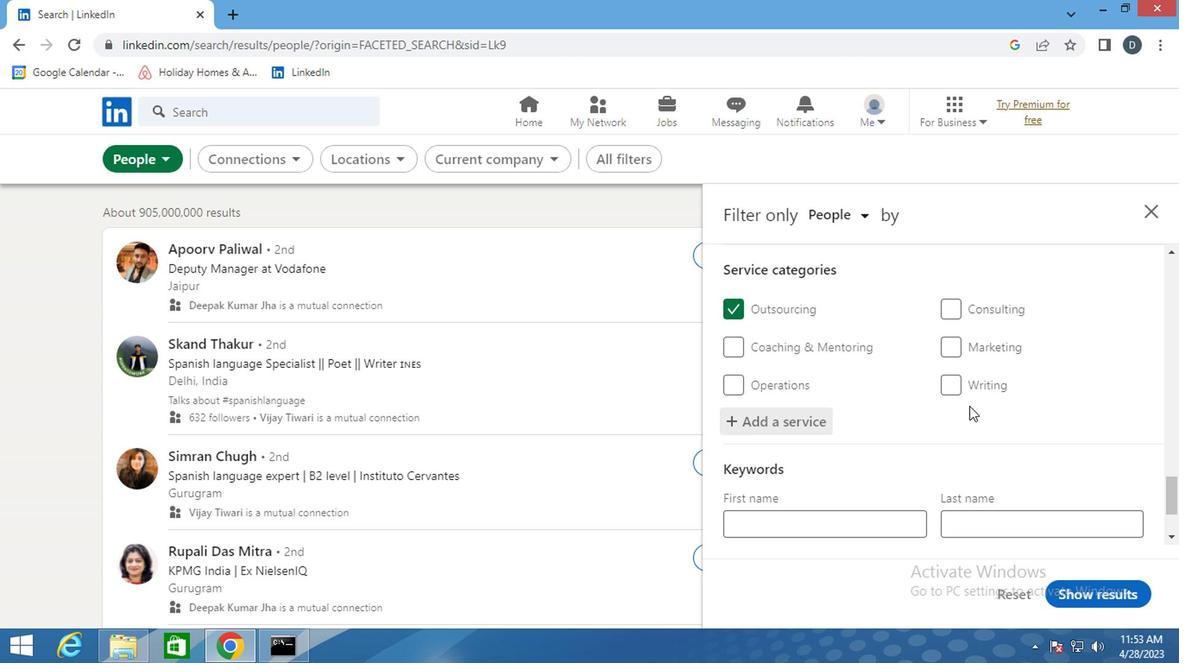 
Action: Mouse scrolled (967, 409) with delta (0, 0)
Screenshot: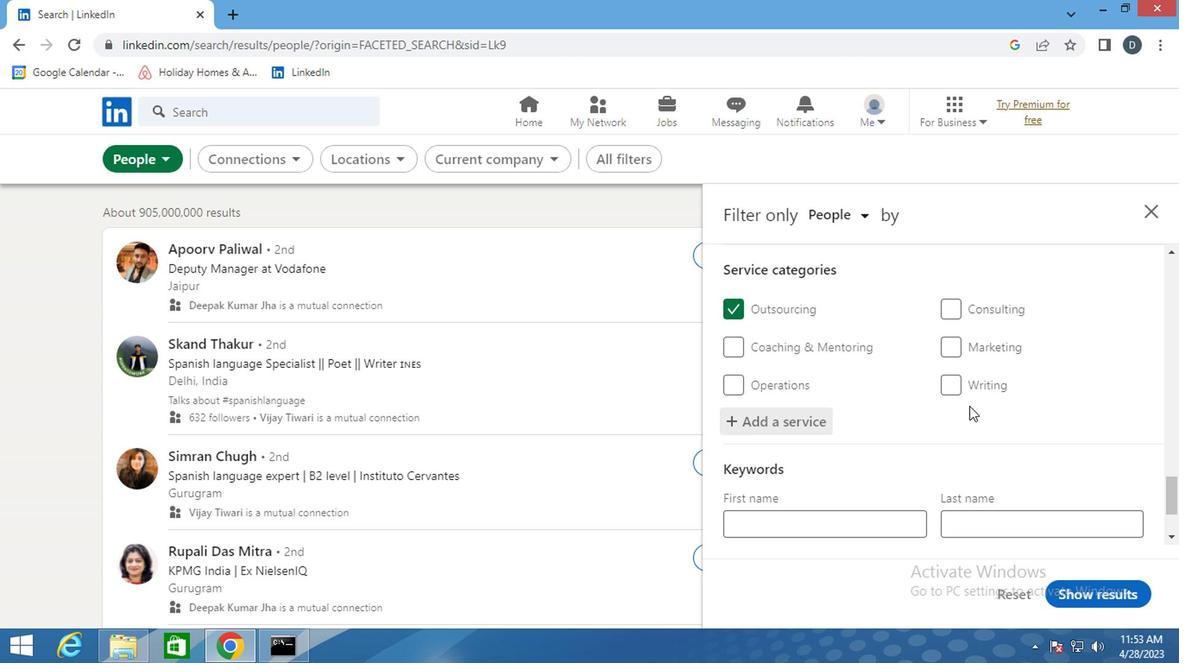 
Action: Mouse moved to (868, 461)
Screenshot: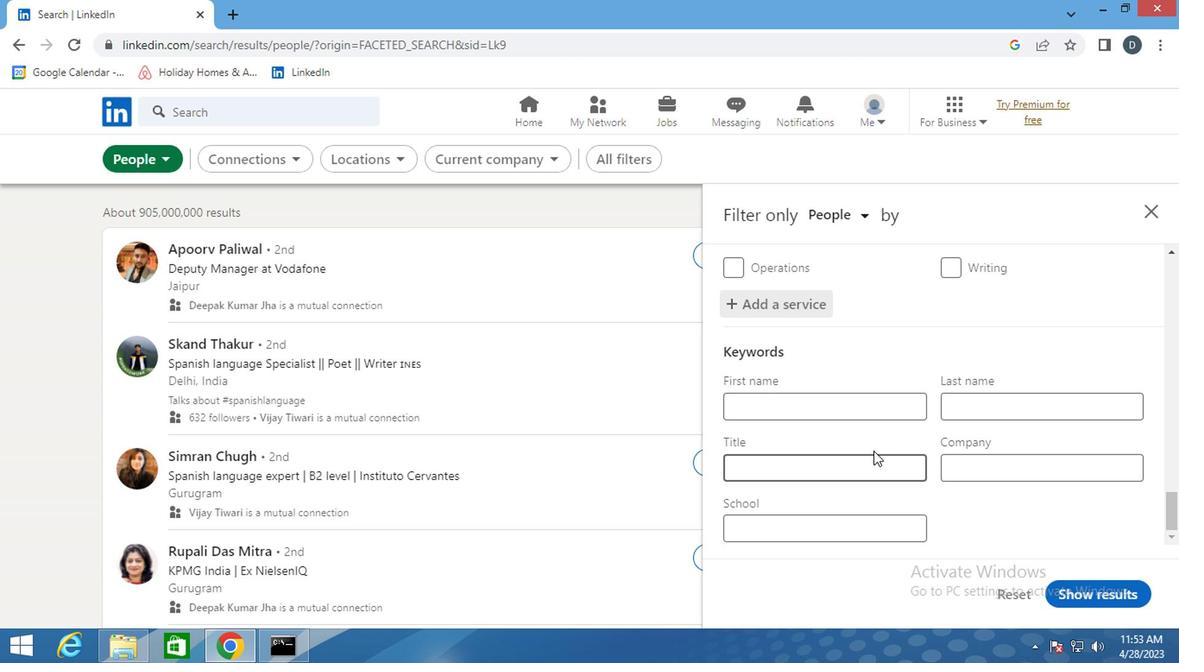 
Action: Mouse pressed left at (868, 461)
Screenshot: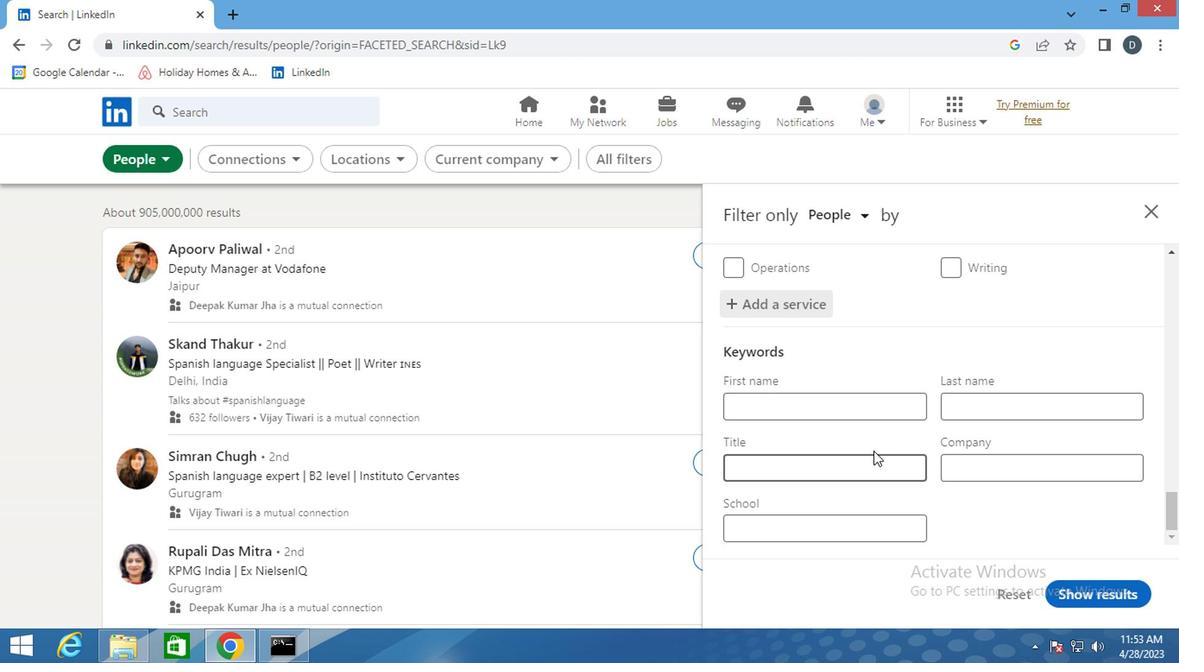 
Action: Mouse moved to (868, 461)
Screenshot: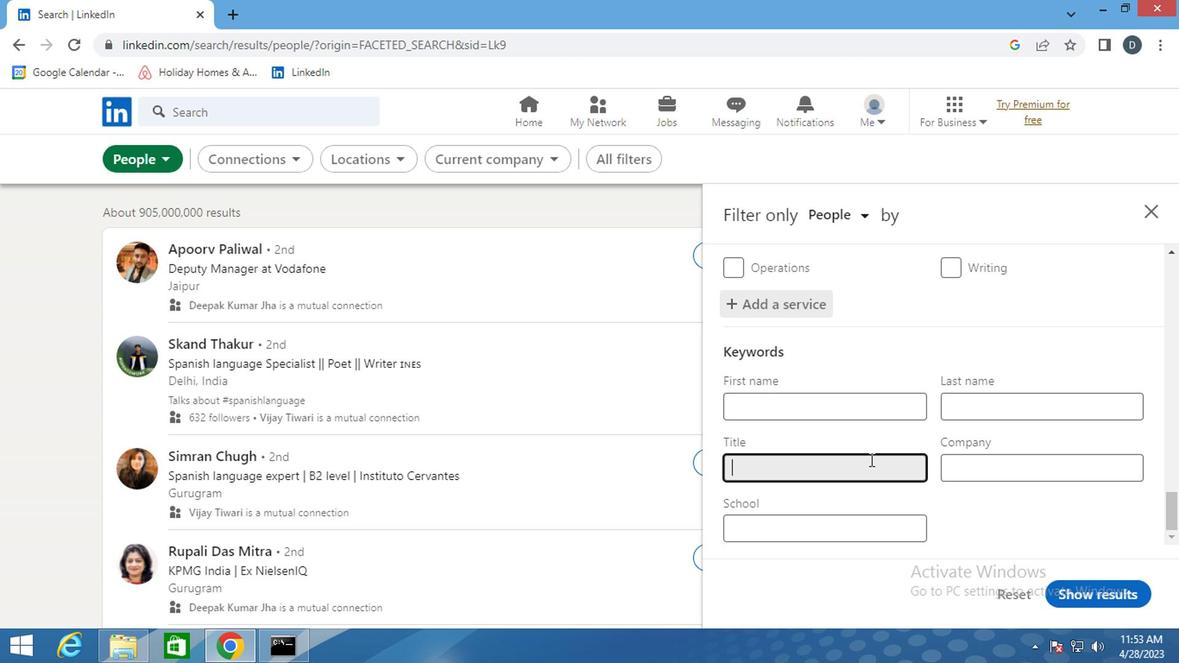
Action: Key pressed <Key.shift>COPY<Key.space><Key.shift>EDITOR
Screenshot: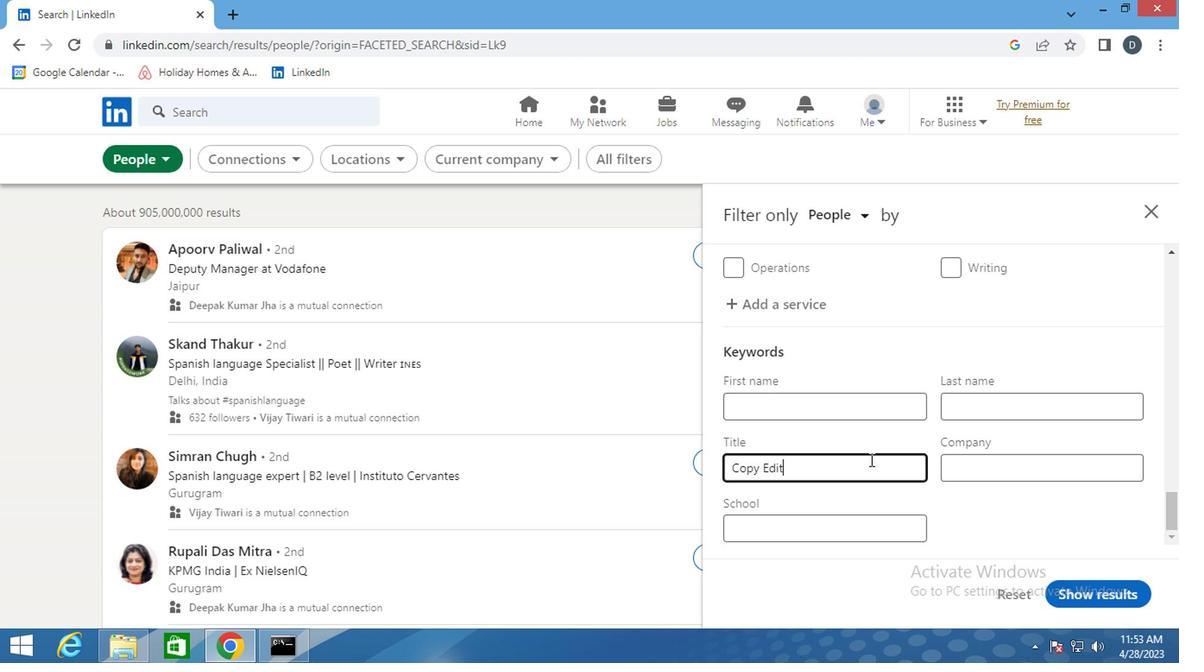 
Action: Mouse moved to (1082, 592)
Screenshot: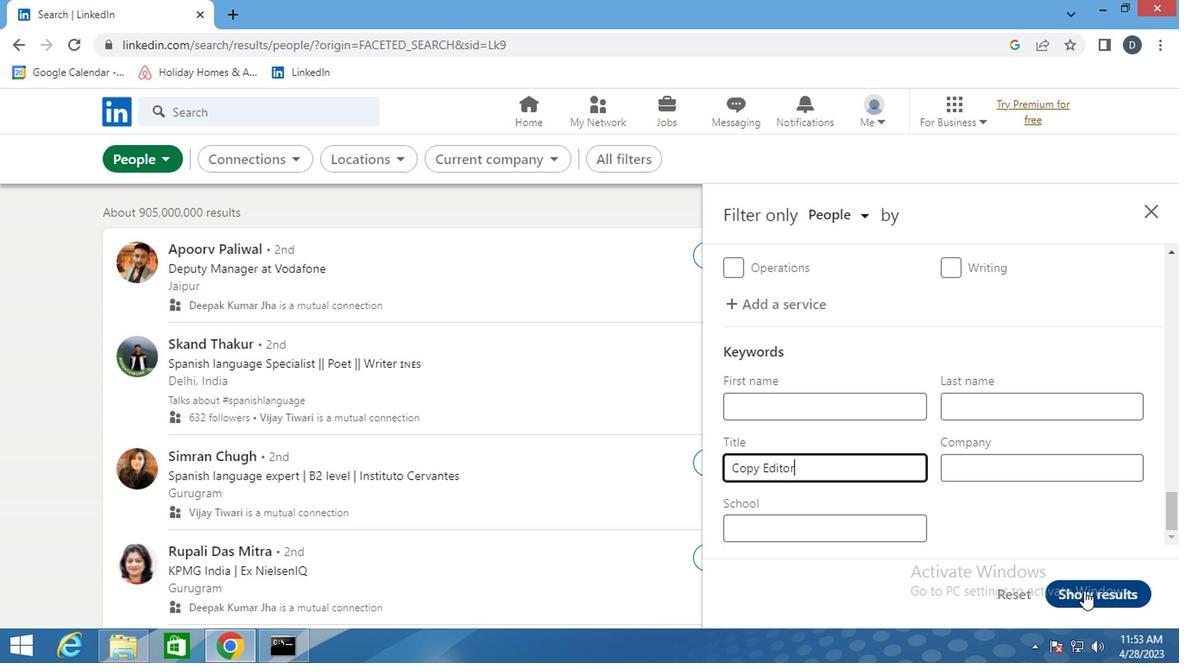 
Action: Mouse pressed left at (1082, 592)
Screenshot: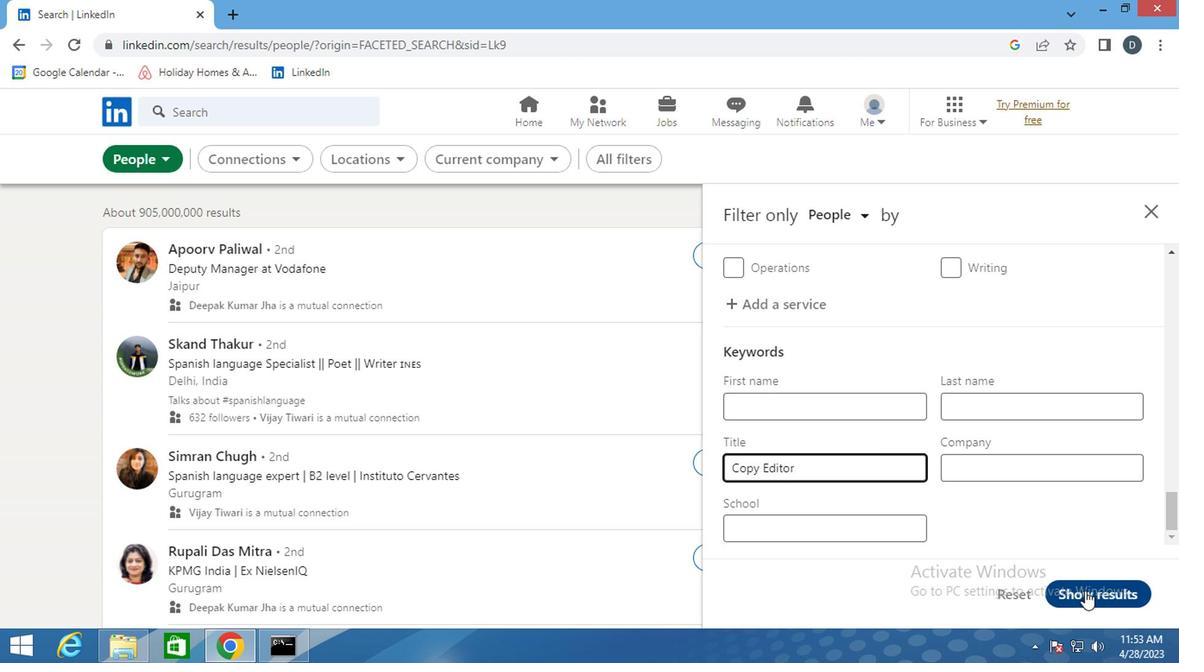 
